 Task: Find connections with filter location La Jagua de Ibirico with filter topic #Interviewingwith filter profile language Potuguese with filter current company Merino Consulting Services with filter school Netaji Subhas Open University with filter industry Commercial and Industrial Machinery Maintenance with filter service category Labor and Employment Law with filter keywords title Political Scientist
Action: Mouse moved to (184, 287)
Screenshot: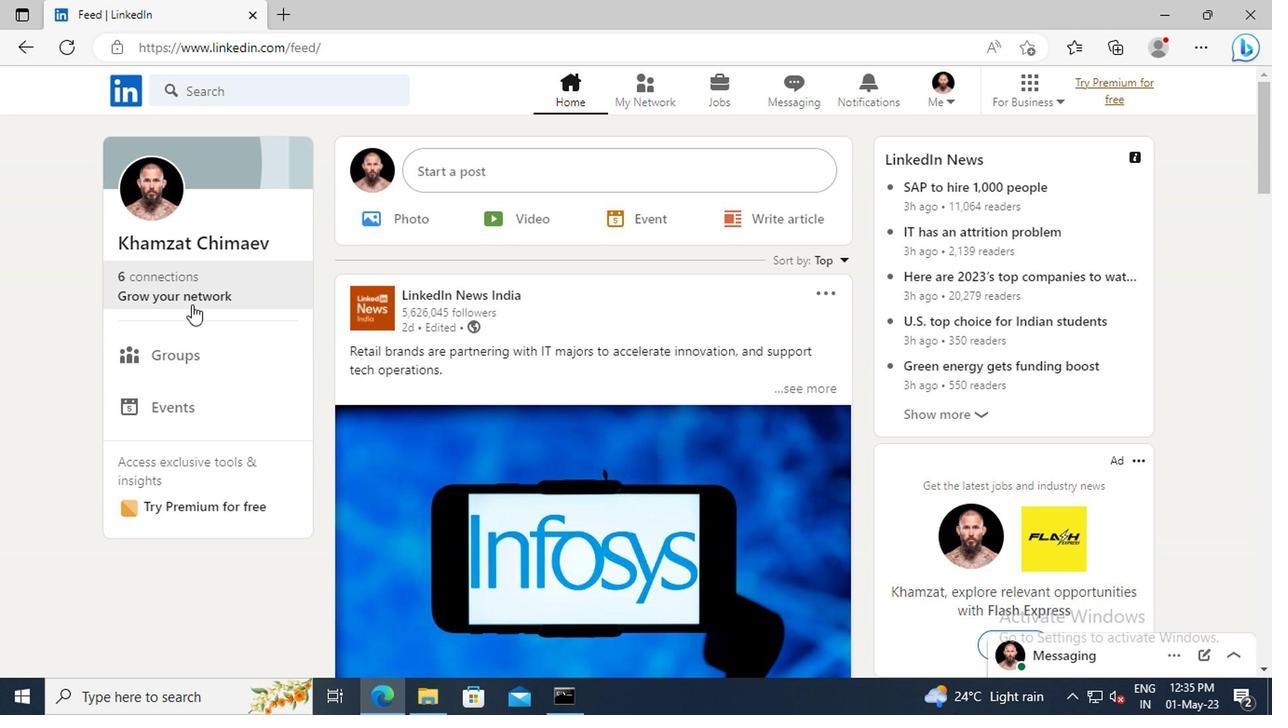 
Action: Mouse pressed left at (184, 287)
Screenshot: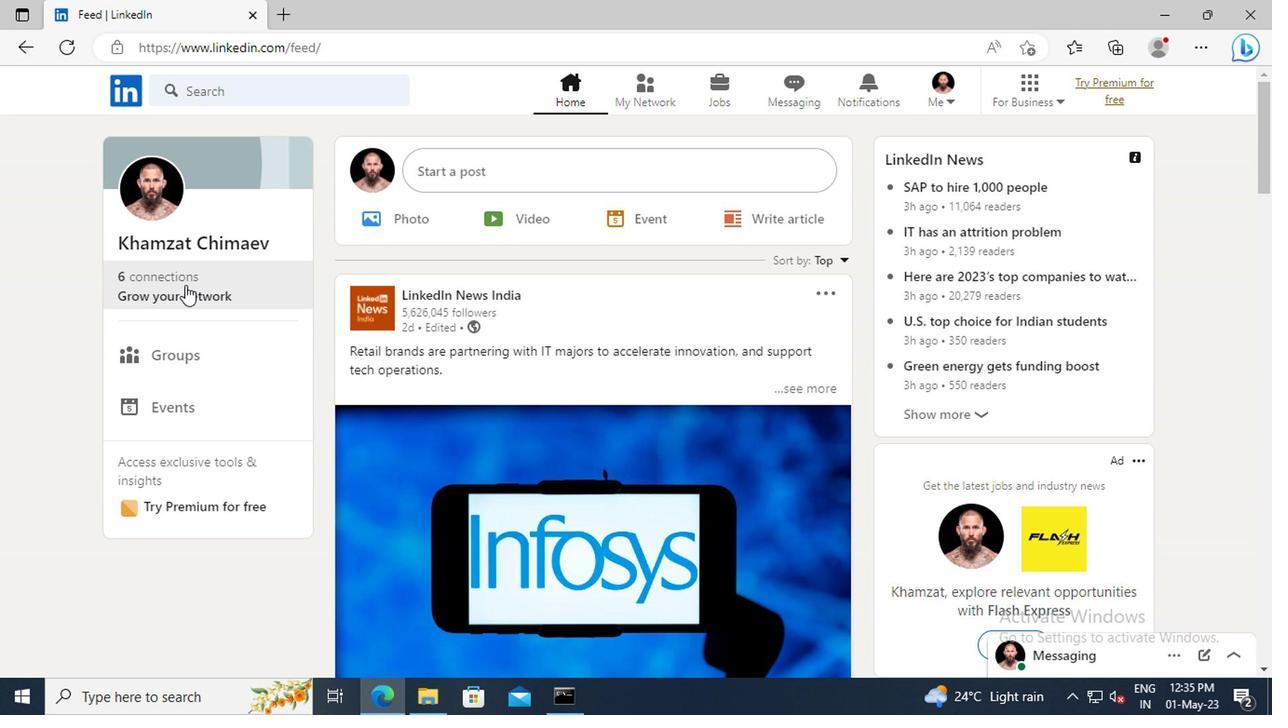 
Action: Mouse moved to (198, 201)
Screenshot: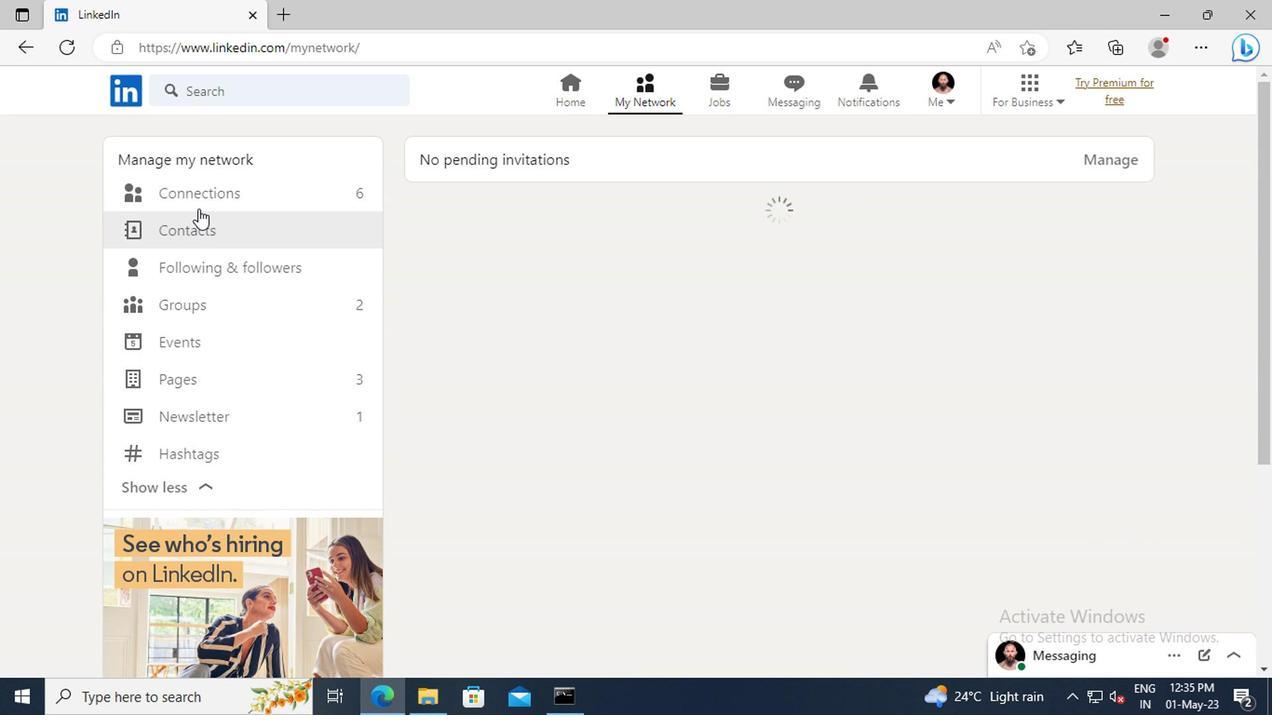 
Action: Mouse pressed left at (198, 201)
Screenshot: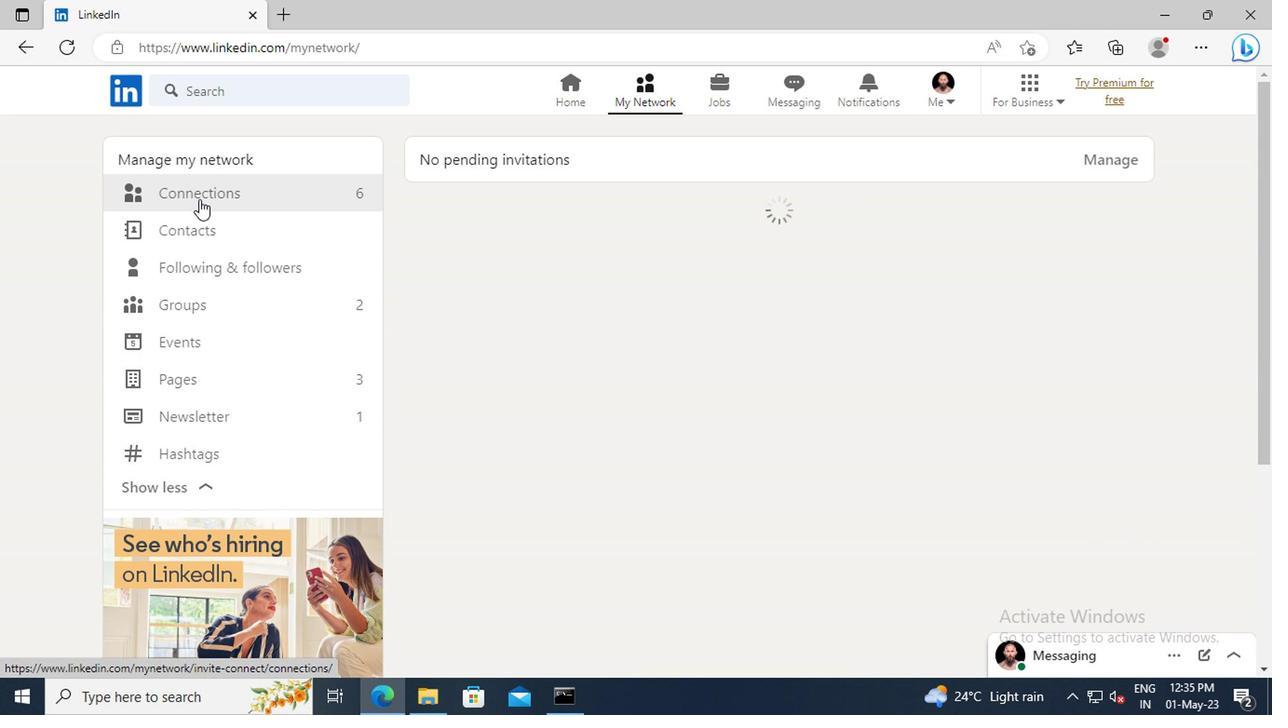 
Action: Mouse moved to (752, 202)
Screenshot: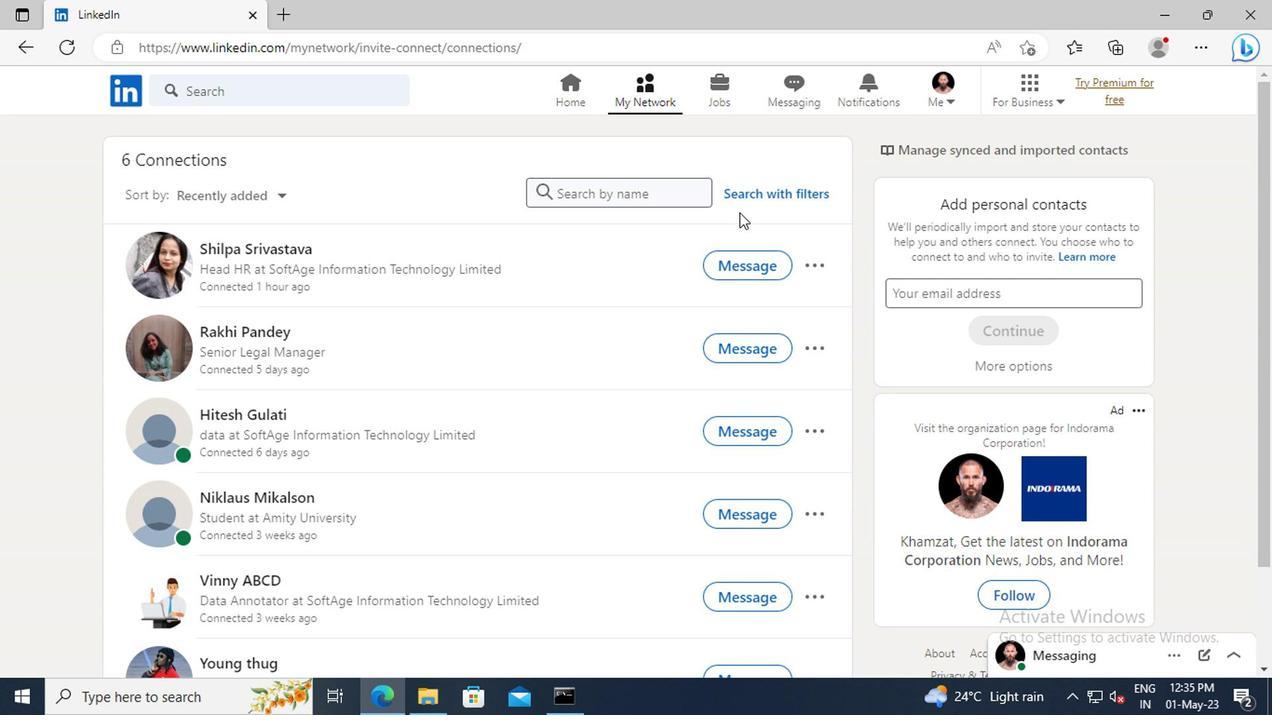 
Action: Mouse pressed left at (752, 202)
Screenshot: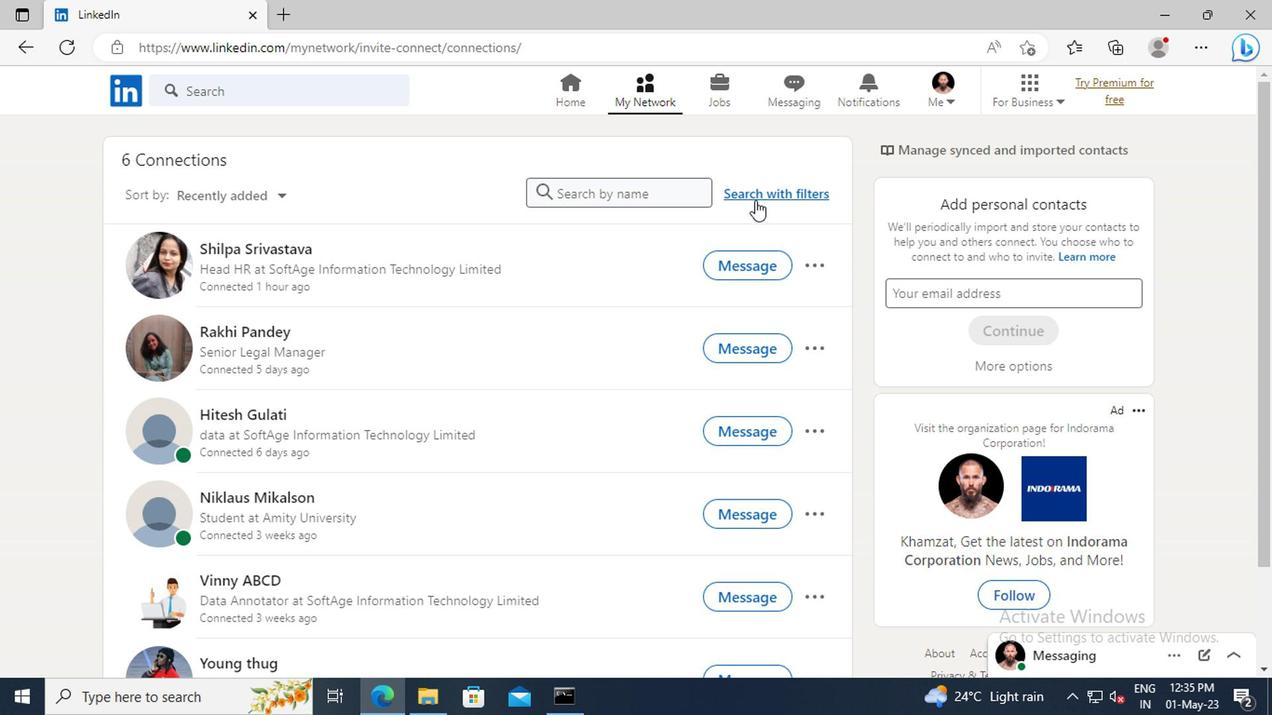 
Action: Mouse moved to (701, 147)
Screenshot: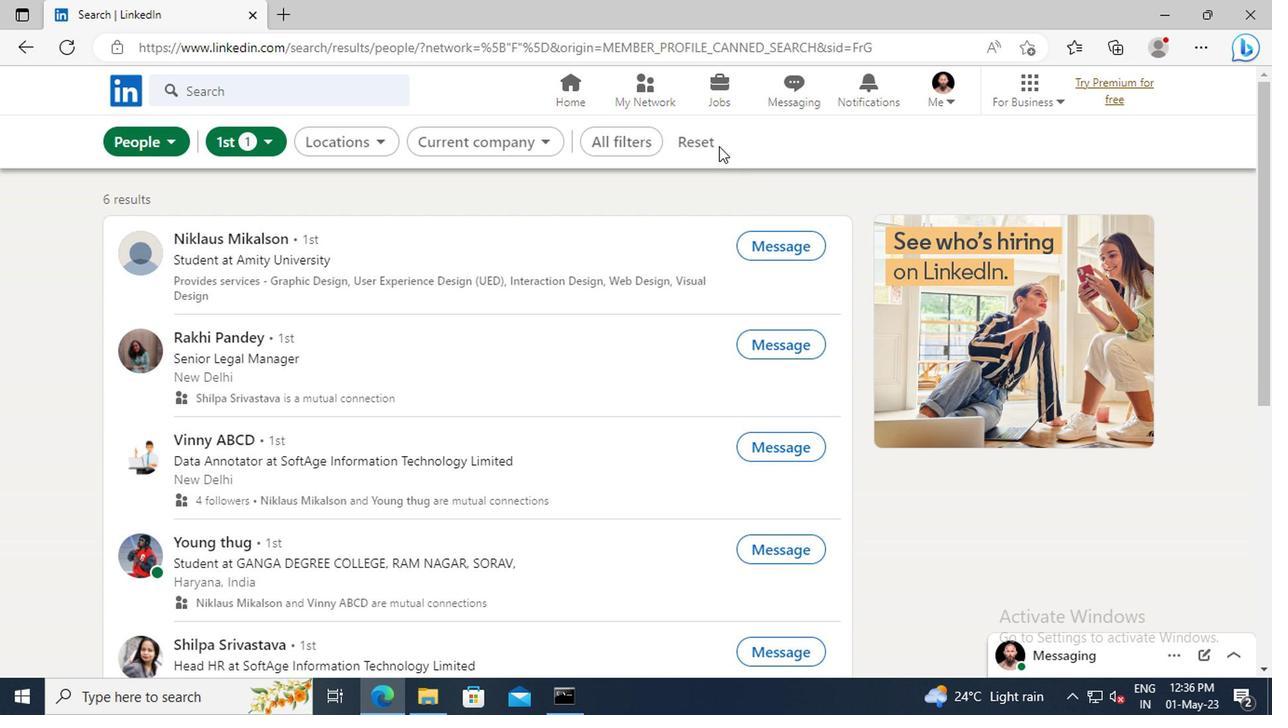 
Action: Mouse pressed left at (701, 147)
Screenshot: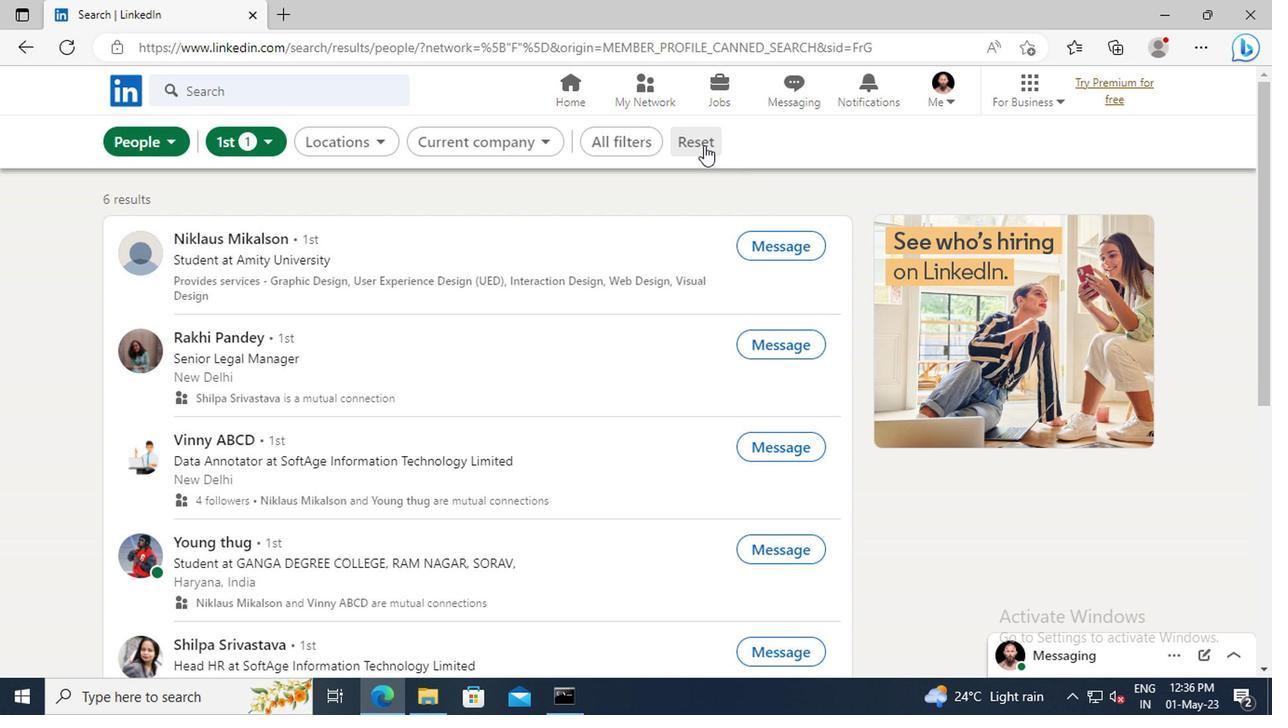 
Action: Mouse moved to (676, 146)
Screenshot: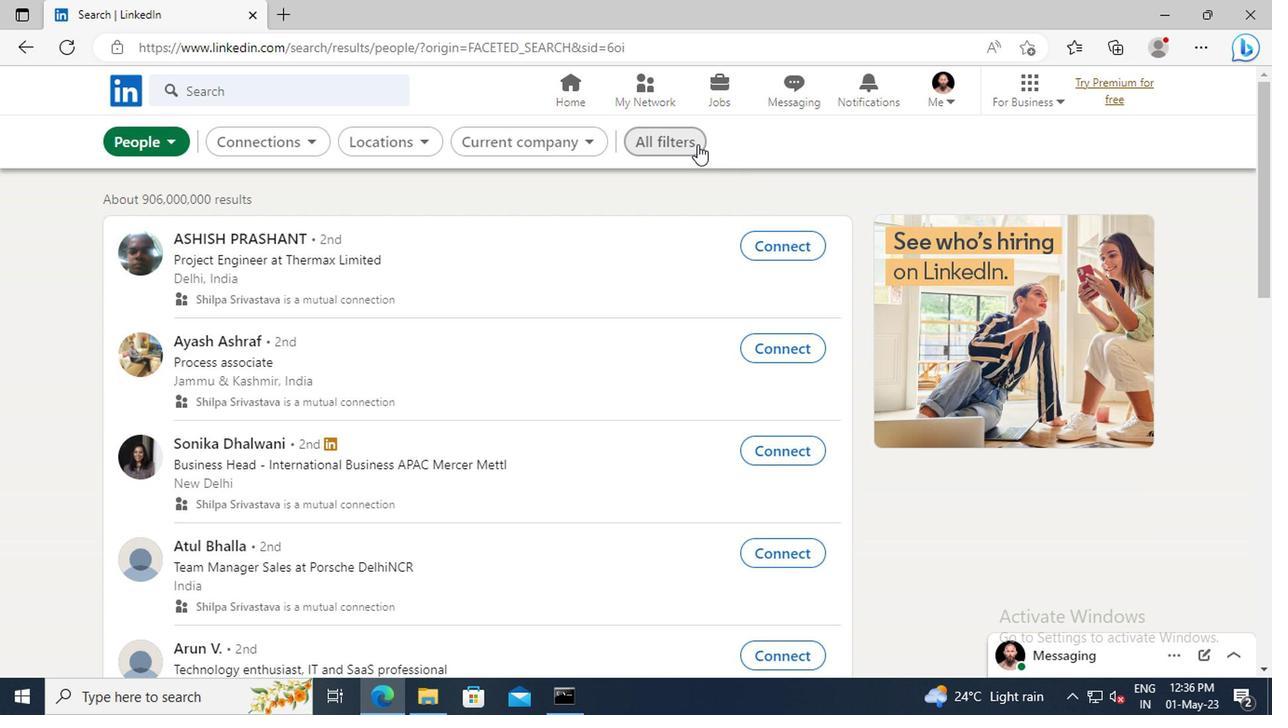 
Action: Mouse pressed left at (676, 146)
Screenshot: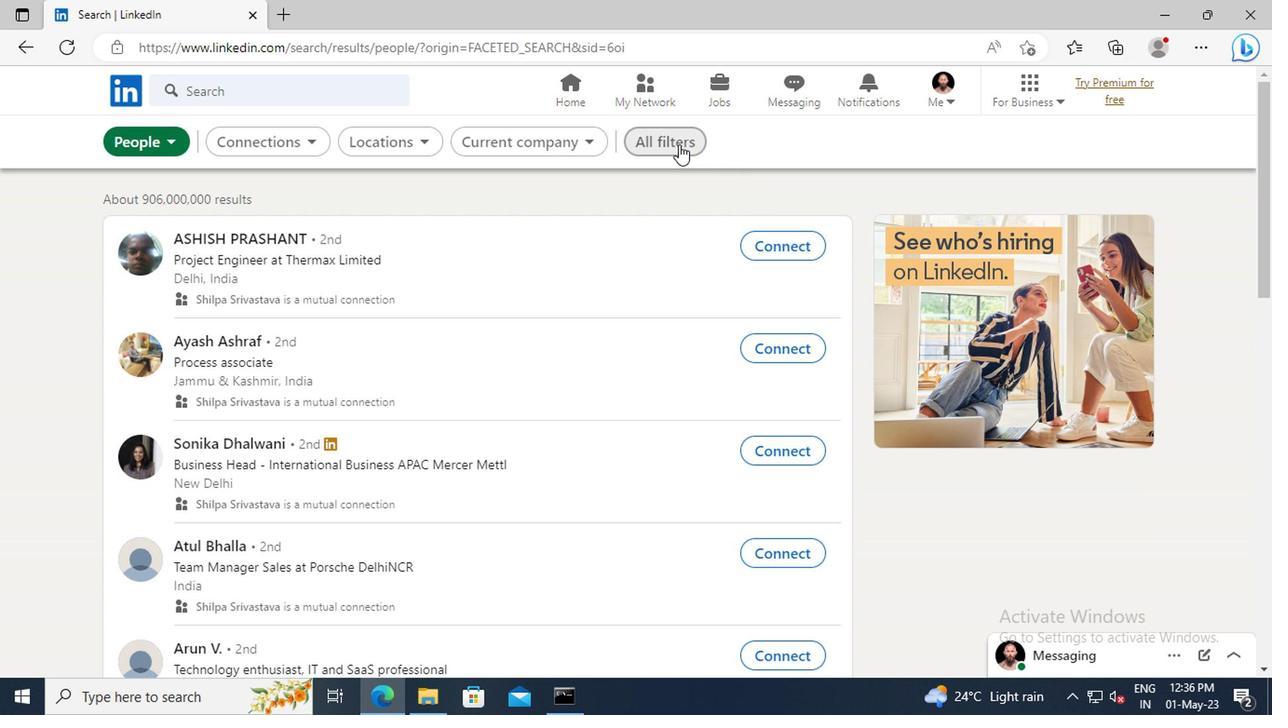 
Action: Mouse moved to (1000, 336)
Screenshot: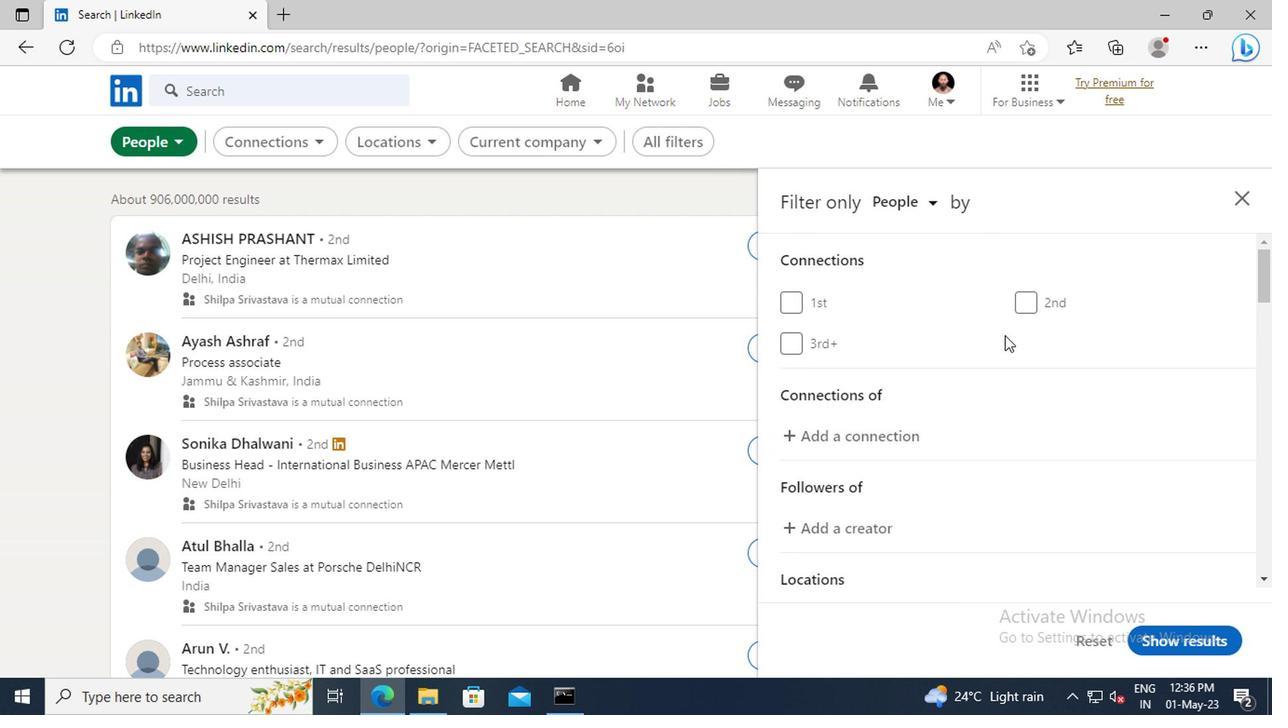 
Action: Mouse scrolled (1000, 336) with delta (0, 0)
Screenshot: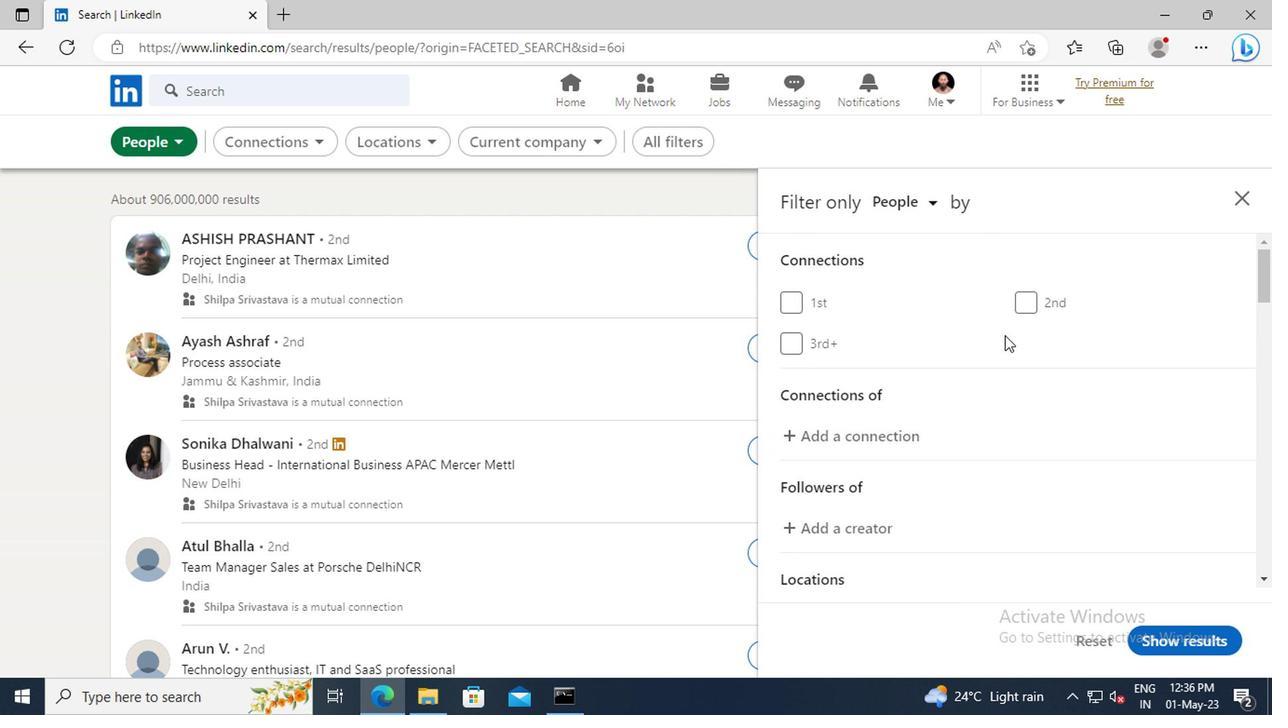 
Action: Mouse scrolled (1000, 336) with delta (0, 0)
Screenshot: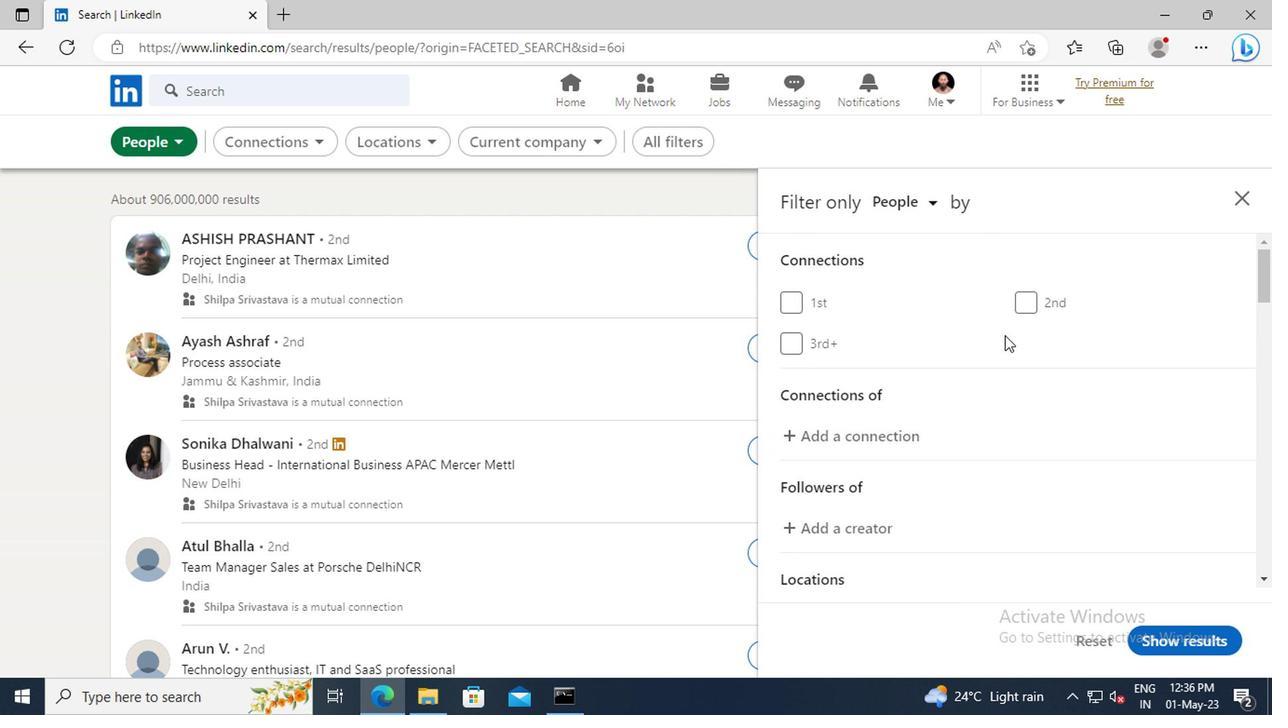 
Action: Mouse scrolled (1000, 336) with delta (0, 0)
Screenshot: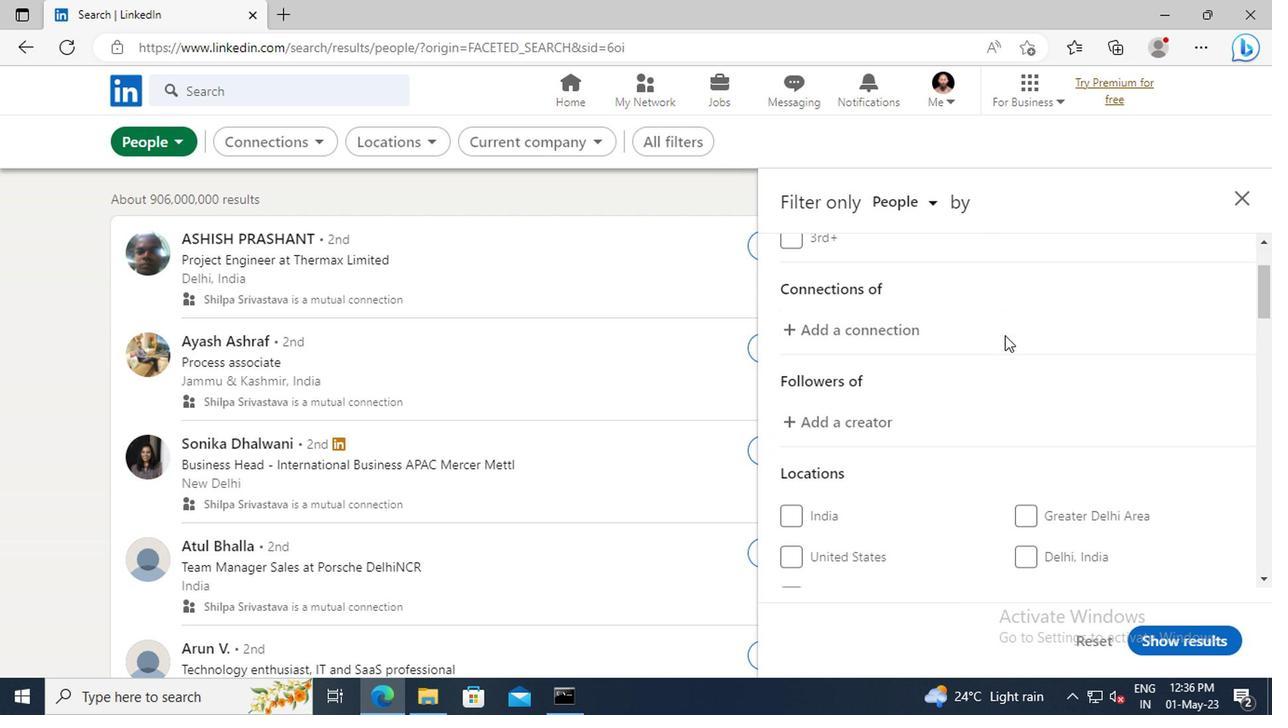 
Action: Mouse scrolled (1000, 336) with delta (0, 0)
Screenshot: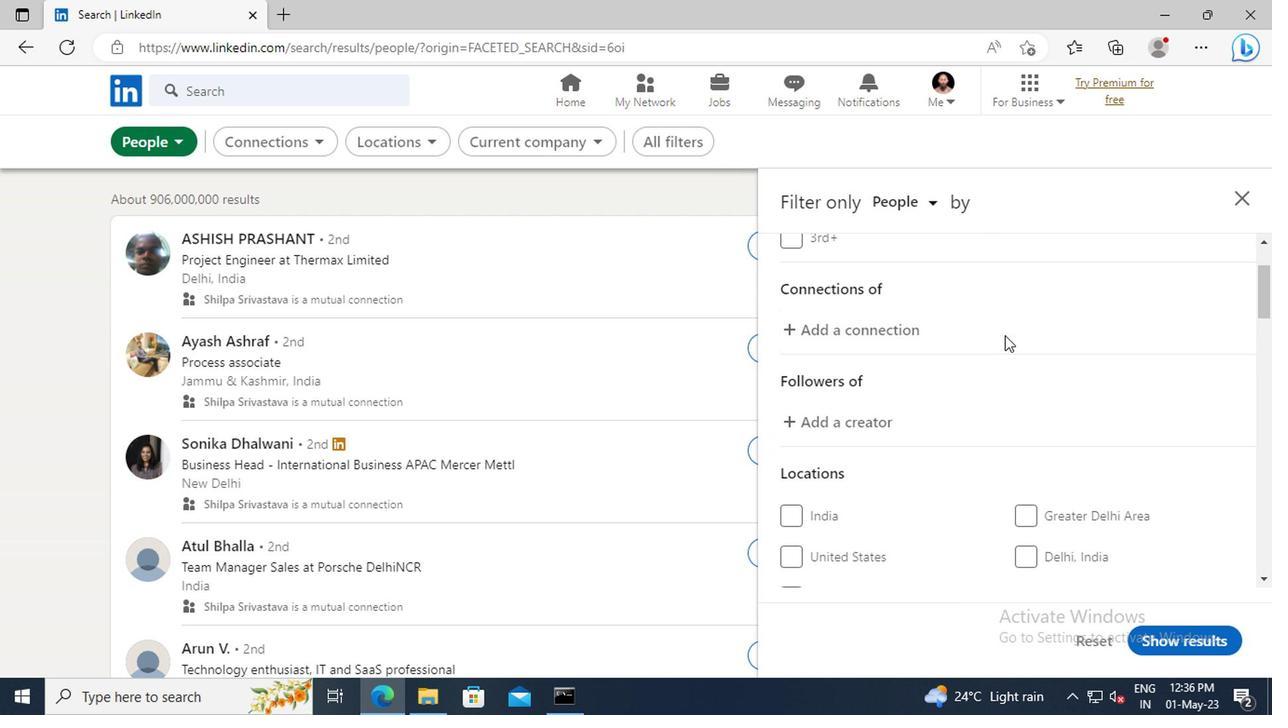 
Action: Mouse scrolled (1000, 336) with delta (0, 0)
Screenshot: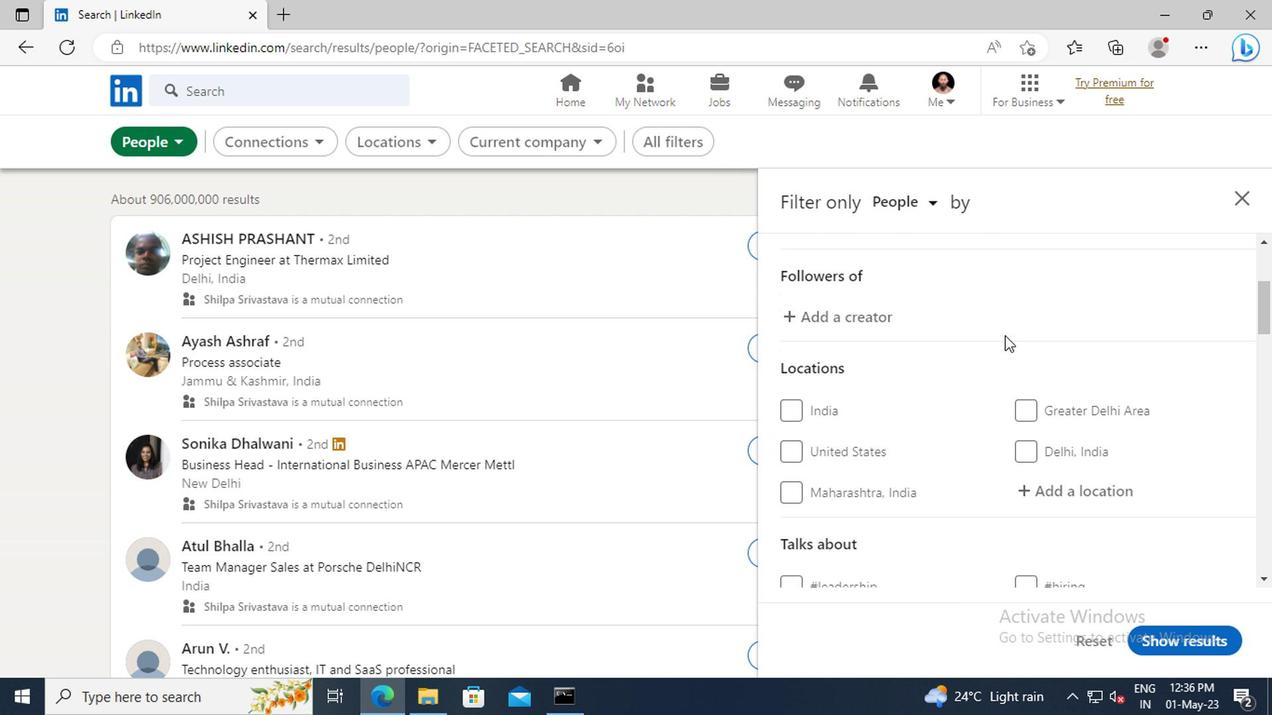 
Action: Mouse moved to (1022, 435)
Screenshot: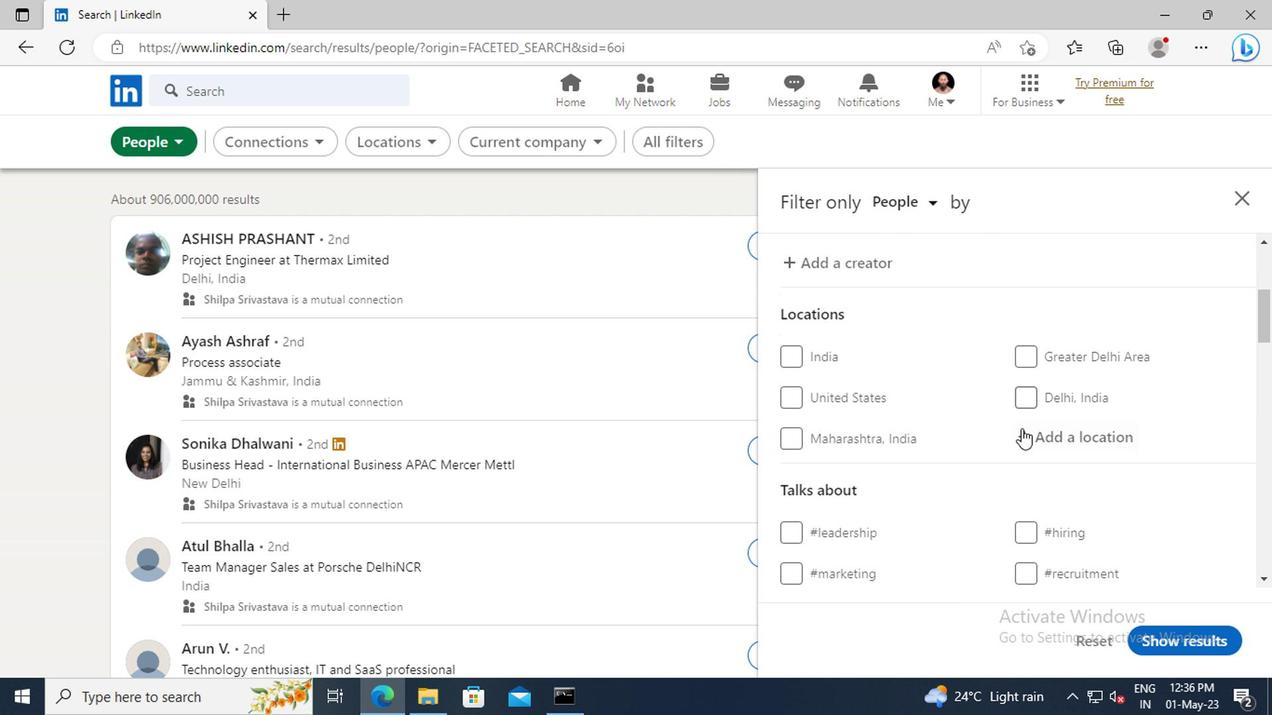 
Action: Mouse pressed left at (1022, 435)
Screenshot: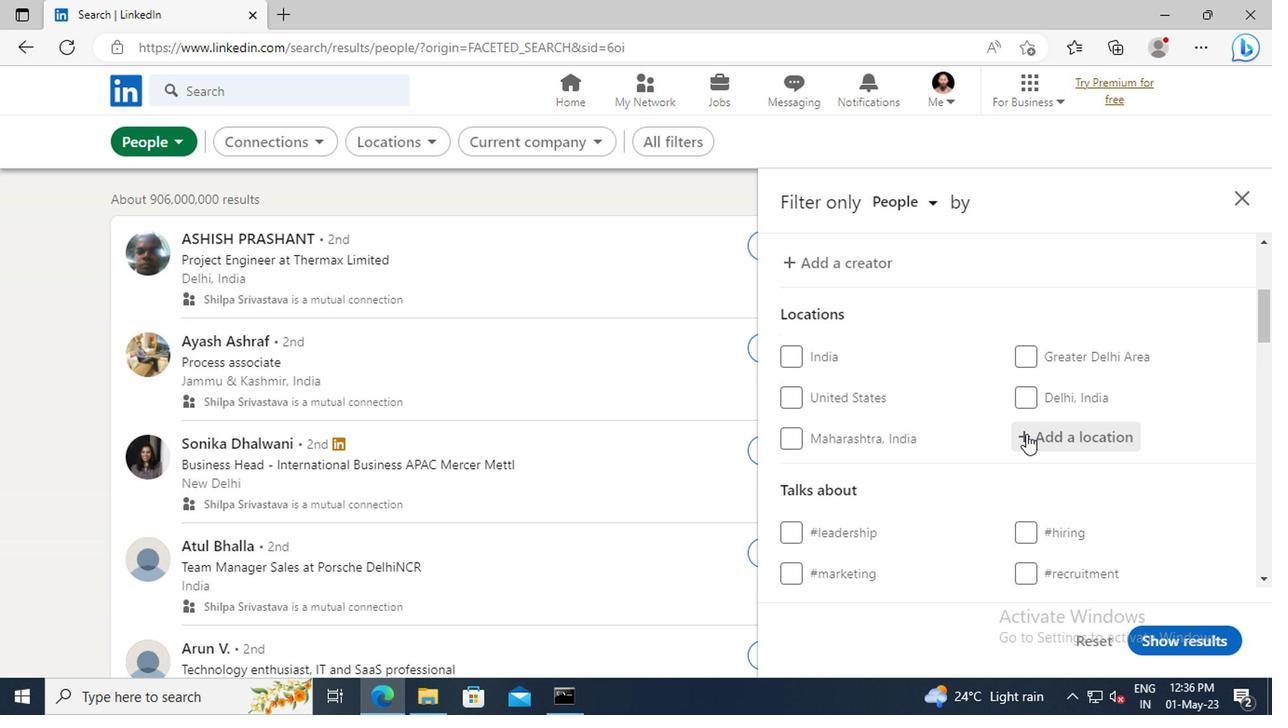 
Action: Key pressed <Key.shift>LA<Key.space><Key.shift>JAGUA
Screenshot: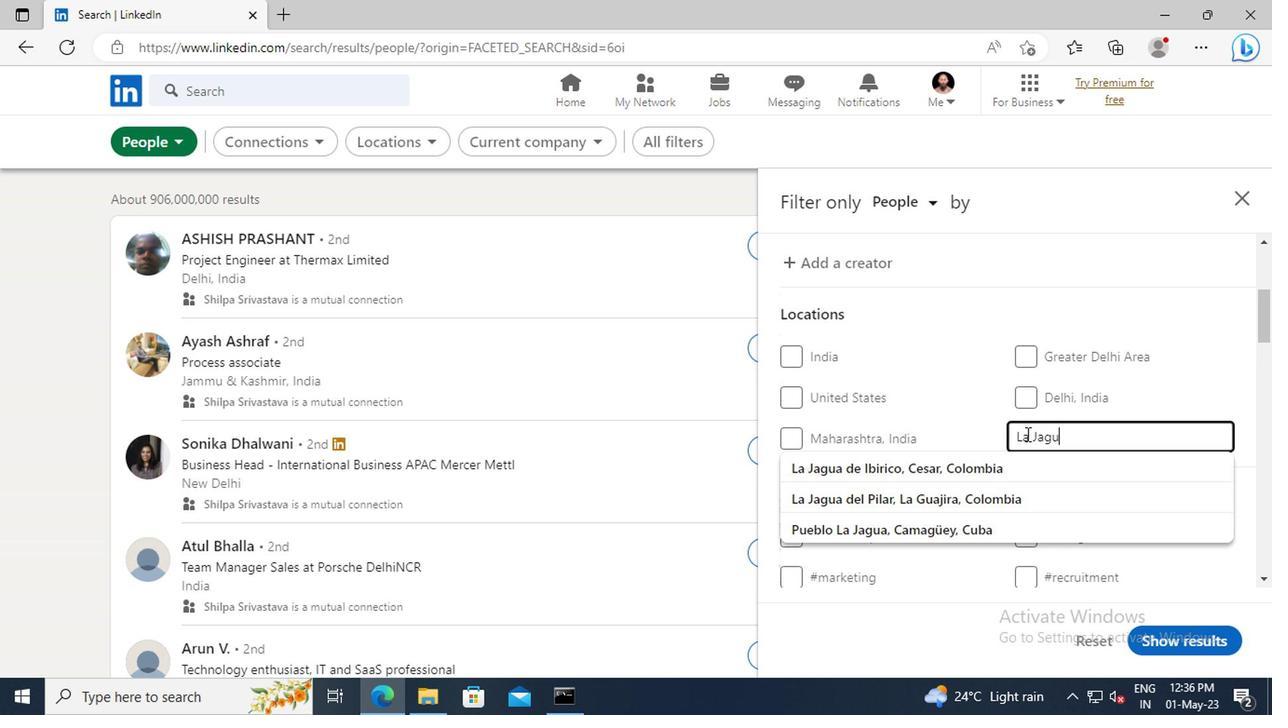 
Action: Mouse moved to (1022, 465)
Screenshot: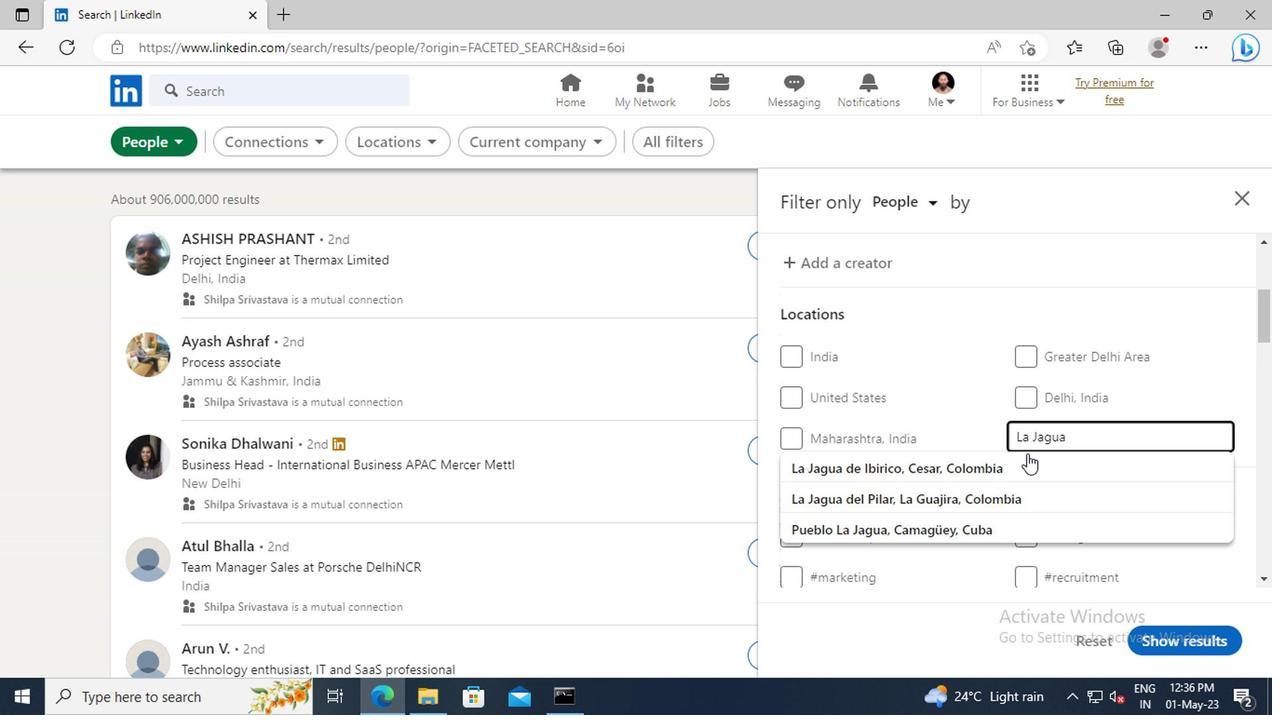 
Action: Mouse pressed left at (1022, 465)
Screenshot: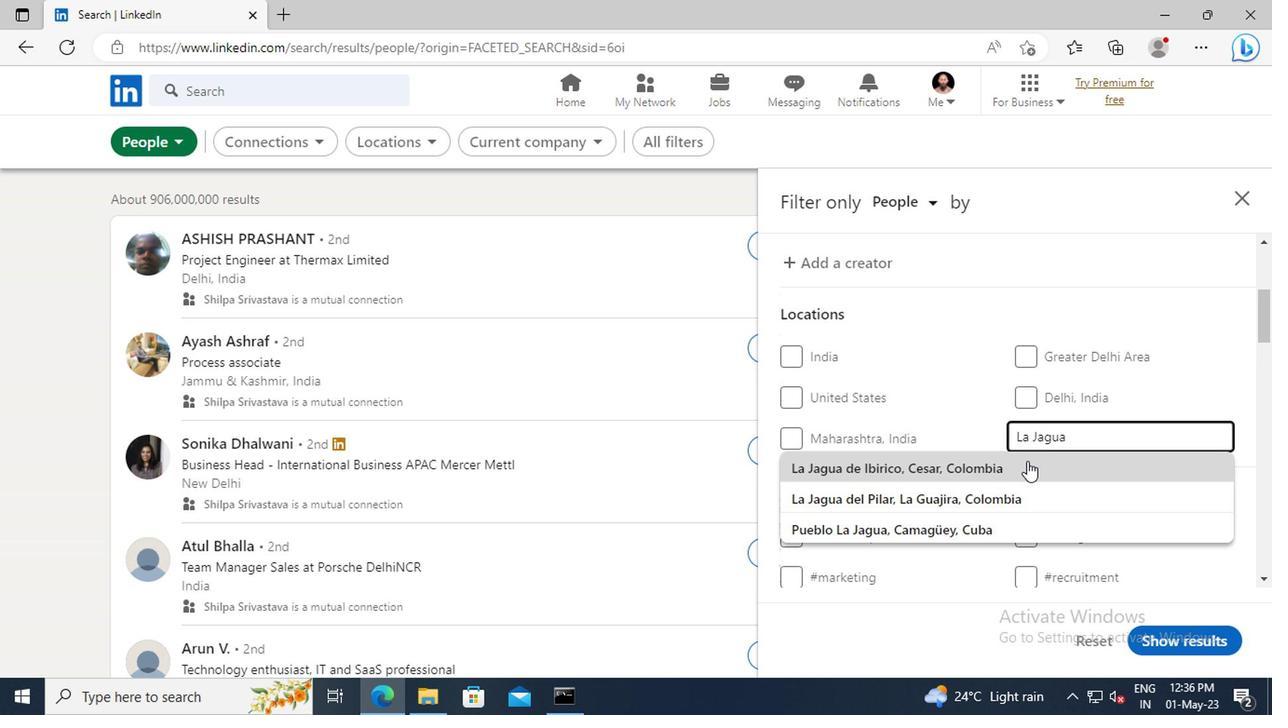 
Action: Mouse scrolled (1022, 465) with delta (0, 0)
Screenshot: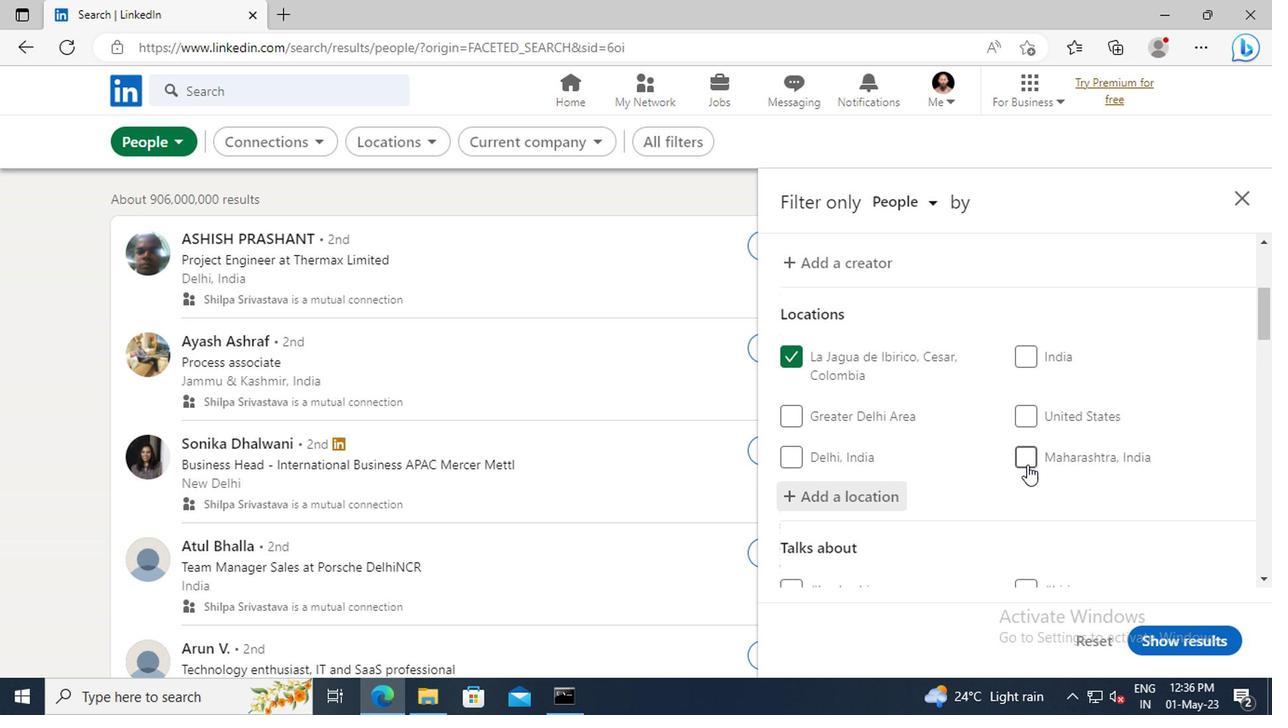 
Action: Mouse scrolled (1022, 465) with delta (0, 0)
Screenshot: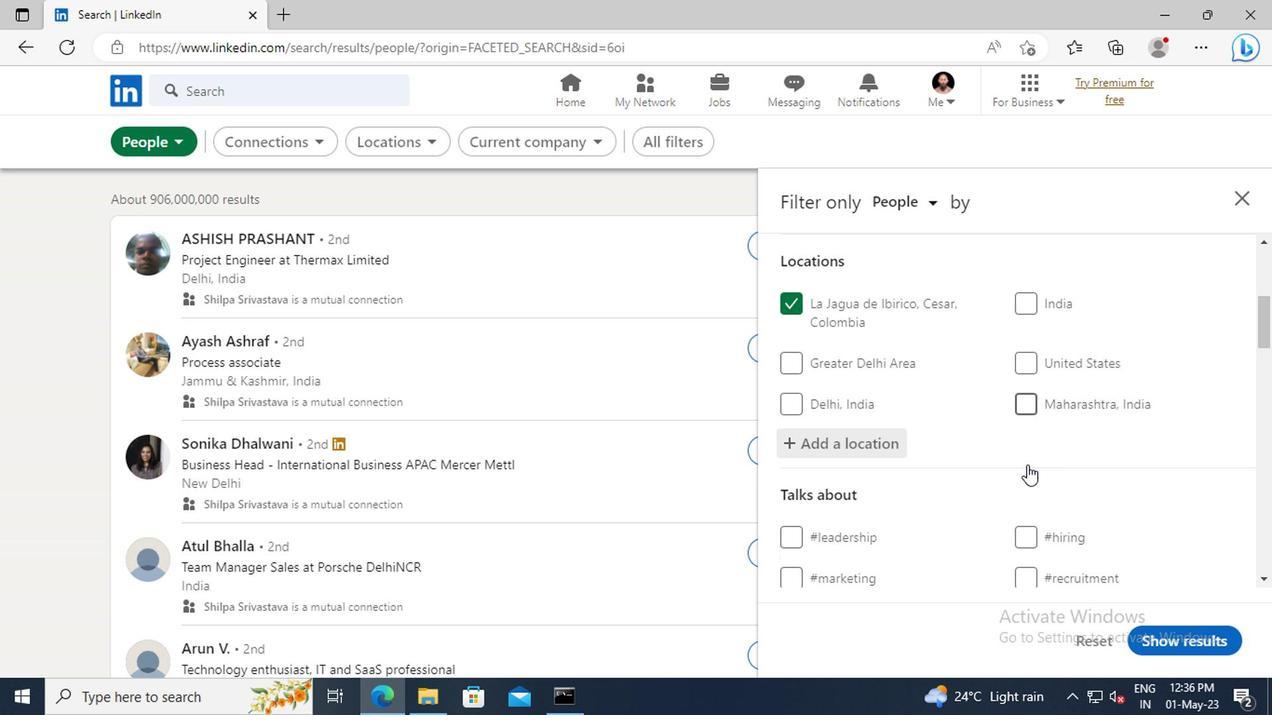 
Action: Mouse scrolled (1022, 465) with delta (0, 0)
Screenshot: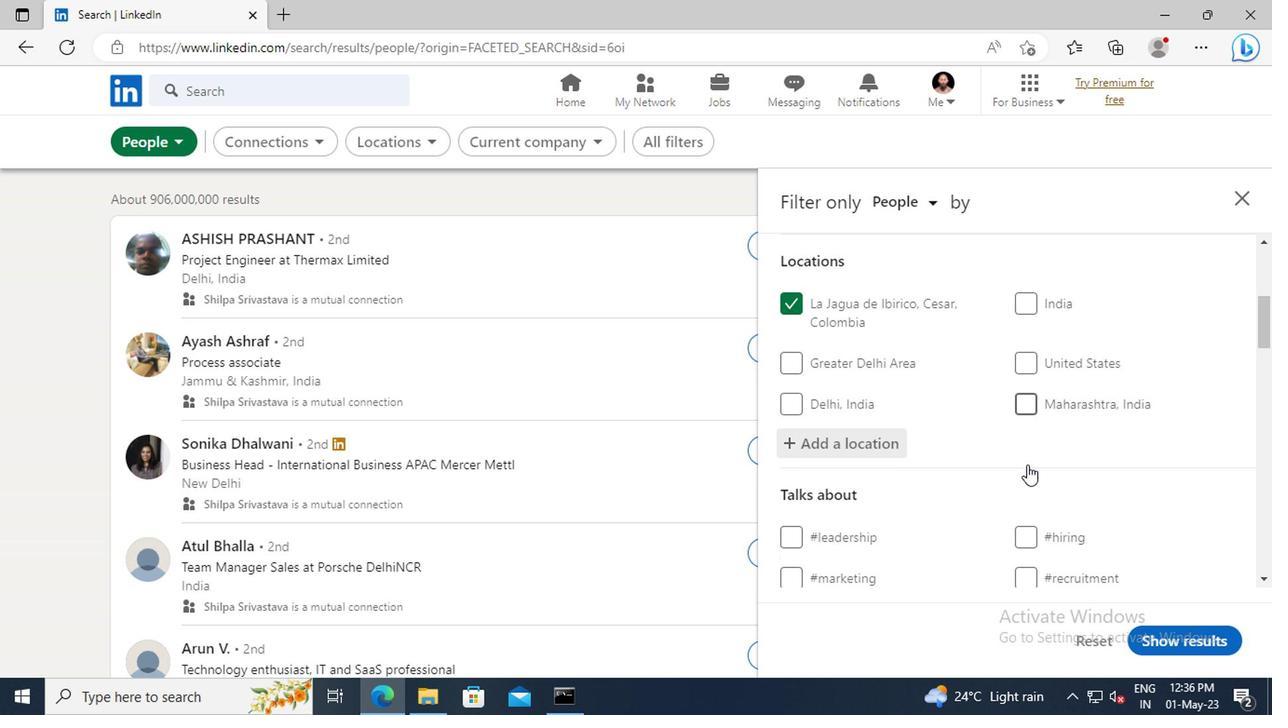 
Action: Mouse scrolled (1022, 465) with delta (0, 0)
Screenshot: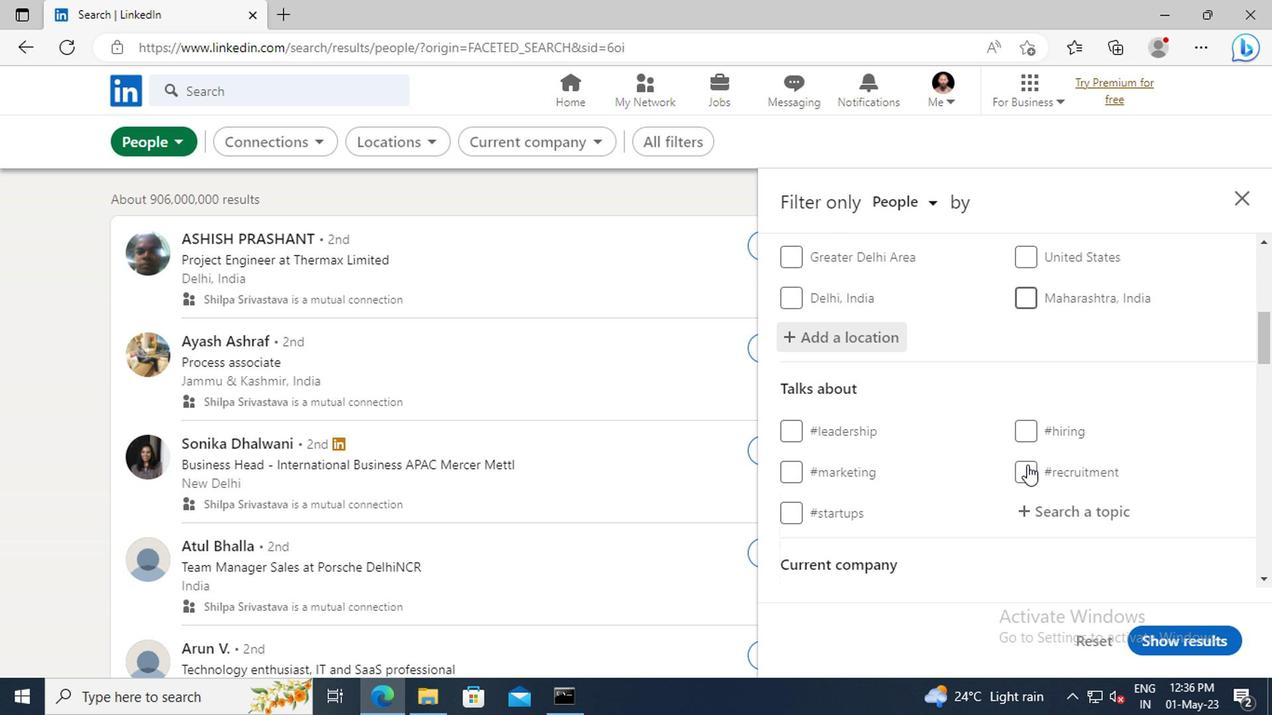 
Action: Mouse moved to (1024, 467)
Screenshot: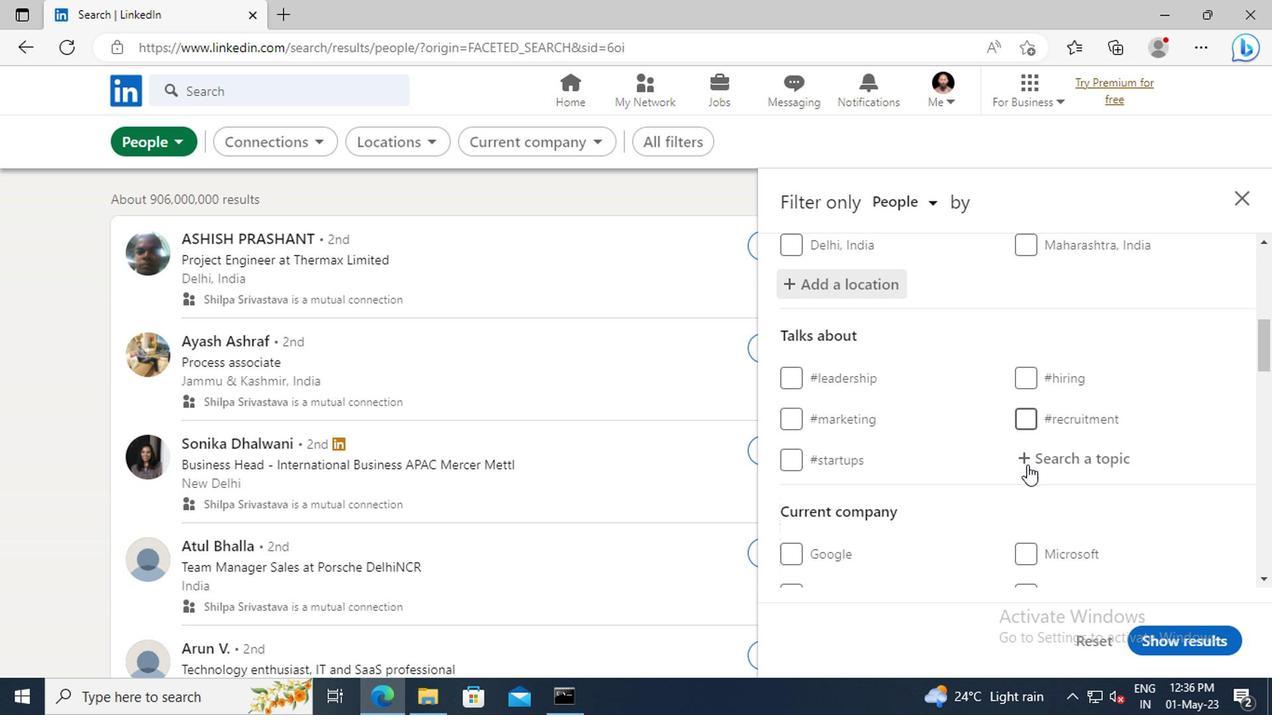 
Action: Mouse pressed left at (1024, 467)
Screenshot: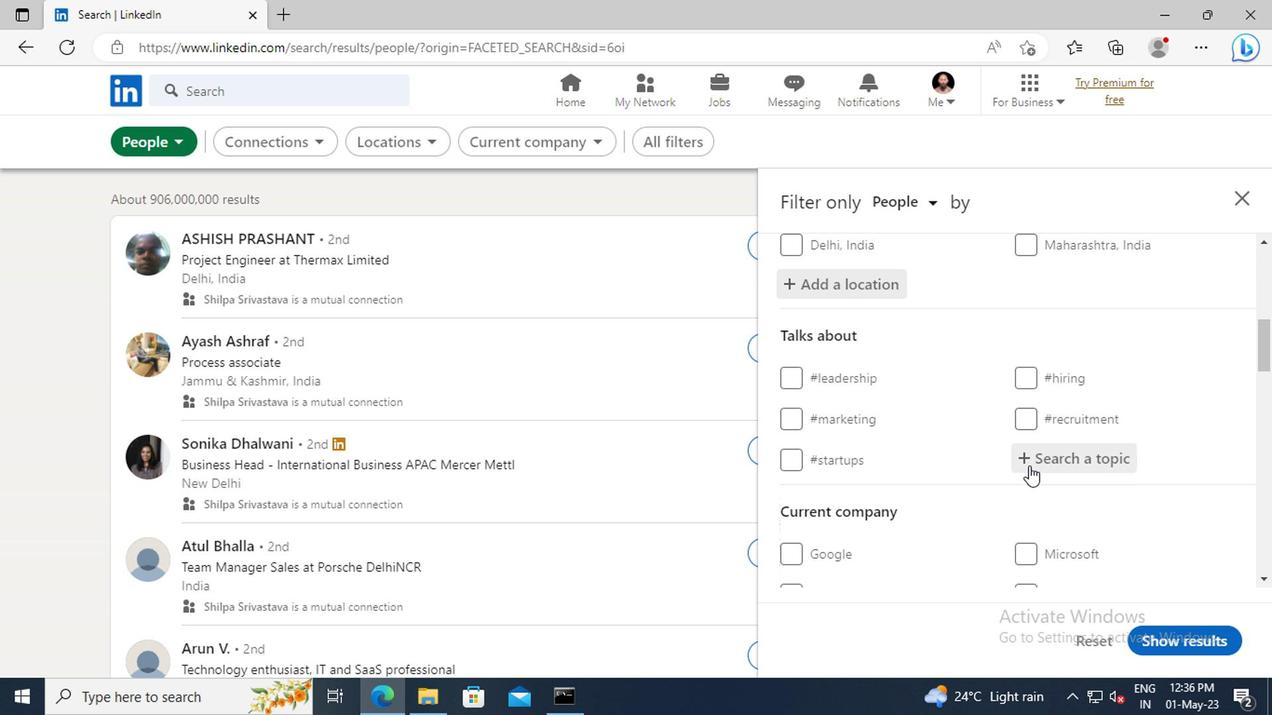 
Action: Key pressed <Key.shift>INTERVIEWI
Screenshot: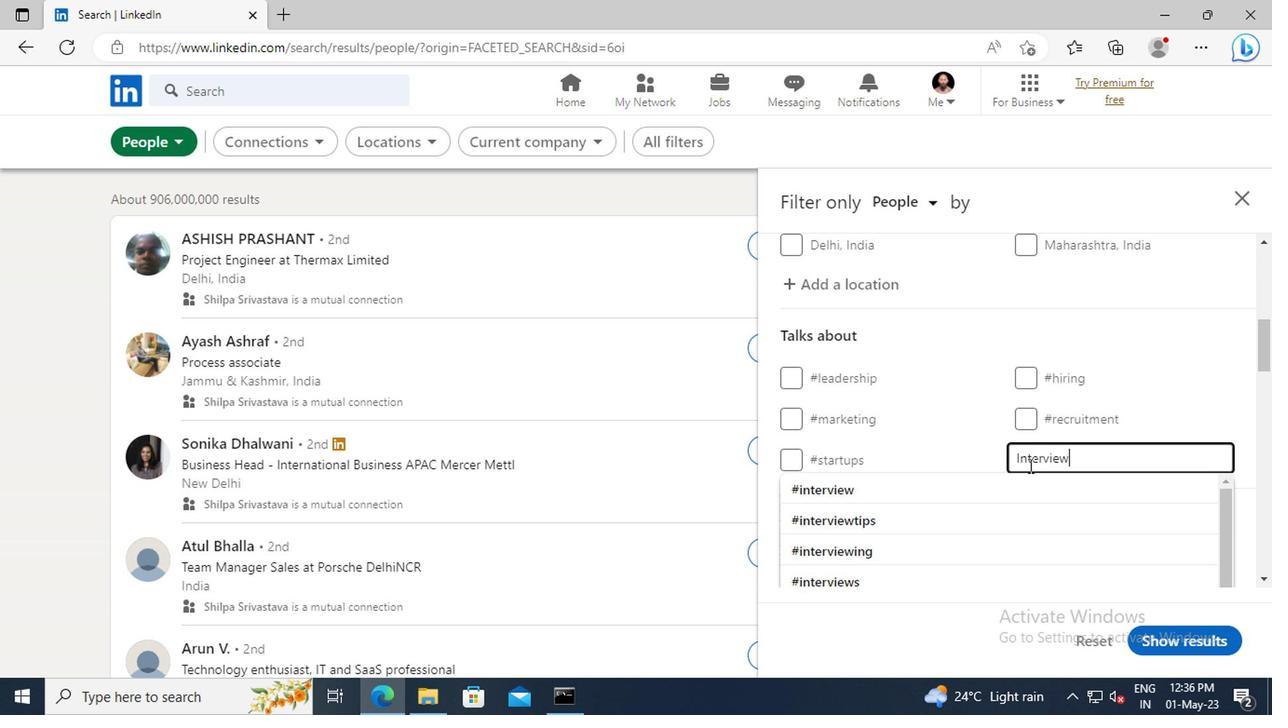 
Action: Mouse moved to (1026, 483)
Screenshot: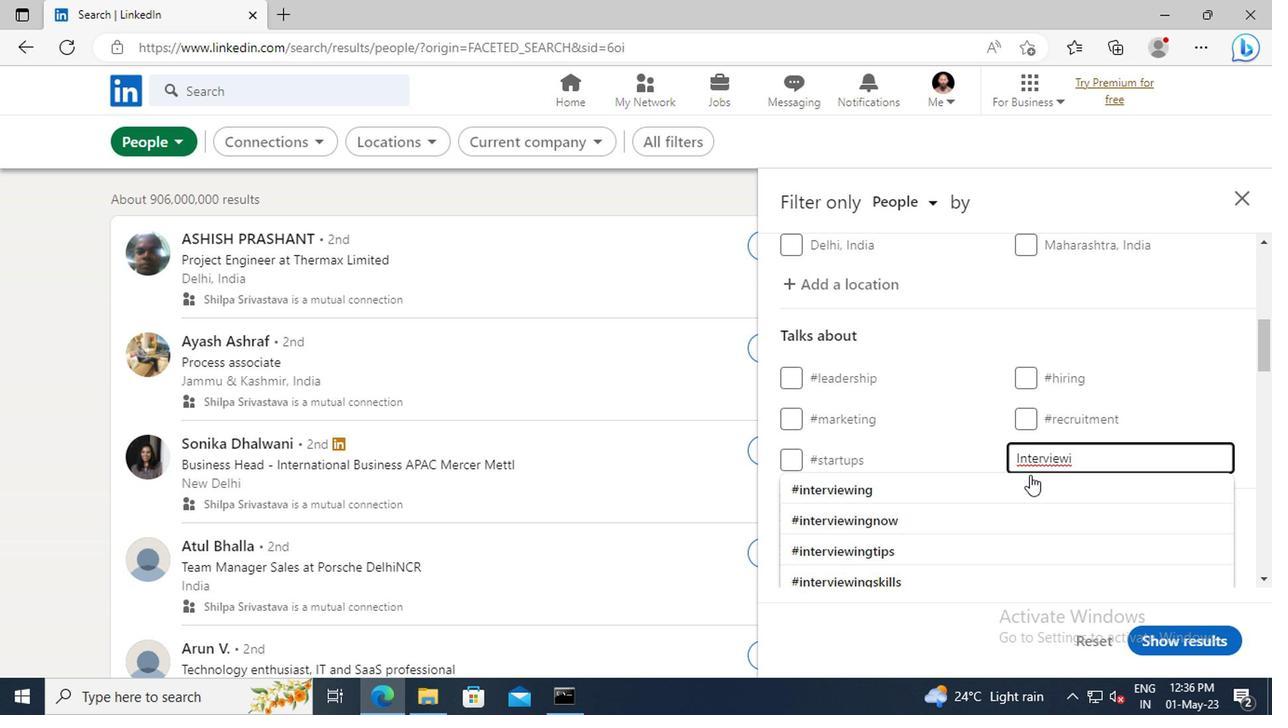 
Action: Mouse pressed left at (1026, 483)
Screenshot: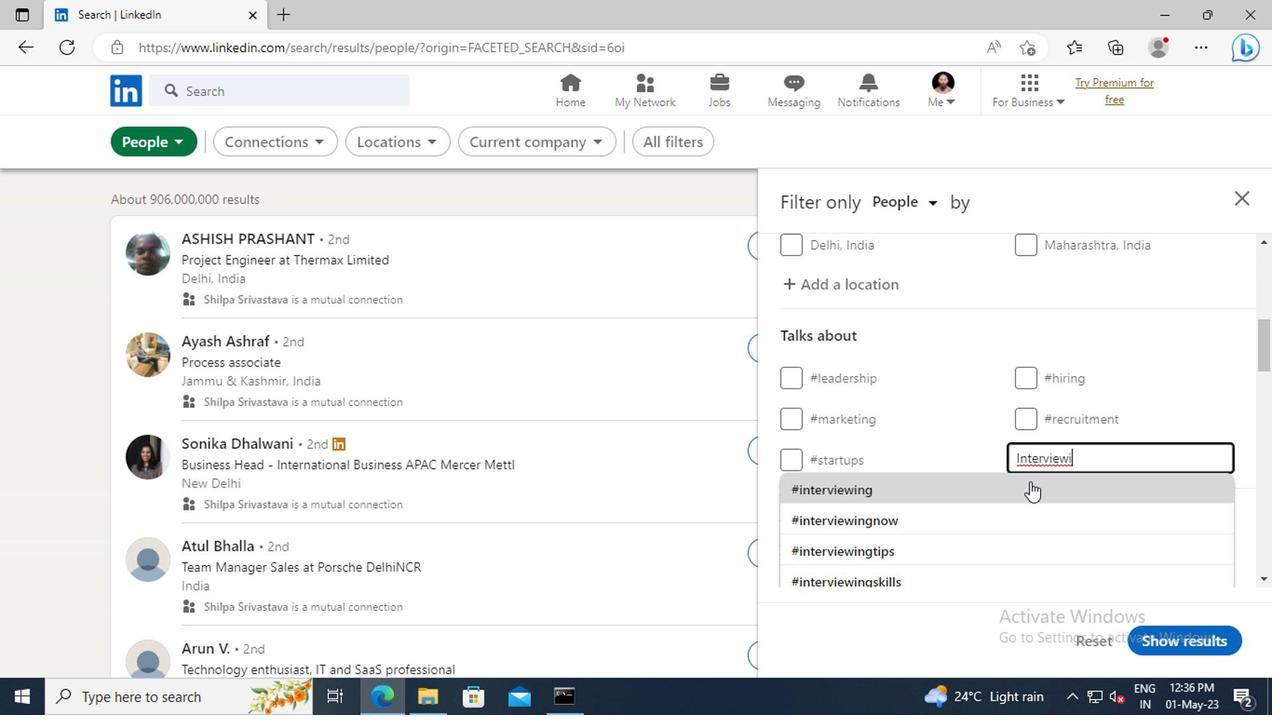 
Action: Mouse scrolled (1026, 482) with delta (0, -1)
Screenshot: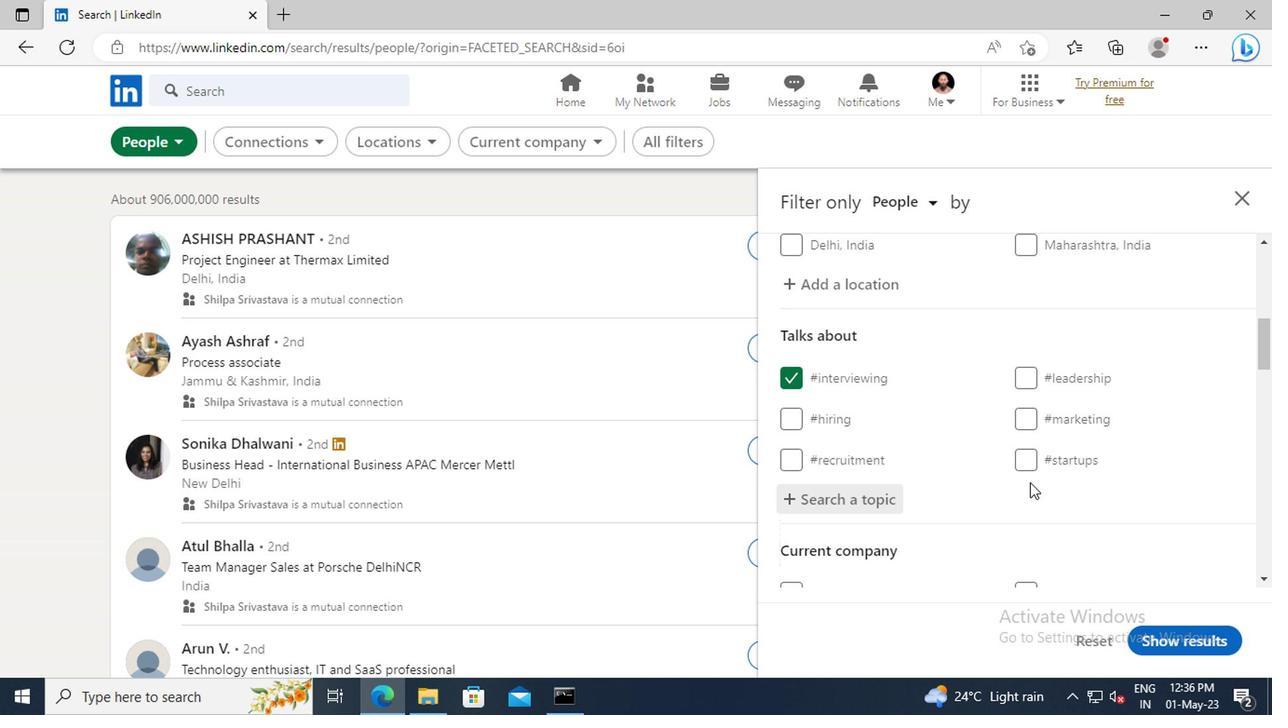 
Action: Mouse scrolled (1026, 482) with delta (0, -1)
Screenshot: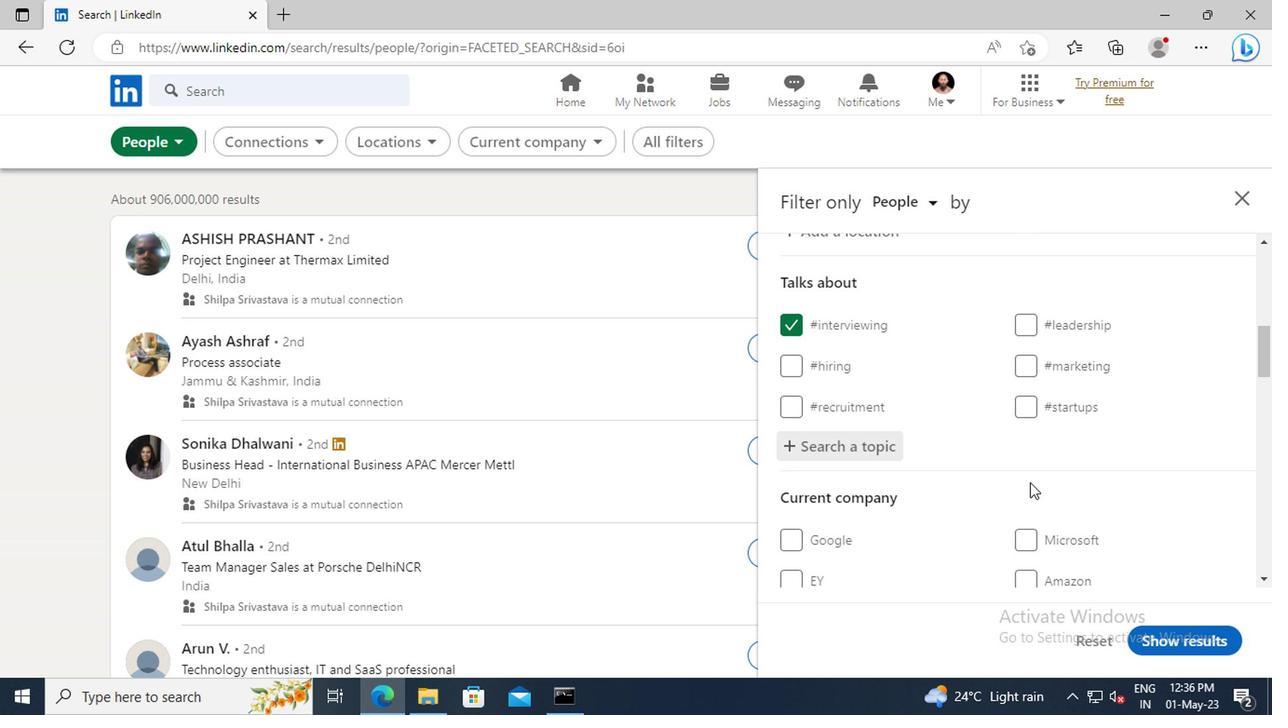 
Action: Mouse scrolled (1026, 482) with delta (0, -1)
Screenshot: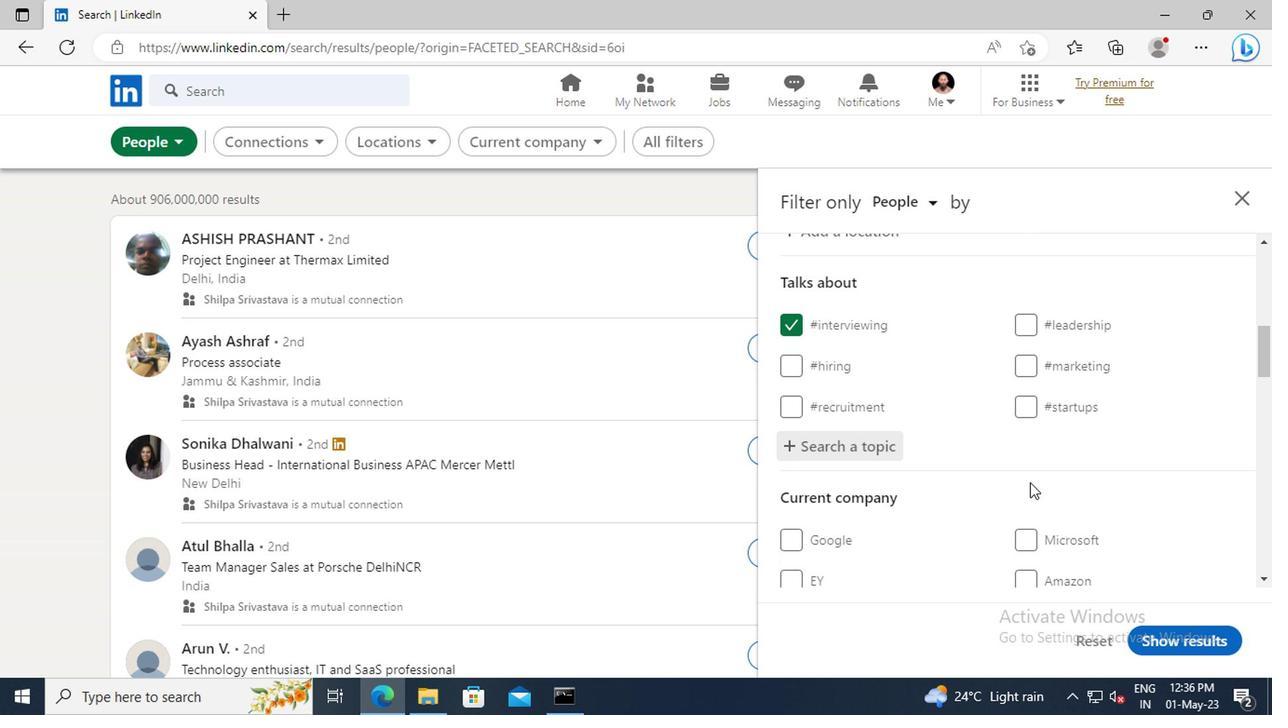 
Action: Mouse scrolled (1026, 482) with delta (0, -1)
Screenshot: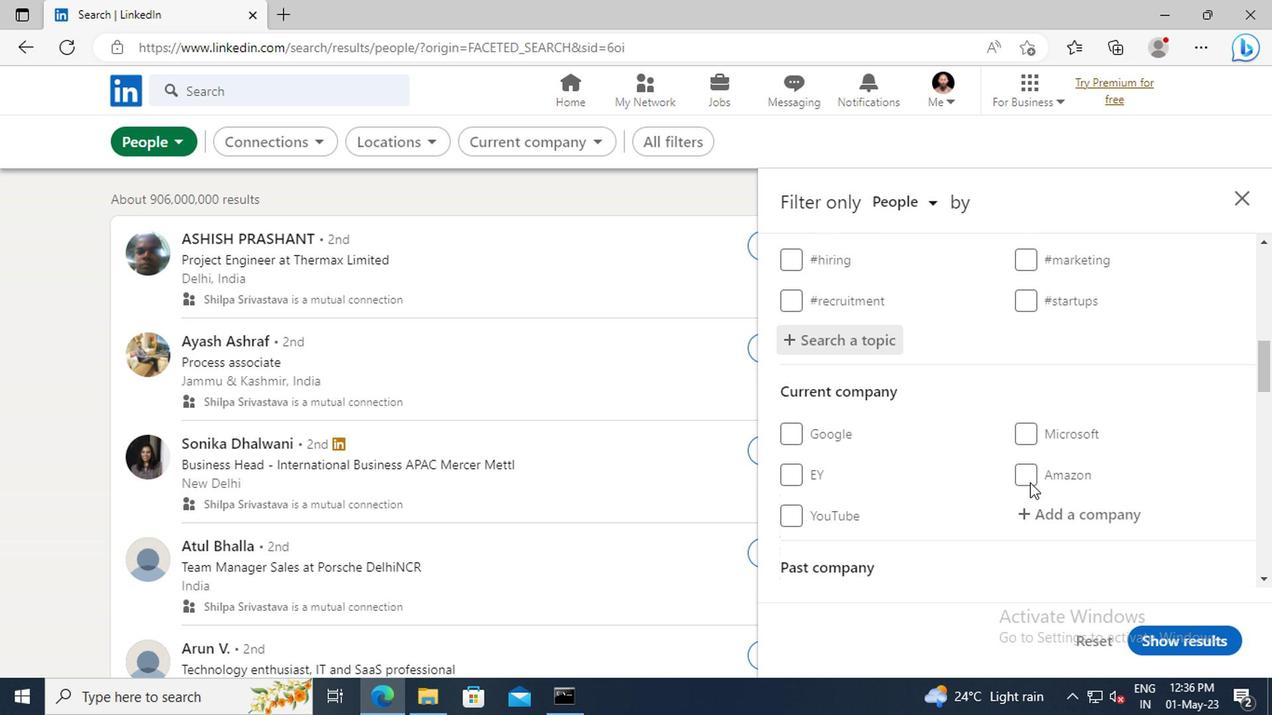 
Action: Mouse scrolled (1026, 482) with delta (0, -1)
Screenshot: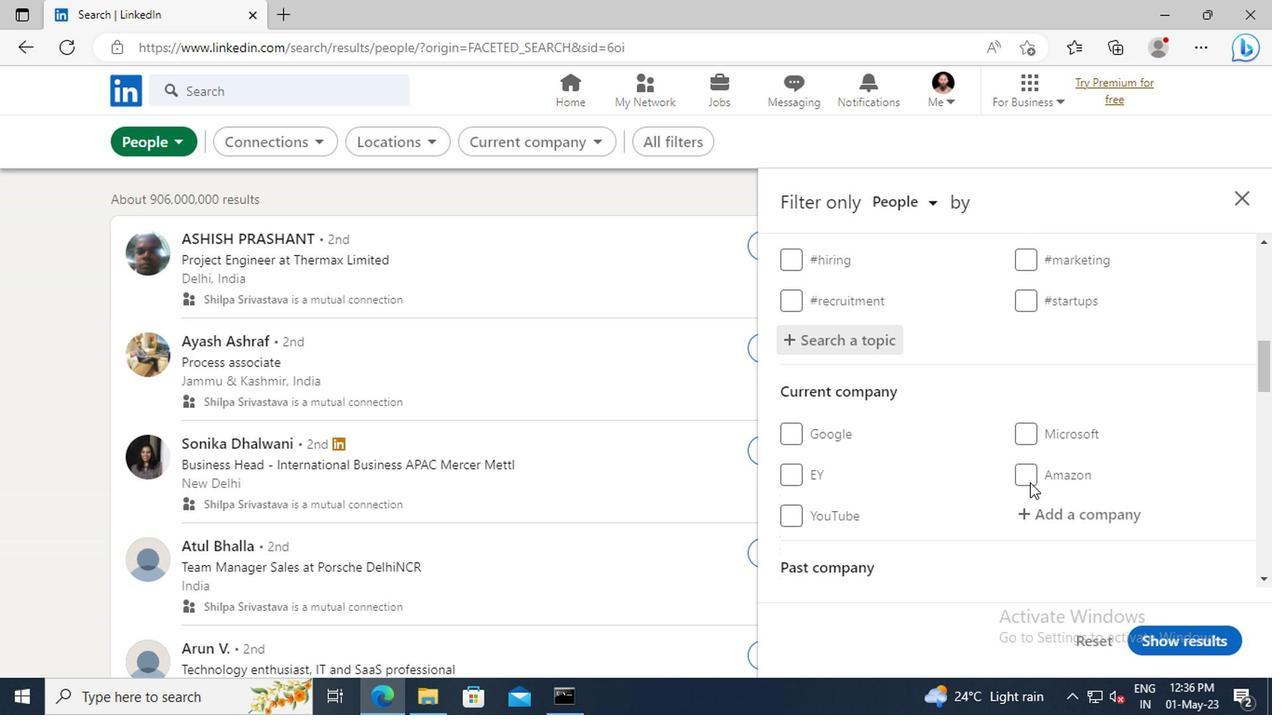 
Action: Mouse scrolled (1026, 482) with delta (0, -1)
Screenshot: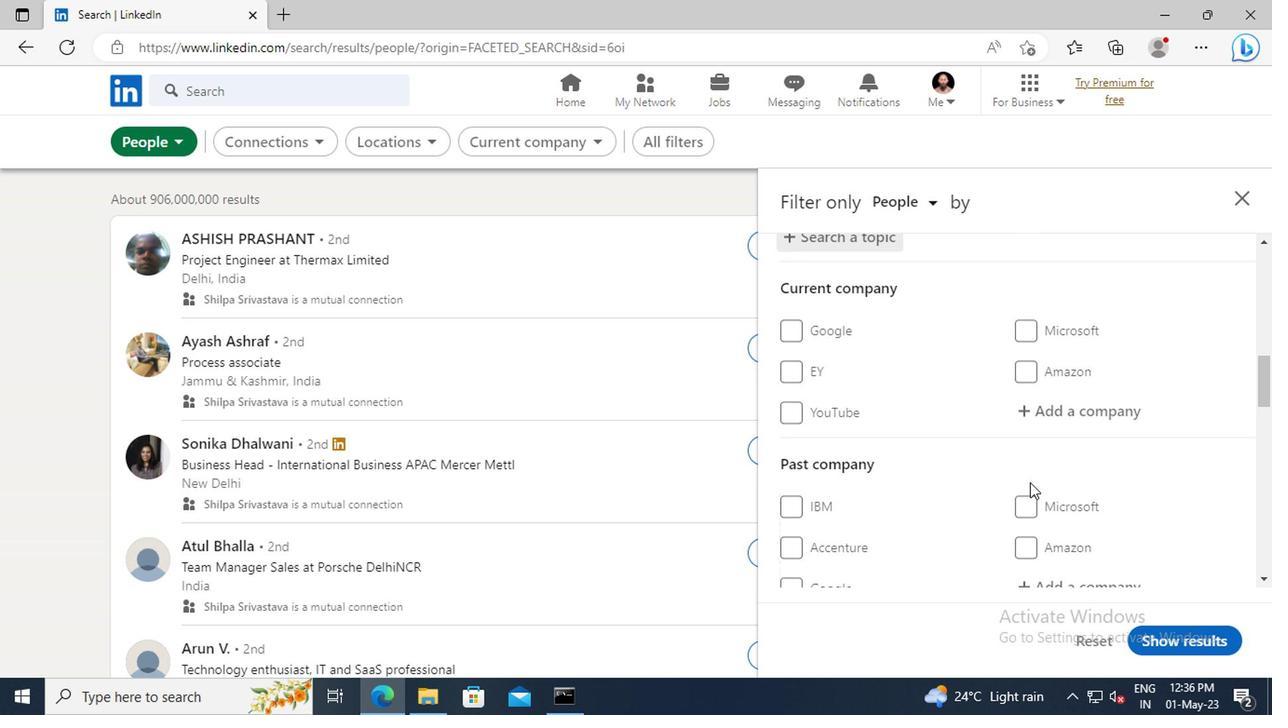 
Action: Mouse scrolled (1026, 482) with delta (0, -1)
Screenshot: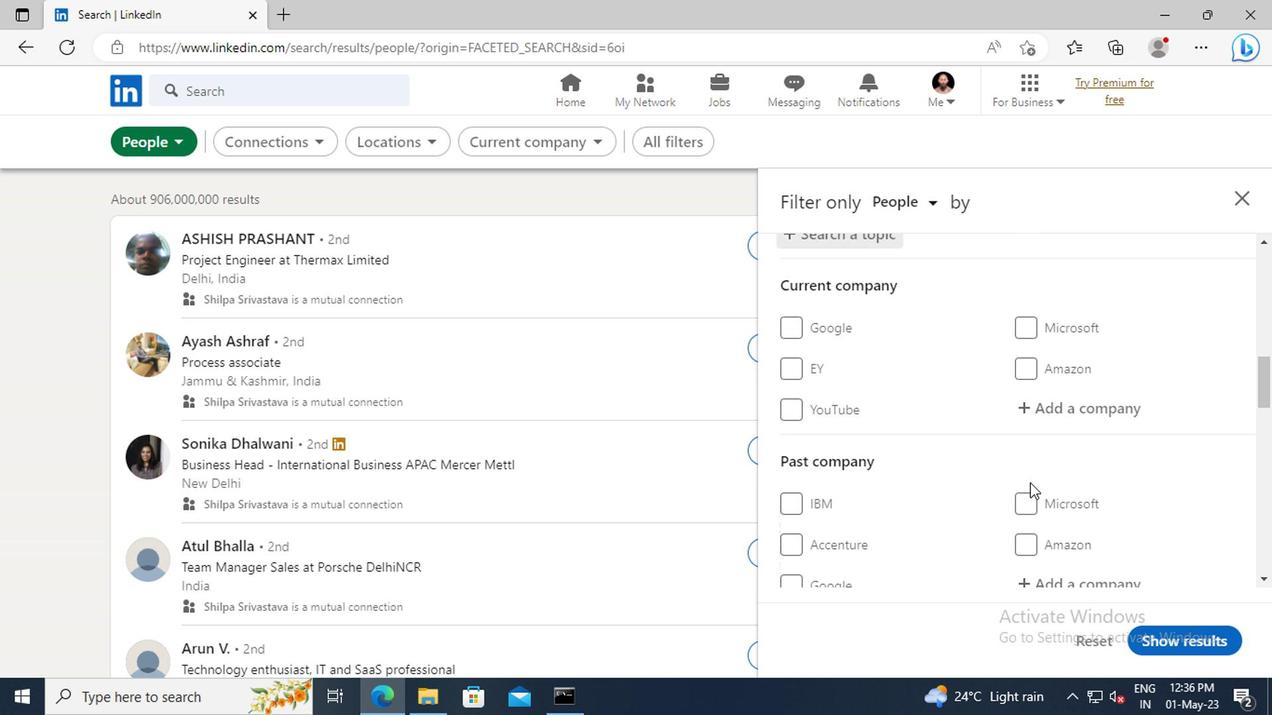 
Action: Mouse scrolled (1026, 482) with delta (0, -1)
Screenshot: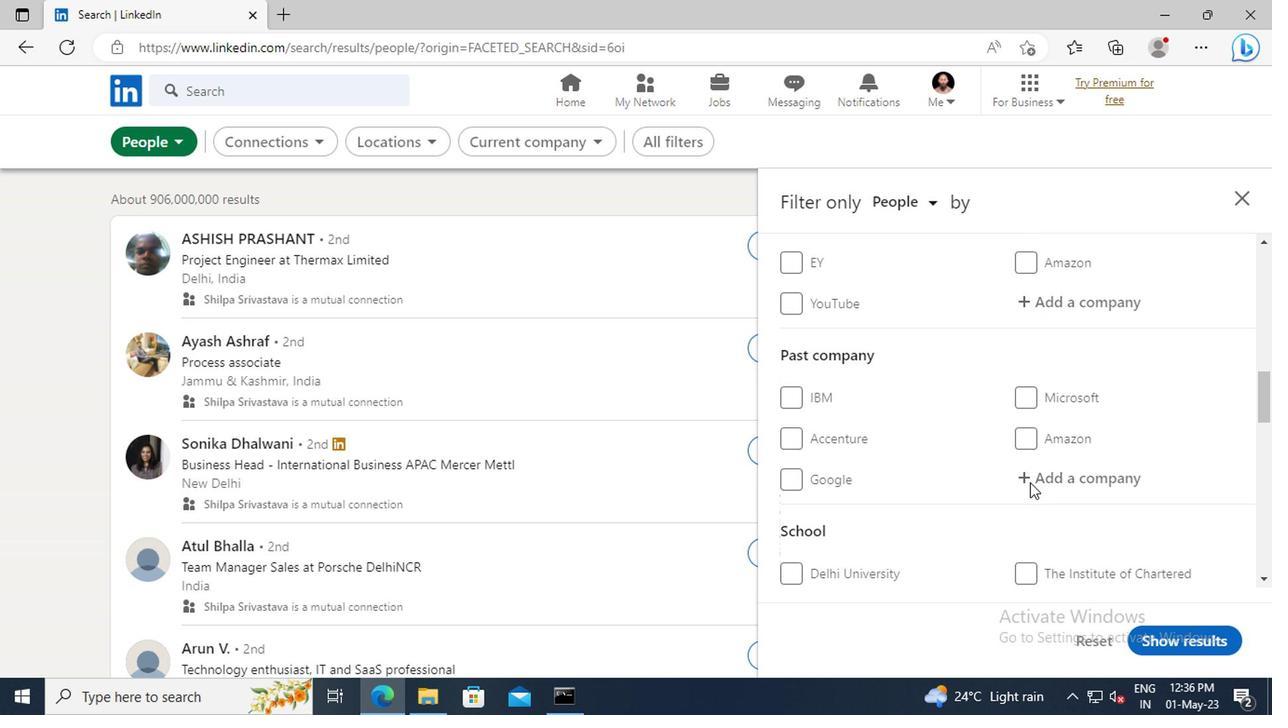 
Action: Mouse scrolled (1026, 482) with delta (0, -1)
Screenshot: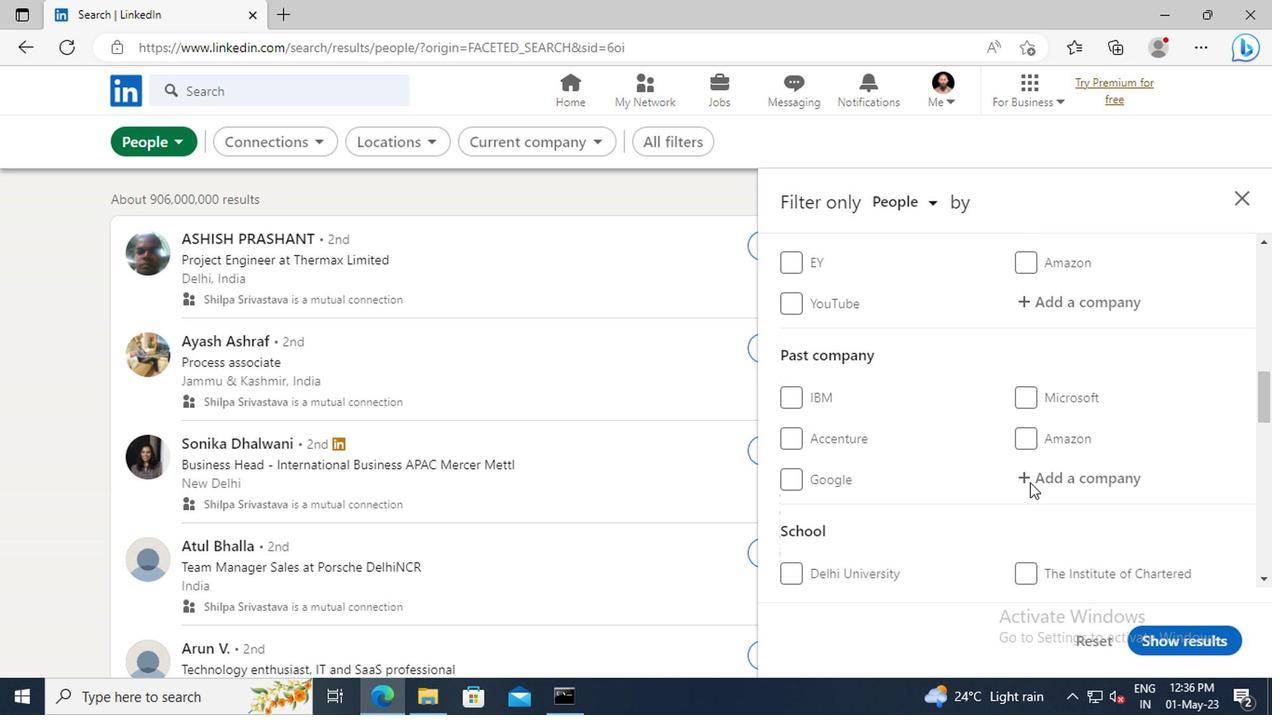 
Action: Mouse scrolled (1026, 482) with delta (0, -1)
Screenshot: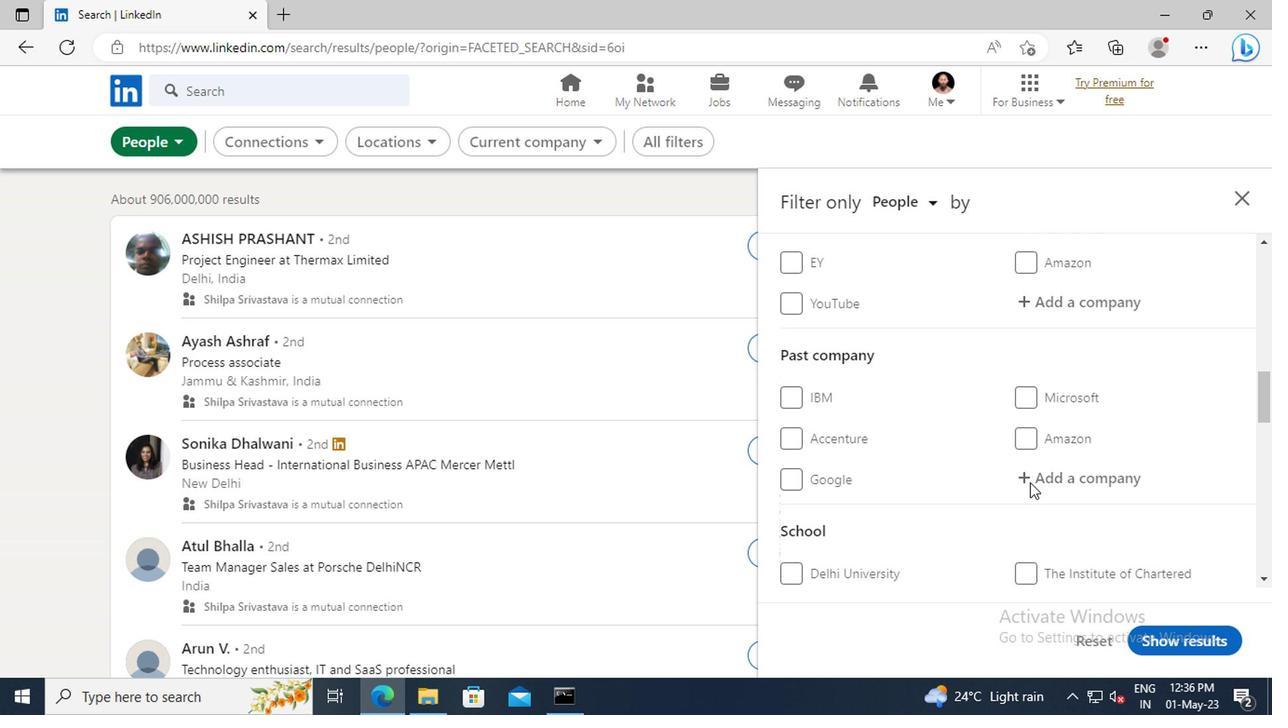 
Action: Mouse scrolled (1026, 482) with delta (0, -1)
Screenshot: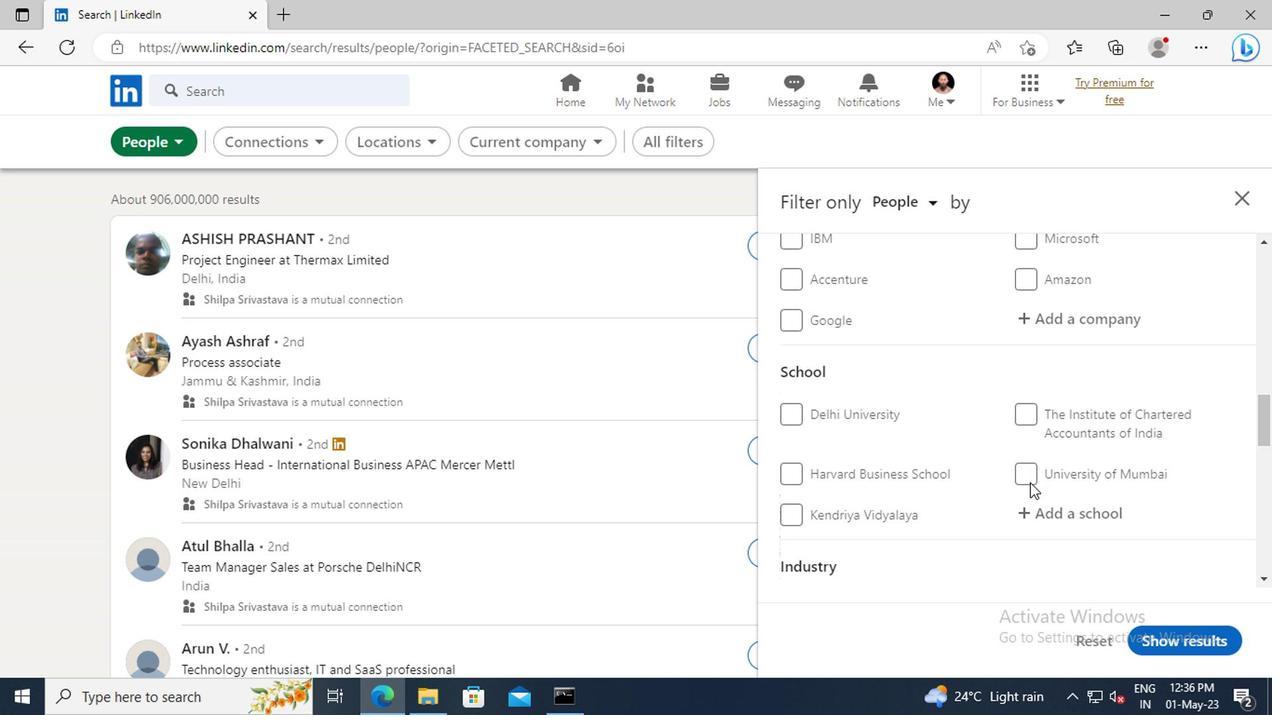 
Action: Mouse scrolled (1026, 482) with delta (0, -1)
Screenshot: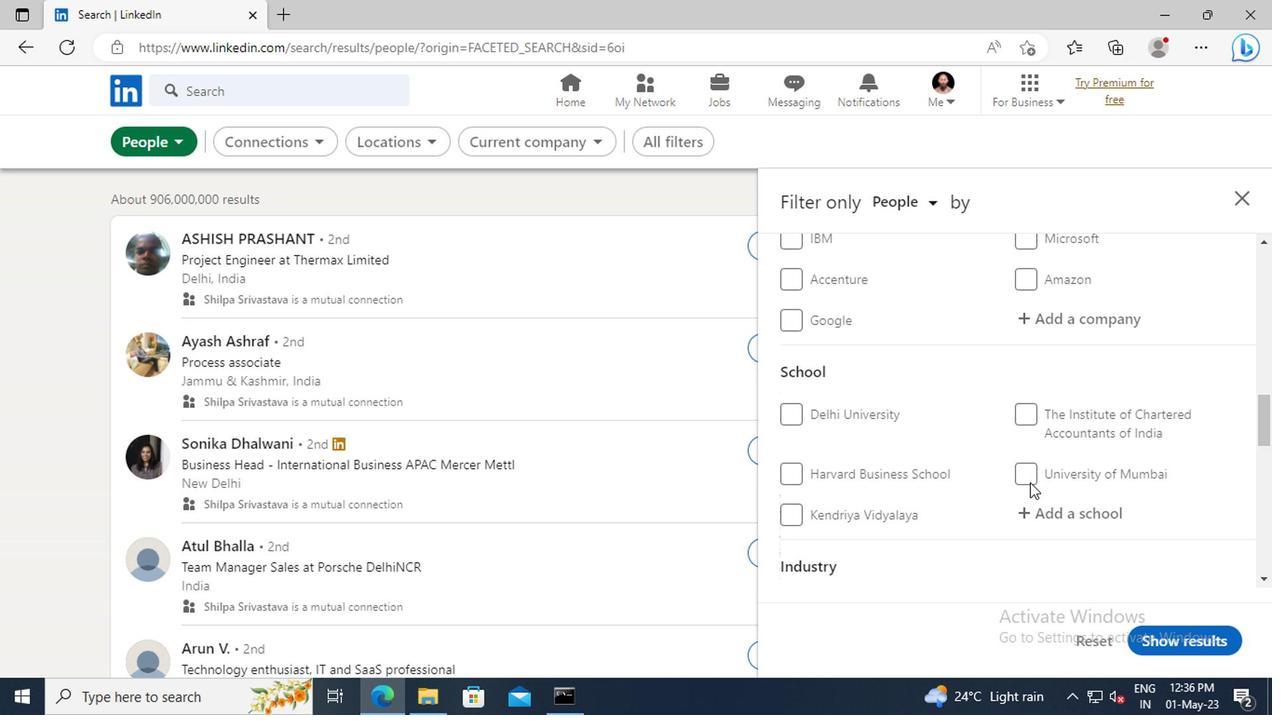 
Action: Mouse scrolled (1026, 482) with delta (0, -1)
Screenshot: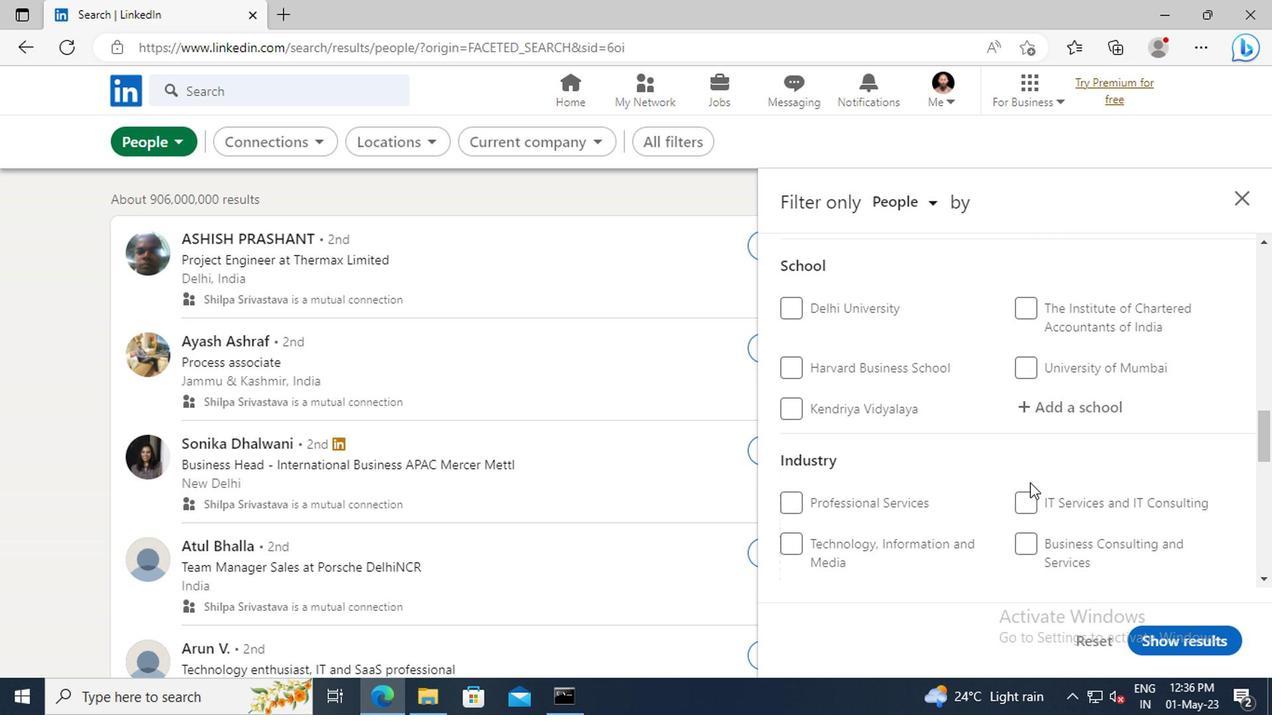 
Action: Mouse scrolled (1026, 482) with delta (0, -1)
Screenshot: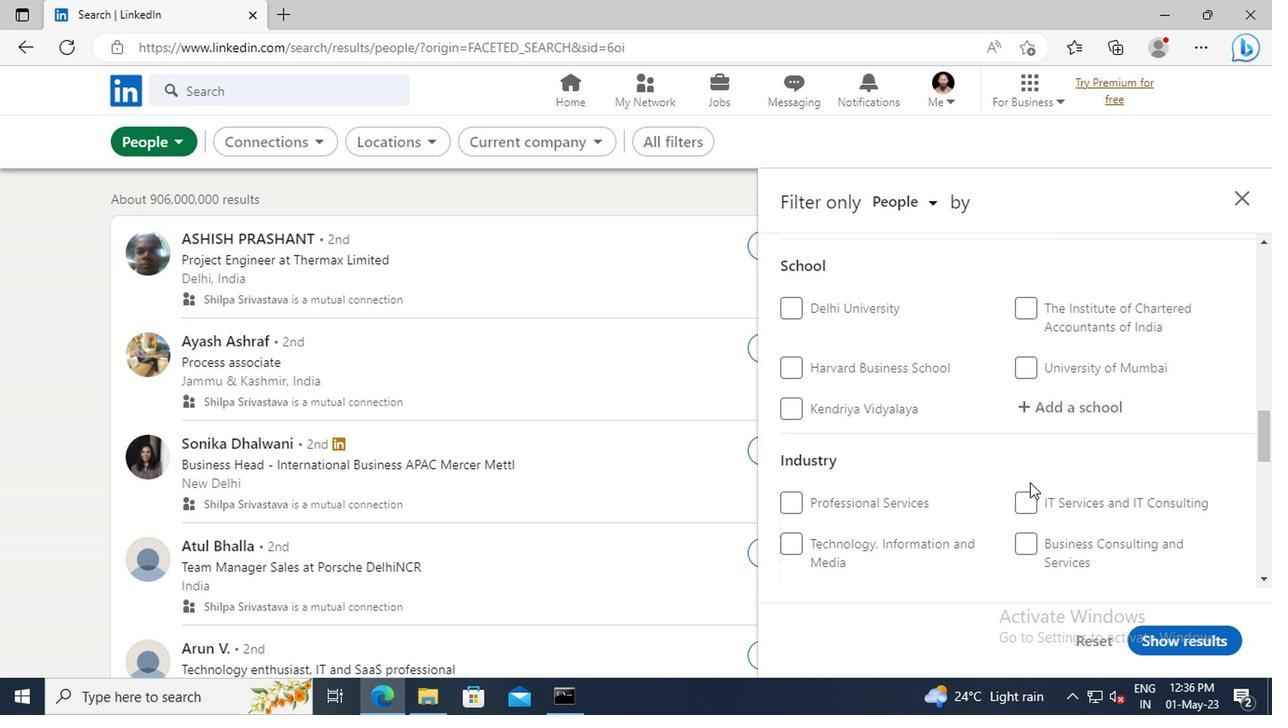 
Action: Mouse scrolled (1026, 482) with delta (0, -1)
Screenshot: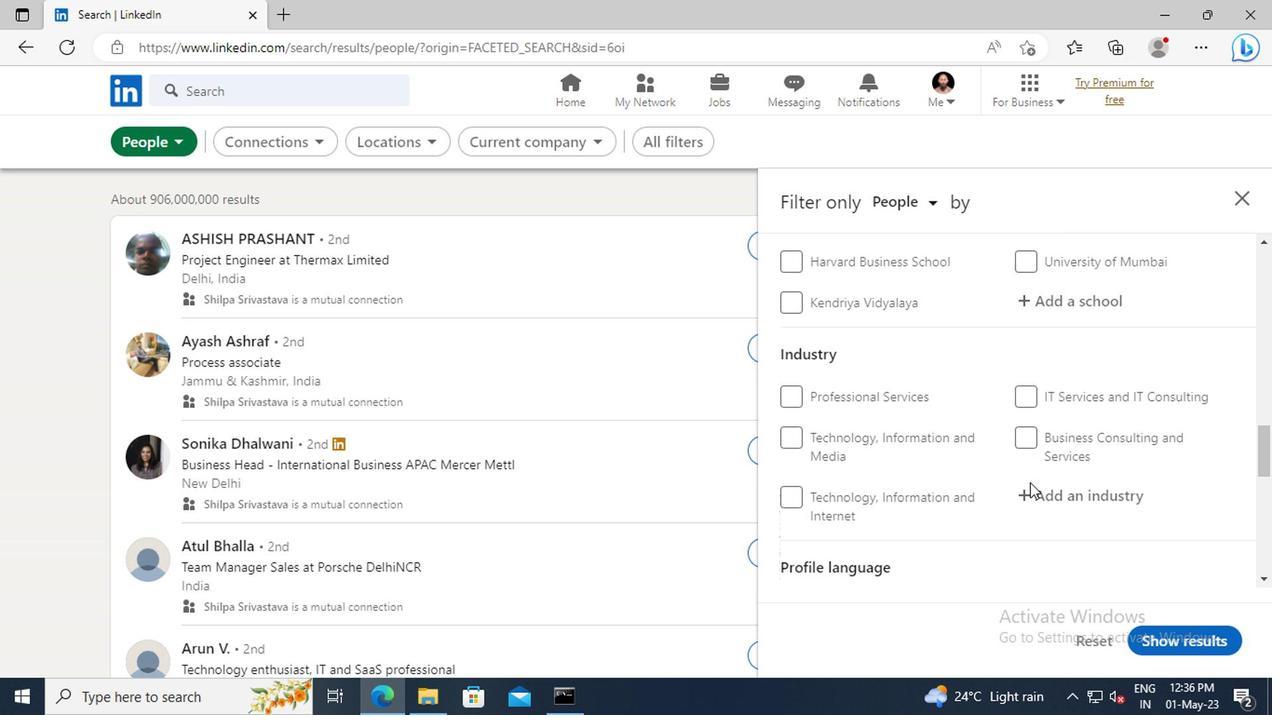 
Action: Mouse scrolled (1026, 482) with delta (0, -1)
Screenshot: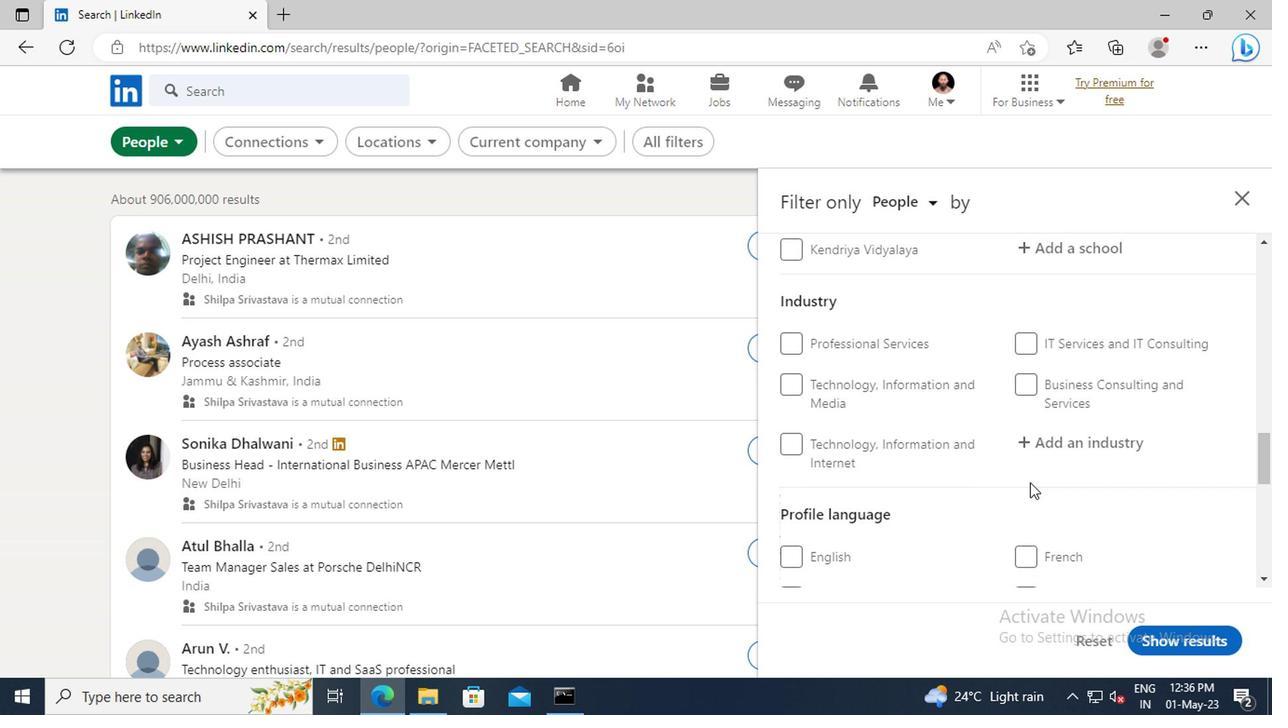 
Action: Mouse scrolled (1026, 482) with delta (0, -1)
Screenshot: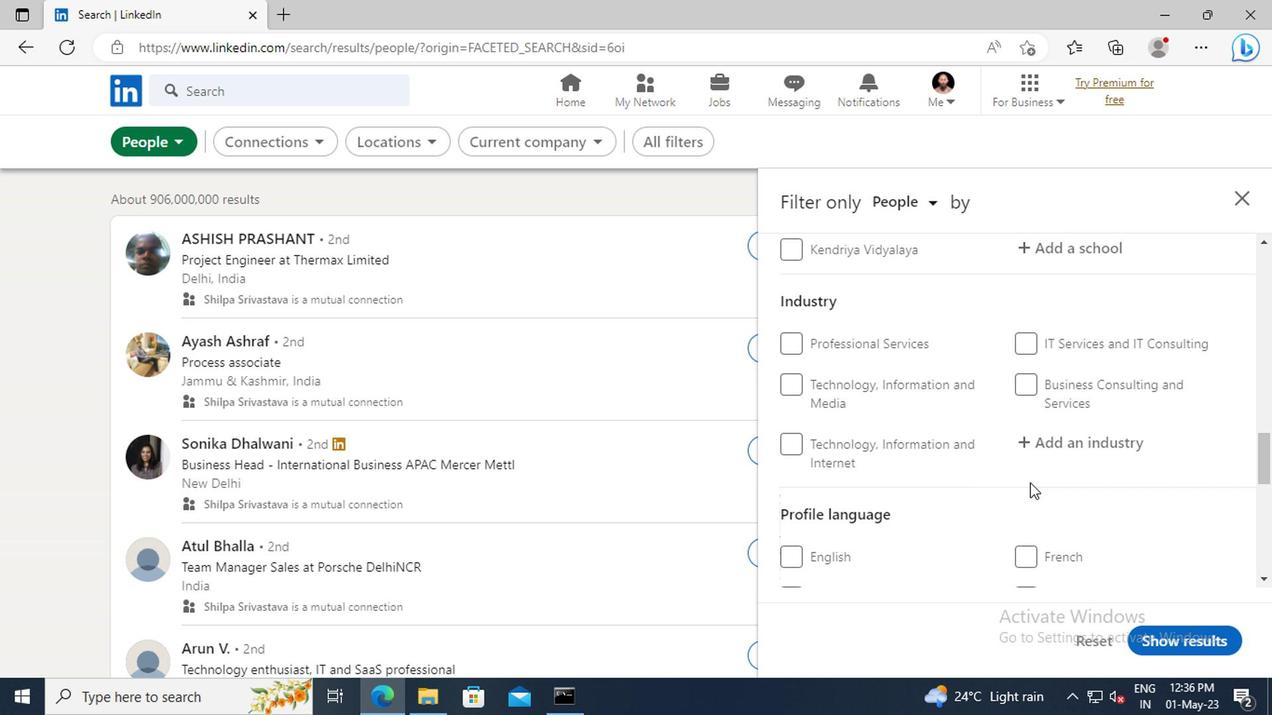 
Action: Mouse moved to (1024, 497)
Screenshot: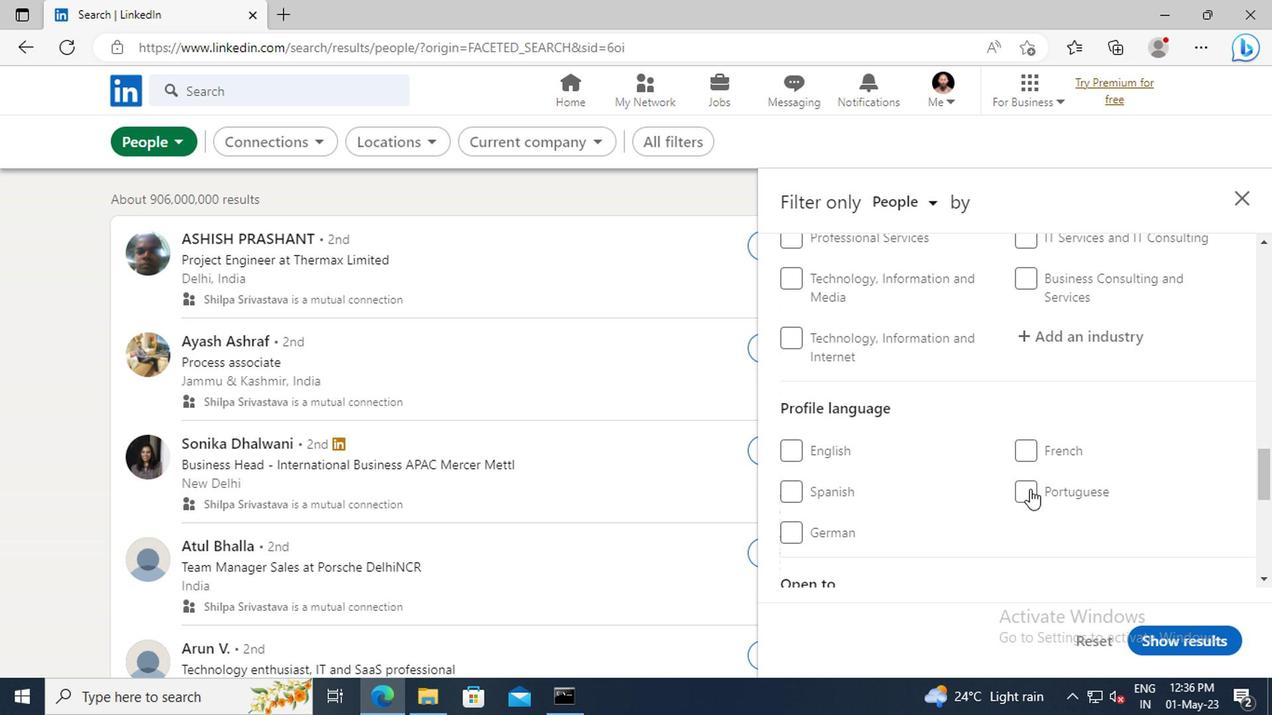 
Action: Mouse pressed left at (1024, 497)
Screenshot: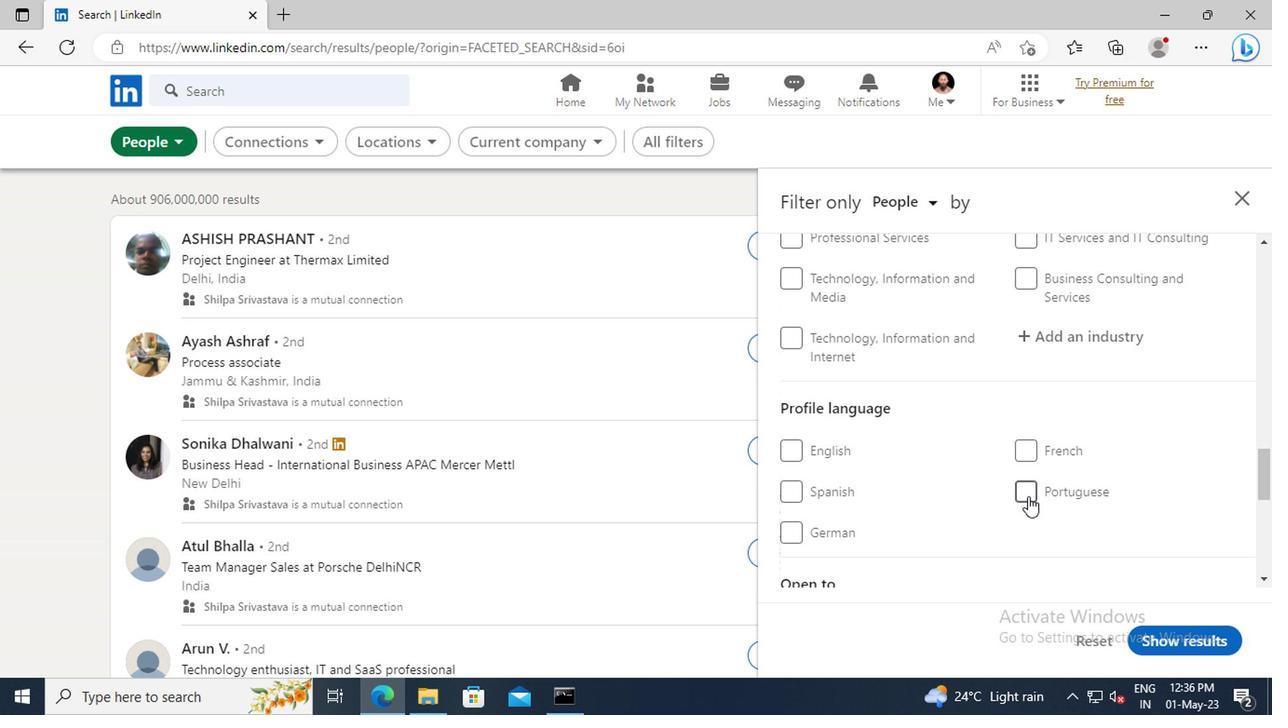 
Action: Mouse moved to (1038, 486)
Screenshot: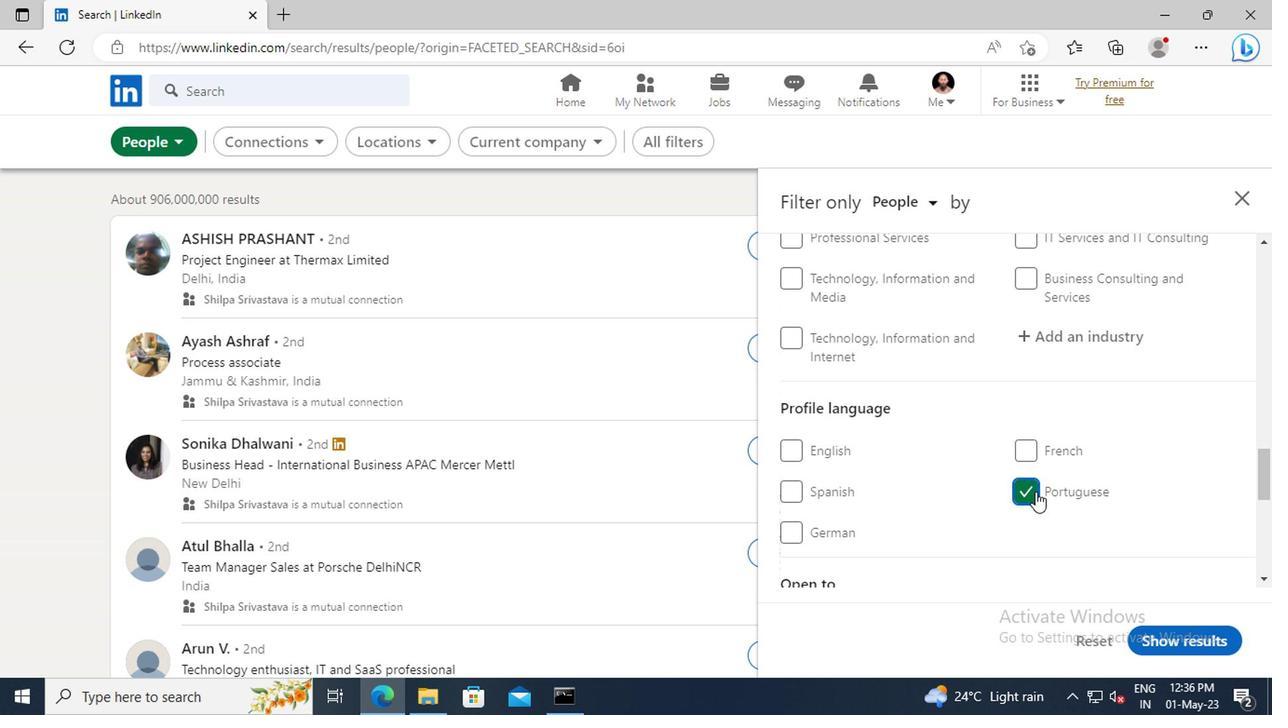 
Action: Mouse scrolled (1038, 487) with delta (0, 1)
Screenshot: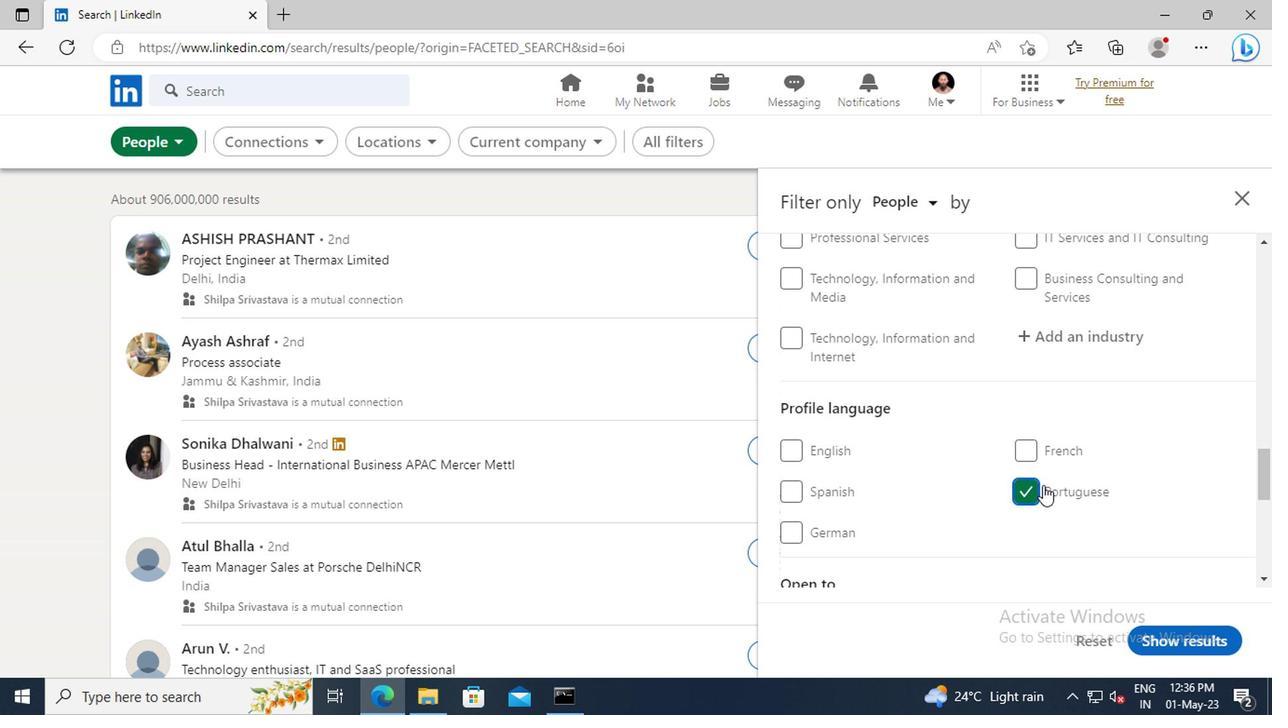 
Action: Mouse scrolled (1038, 487) with delta (0, 1)
Screenshot: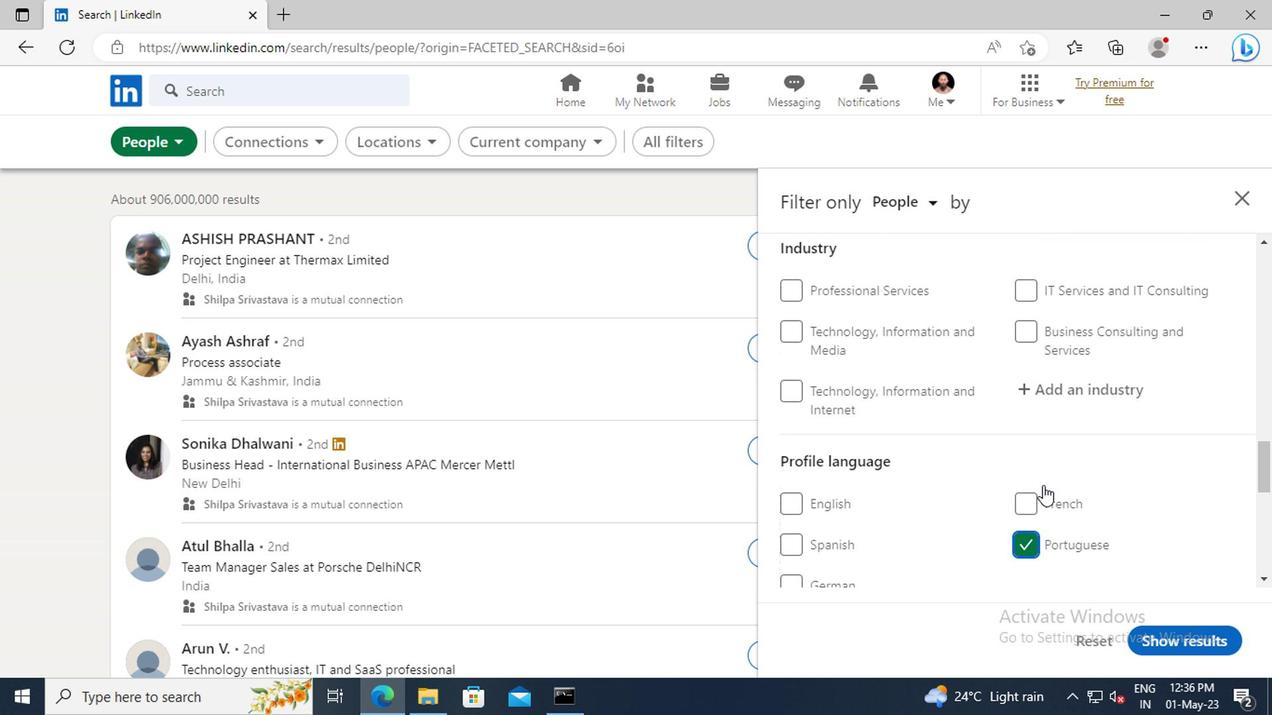 
Action: Mouse scrolled (1038, 487) with delta (0, 1)
Screenshot: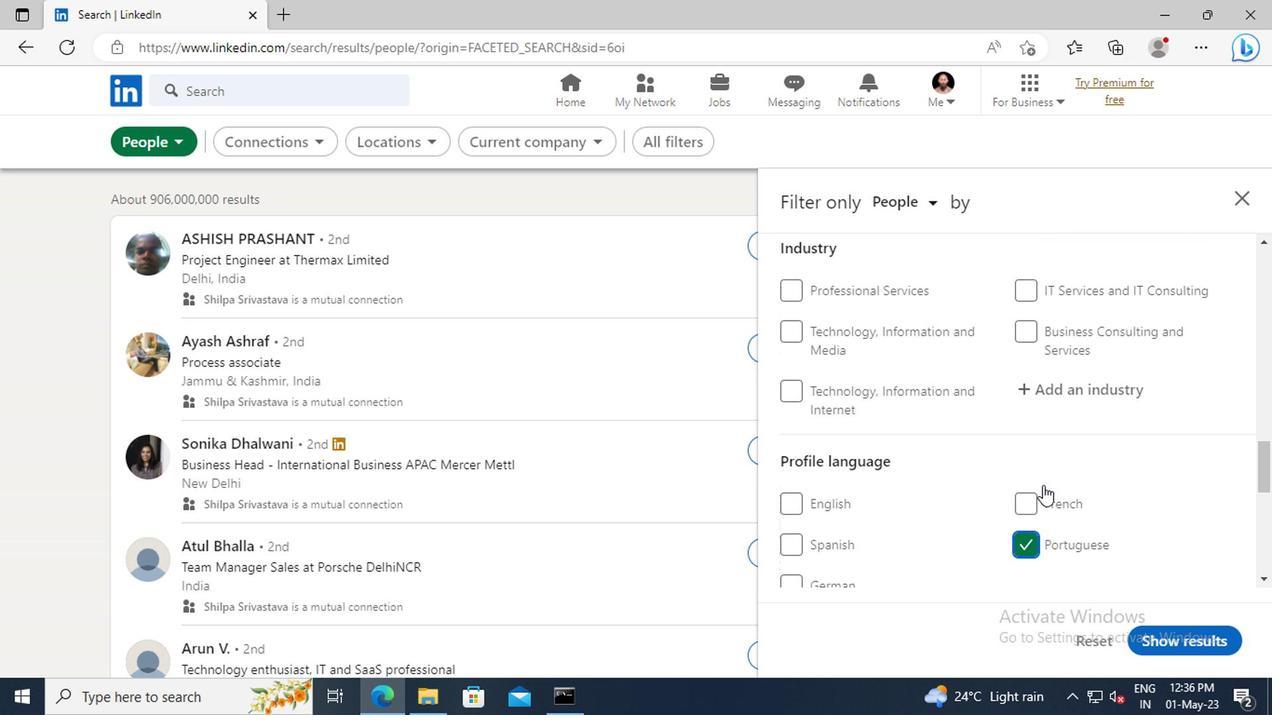 
Action: Mouse scrolled (1038, 487) with delta (0, 1)
Screenshot: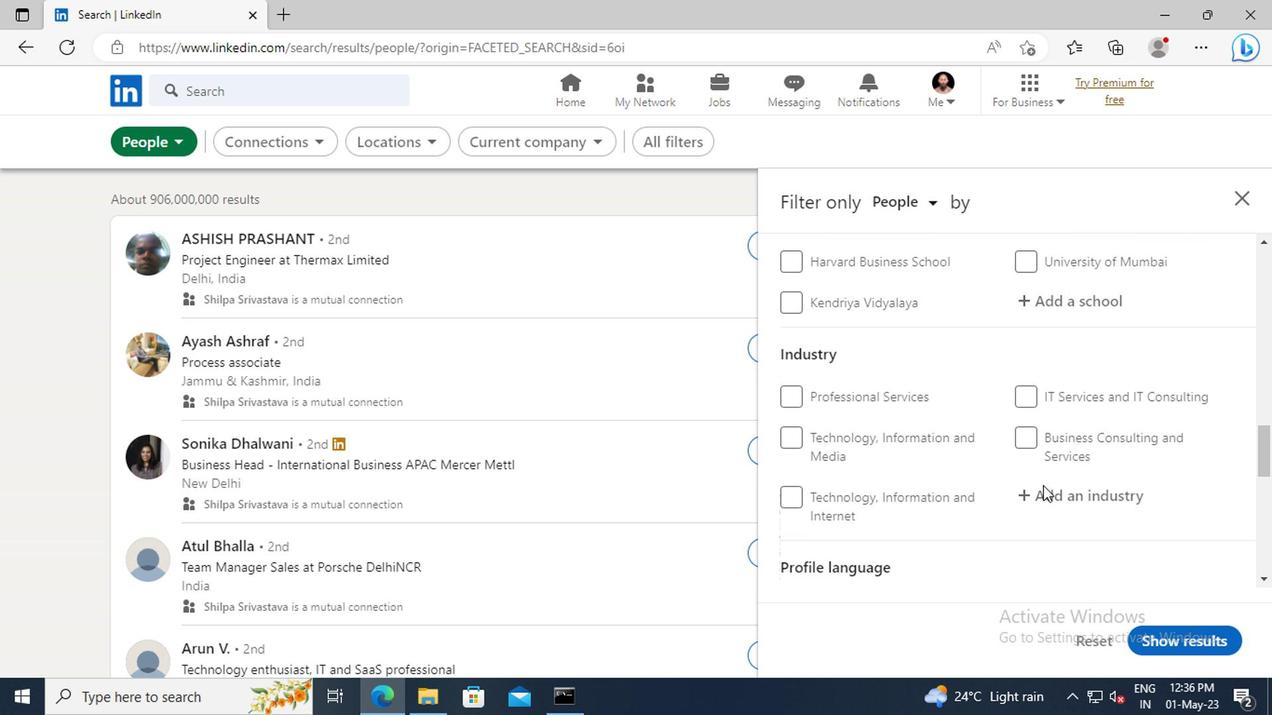 
Action: Mouse scrolled (1038, 487) with delta (0, 1)
Screenshot: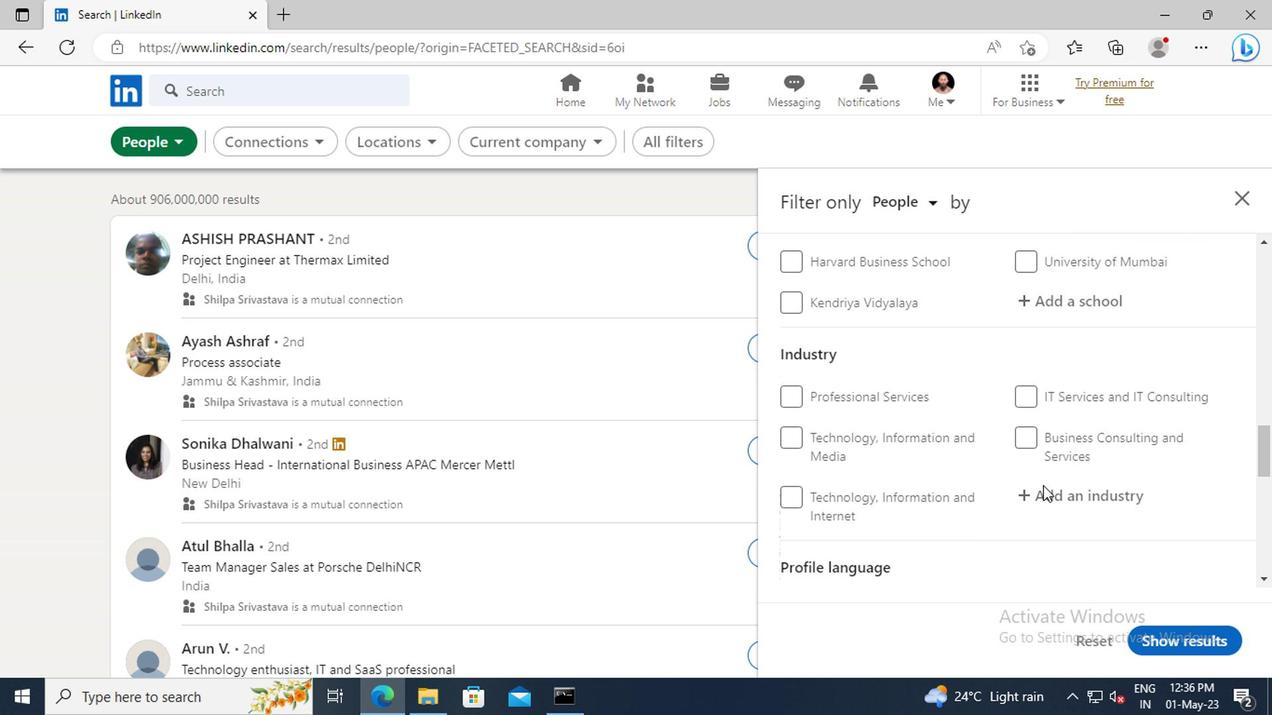 
Action: Mouse scrolled (1038, 487) with delta (0, 1)
Screenshot: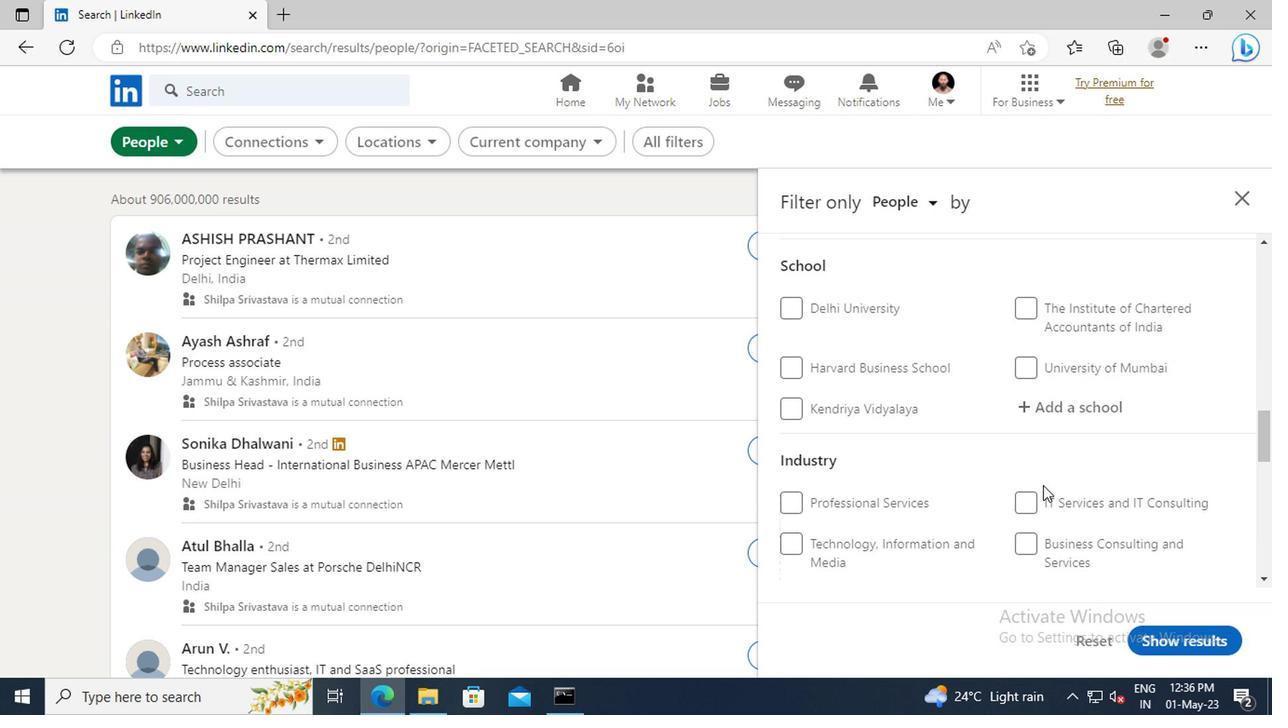 
Action: Mouse scrolled (1038, 487) with delta (0, 1)
Screenshot: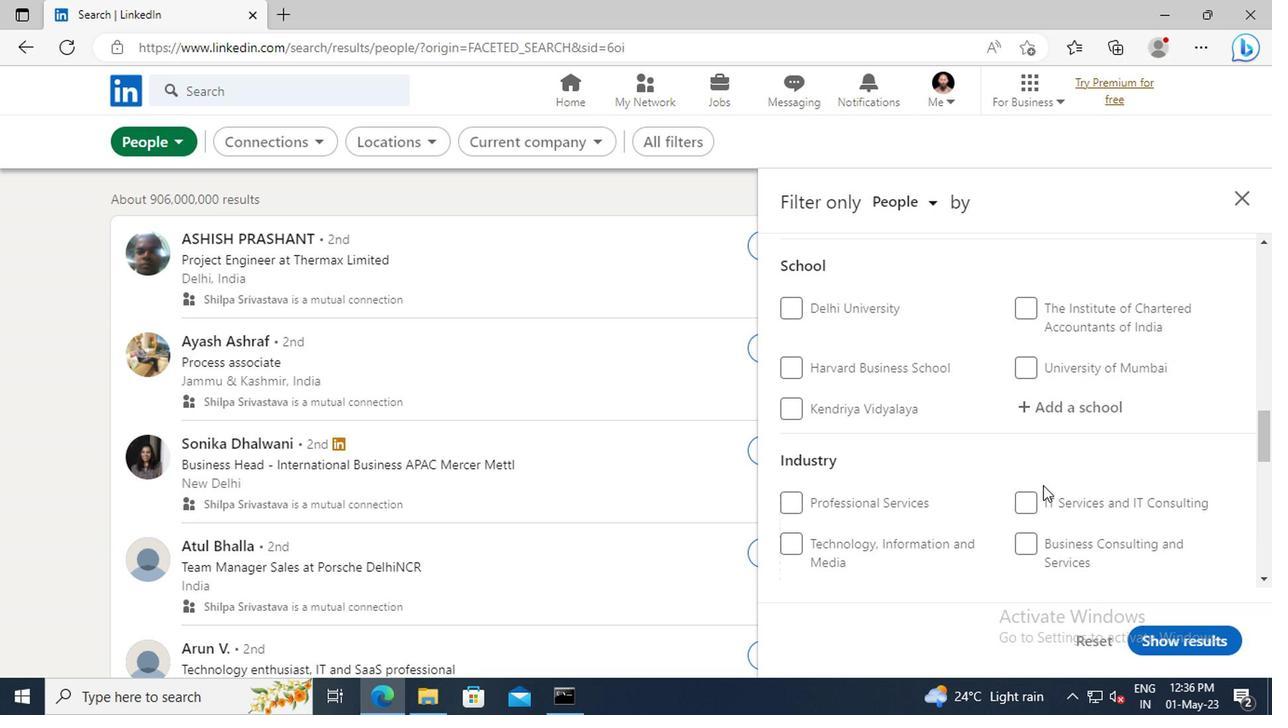 
Action: Mouse scrolled (1038, 487) with delta (0, 1)
Screenshot: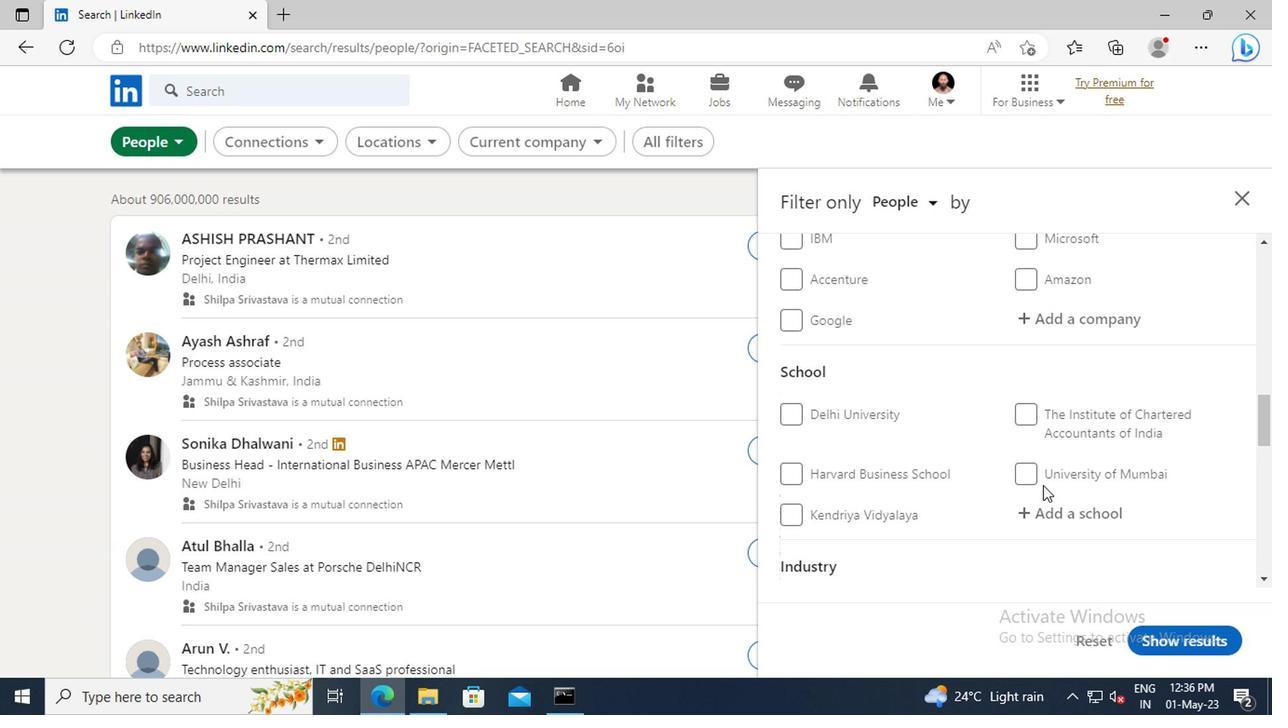 
Action: Mouse scrolled (1038, 487) with delta (0, 1)
Screenshot: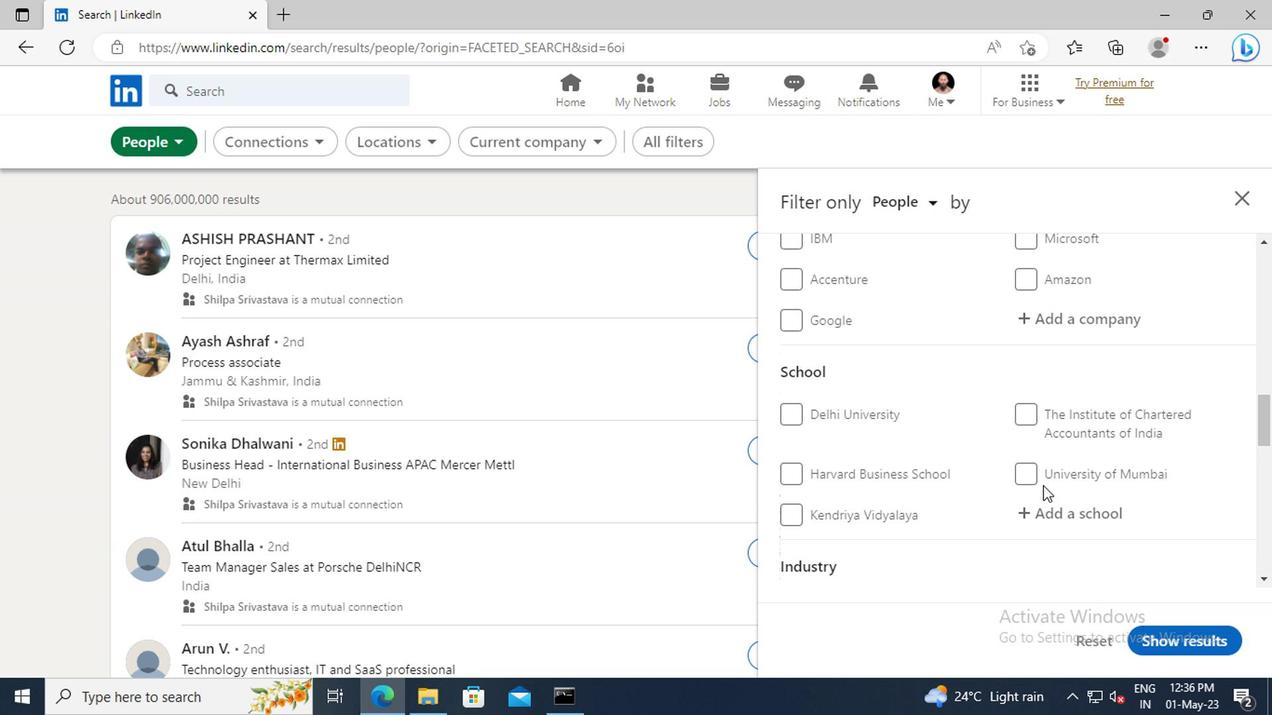 
Action: Mouse scrolled (1038, 487) with delta (0, 1)
Screenshot: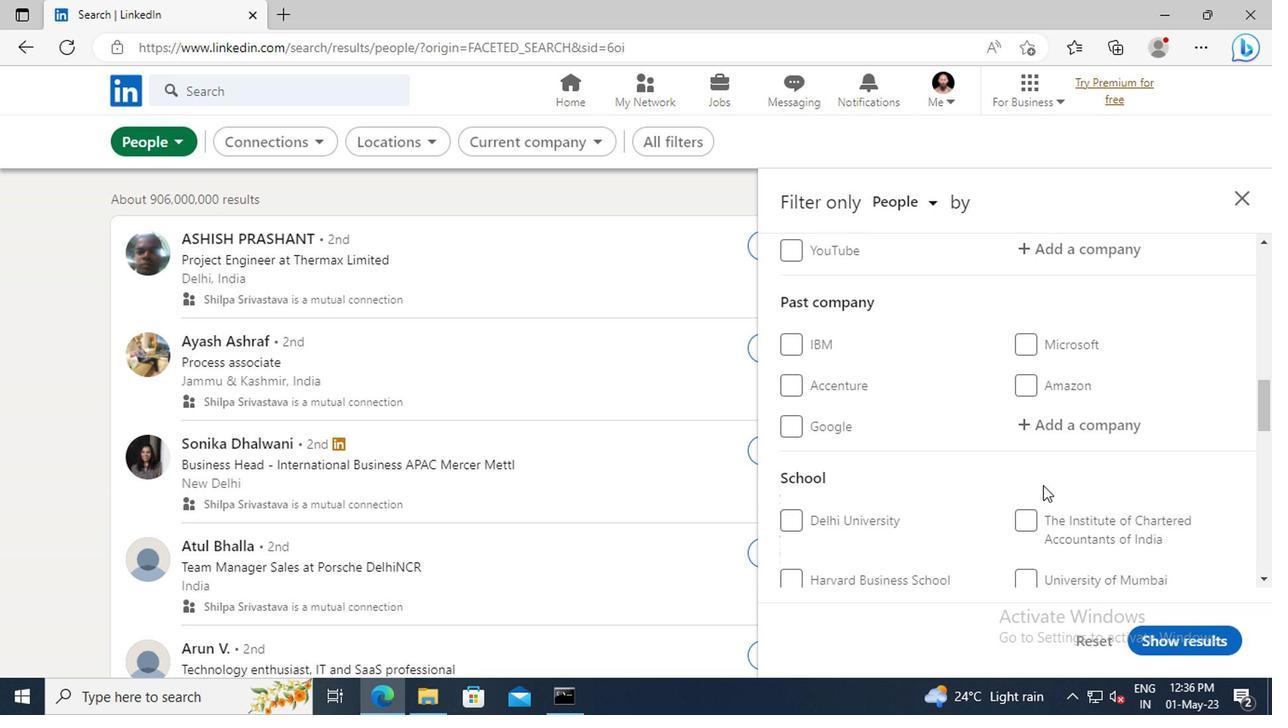 
Action: Mouse scrolled (1038, 487) with delta (0, 1)
Screenshot: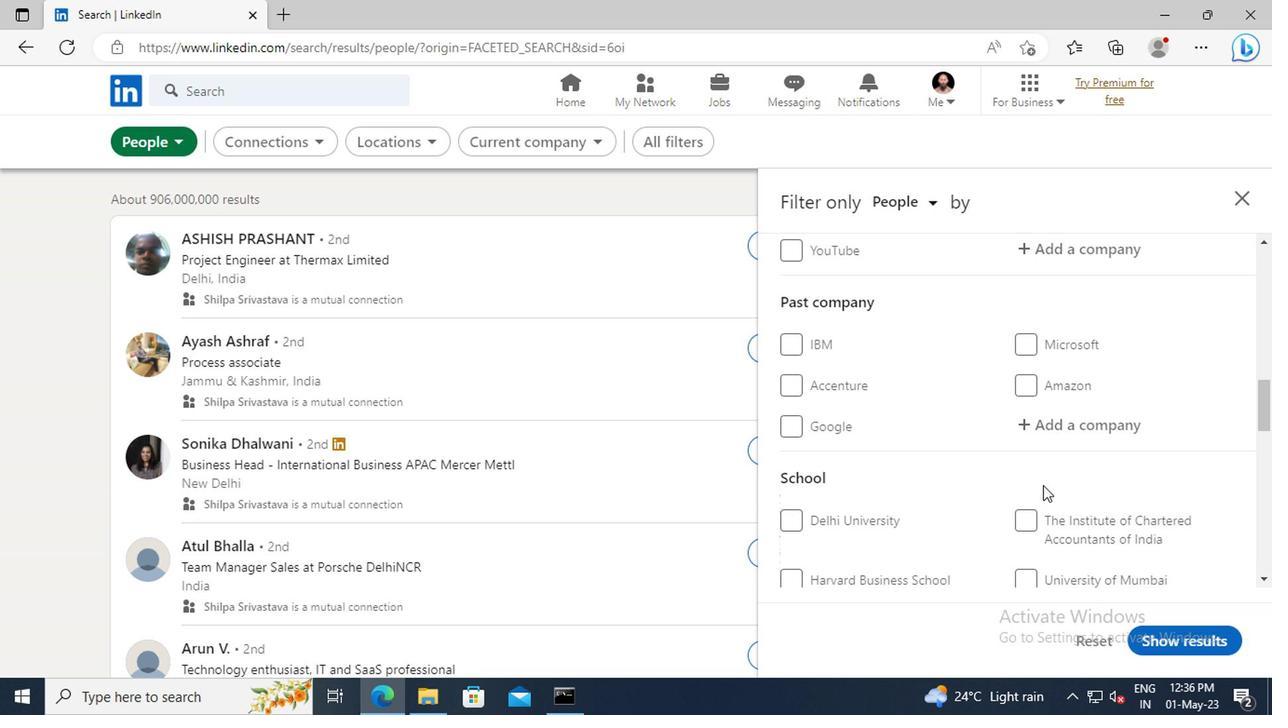 
Action: Mouse scrolled (1038, 487) with delta (0, 1)
Screenshot: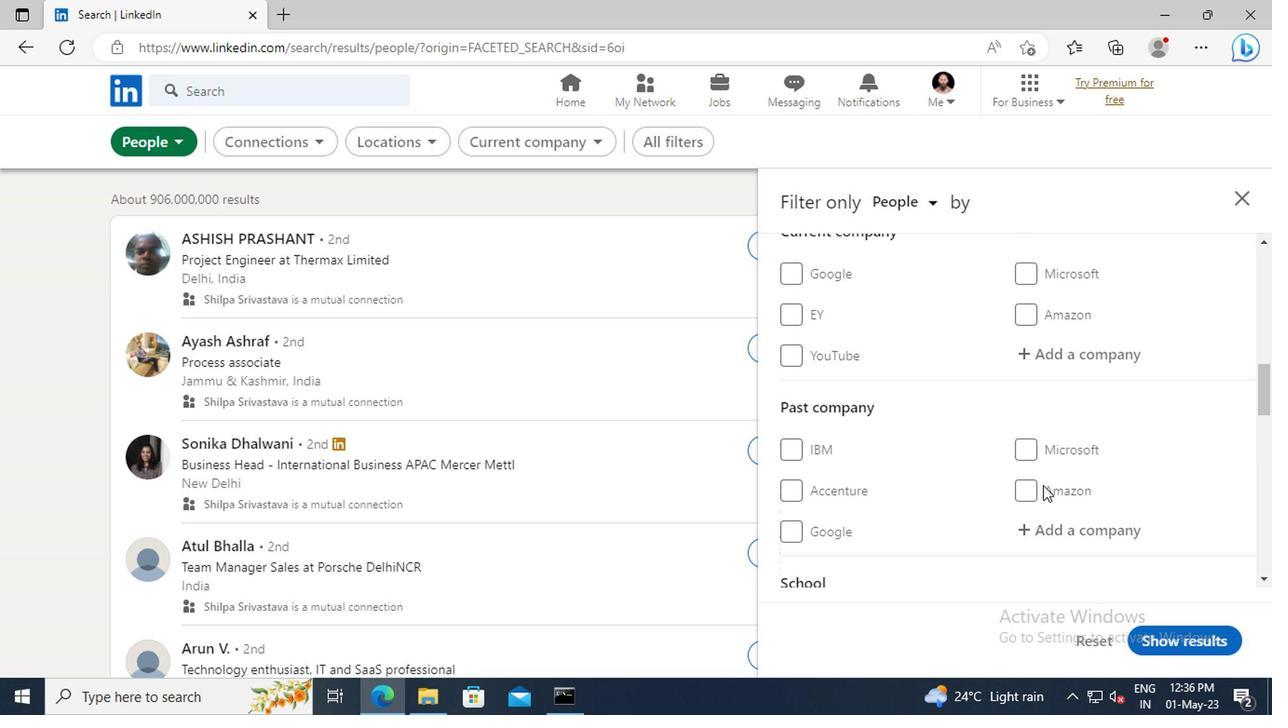 
Action: Mouse moved to (1028, 410)
Screenshot: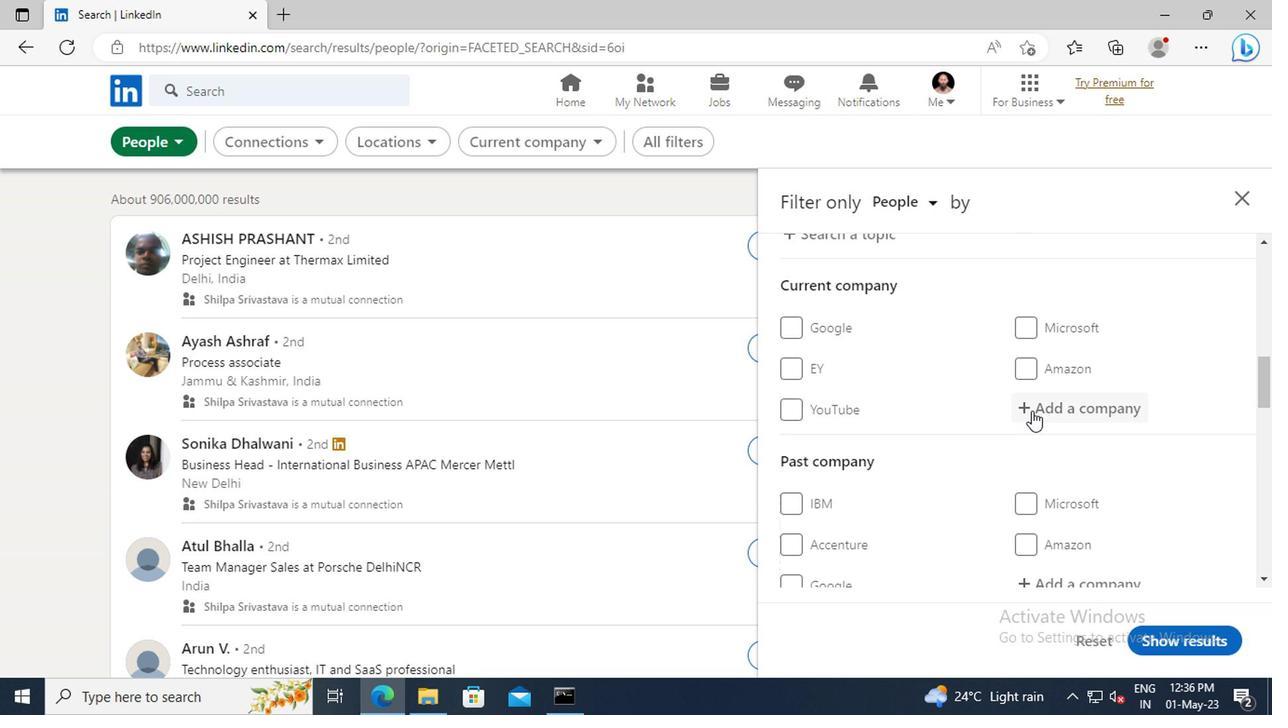 
Action: Mouse pressed left at (1028, 410)
Screenshot: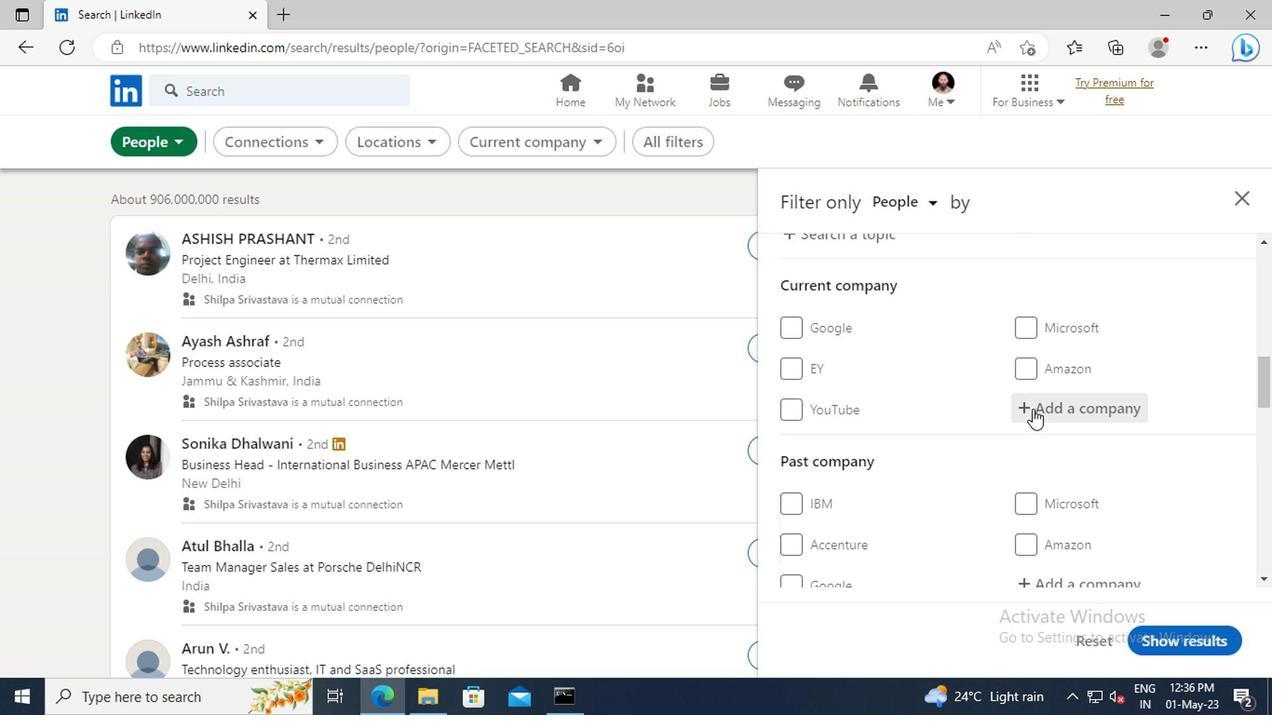 
Action: Key pressed <Key.shift>MERINO<Key.space><Key.shift>CON
Screenshot: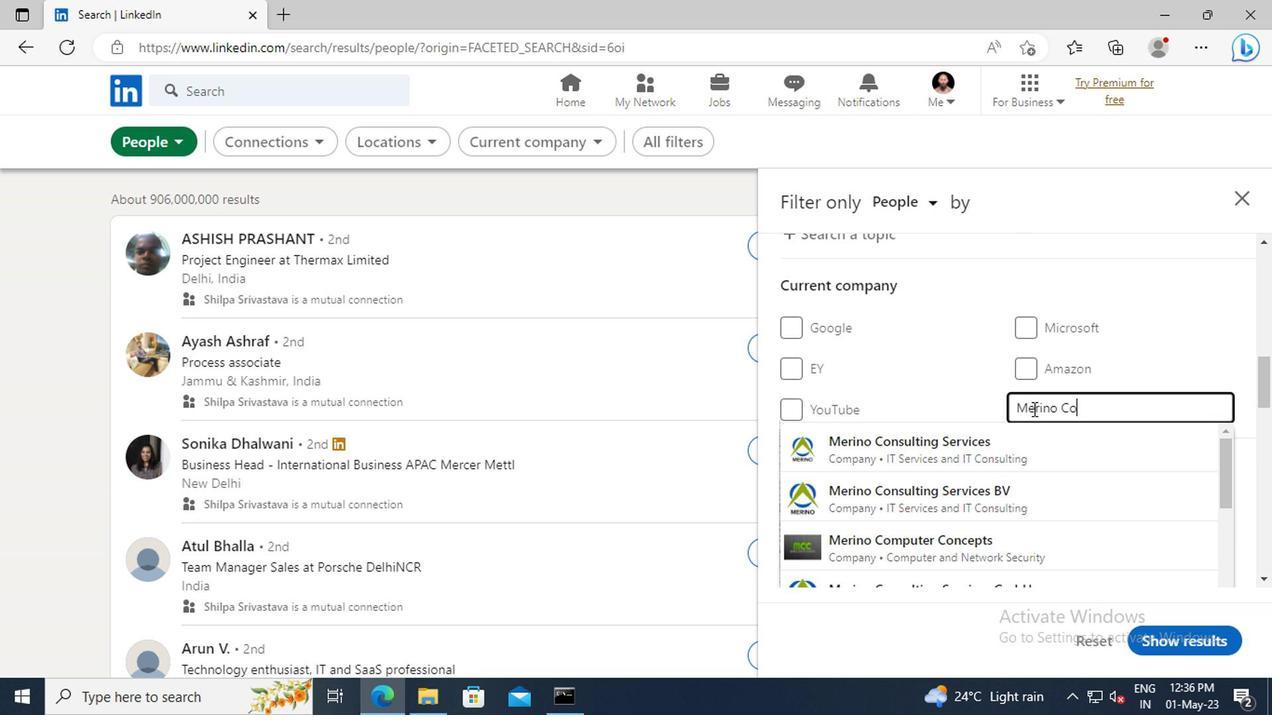 
Action: Mouse moved to (1024, 449)
Screenshot: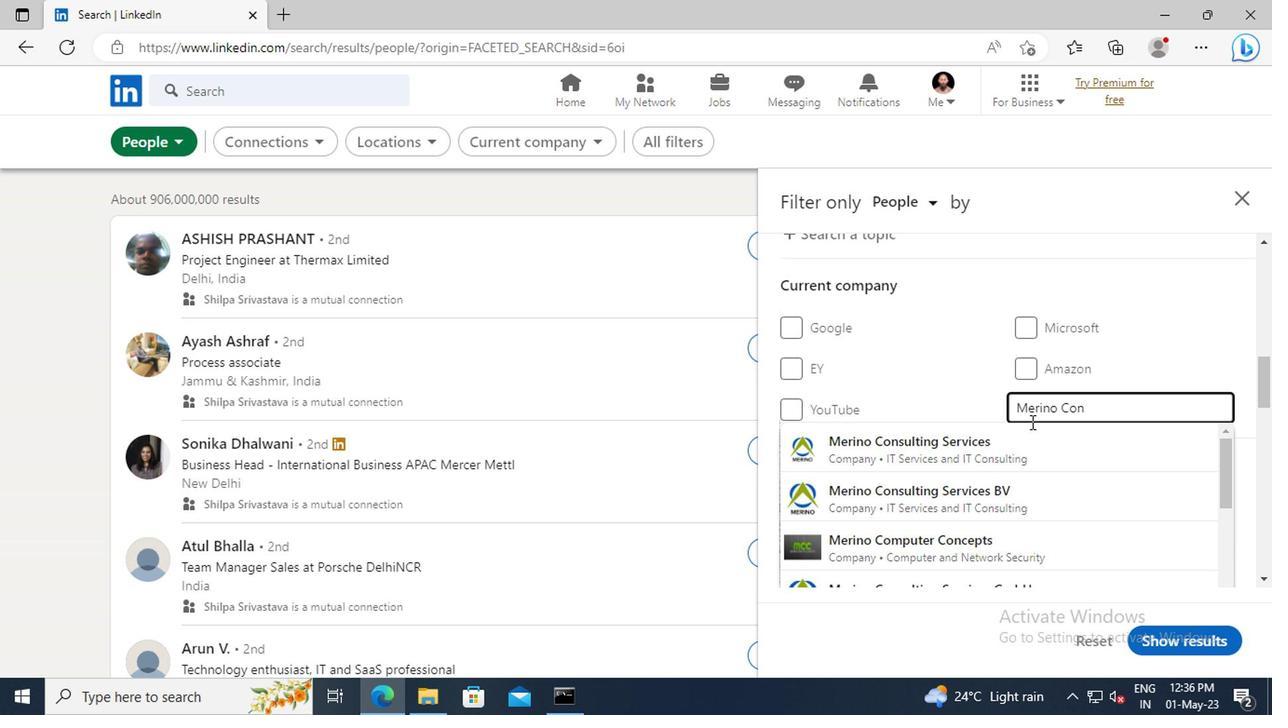 
Action: Mouse pressed left at (1024, 449)
Screenshot: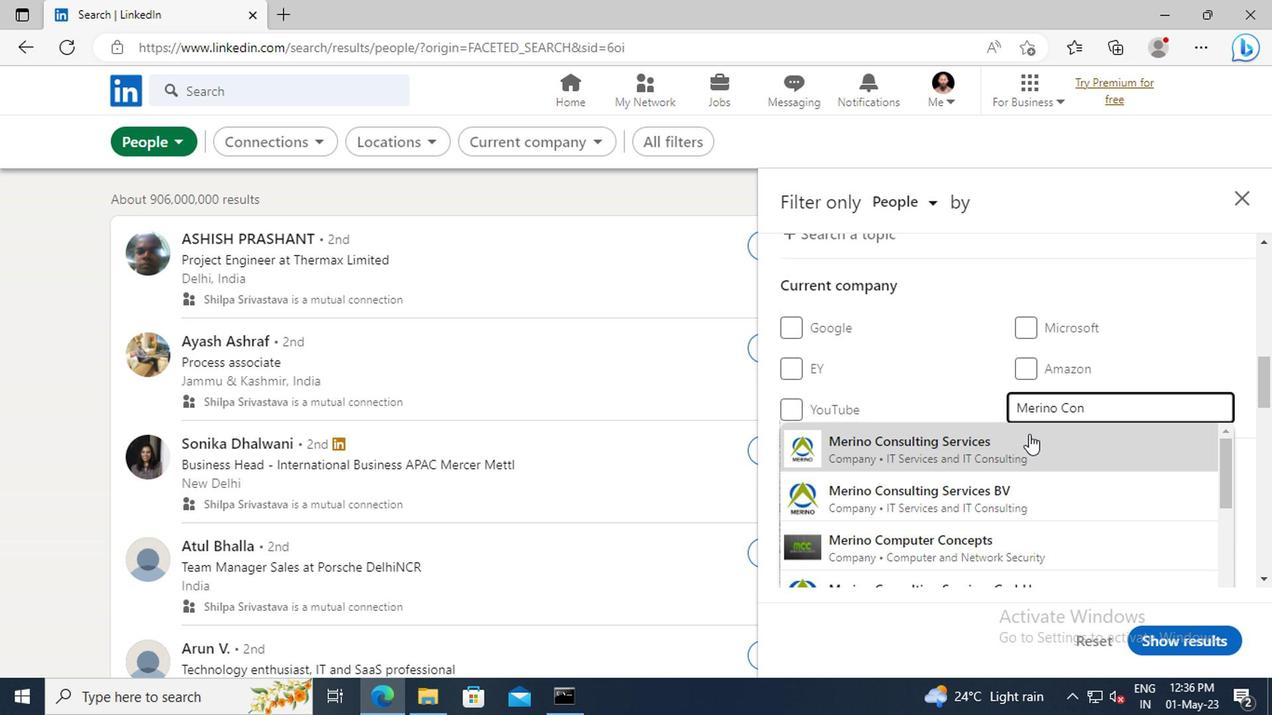 
Action: Mouse scrolled (1024, 448) with delta (0, 0)
Screenshot: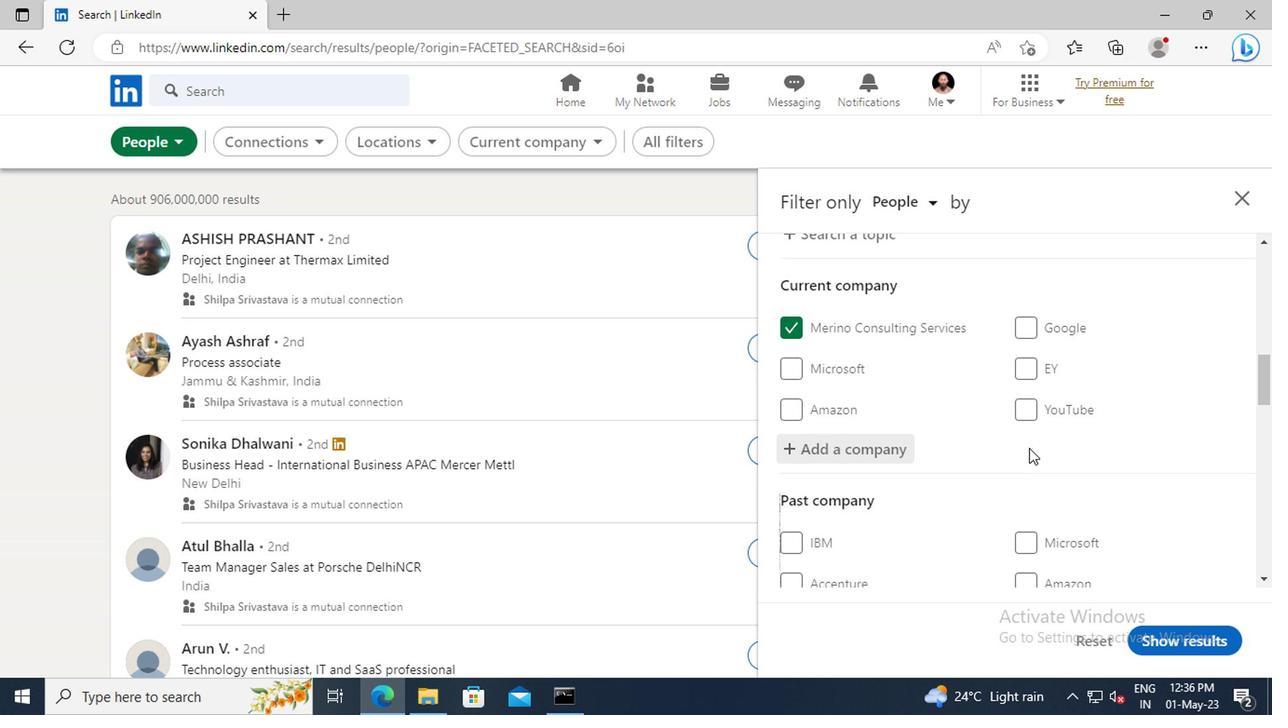 
Action: Mouse scrolled (1024, 448) with delta (0, 0)
Screenshot: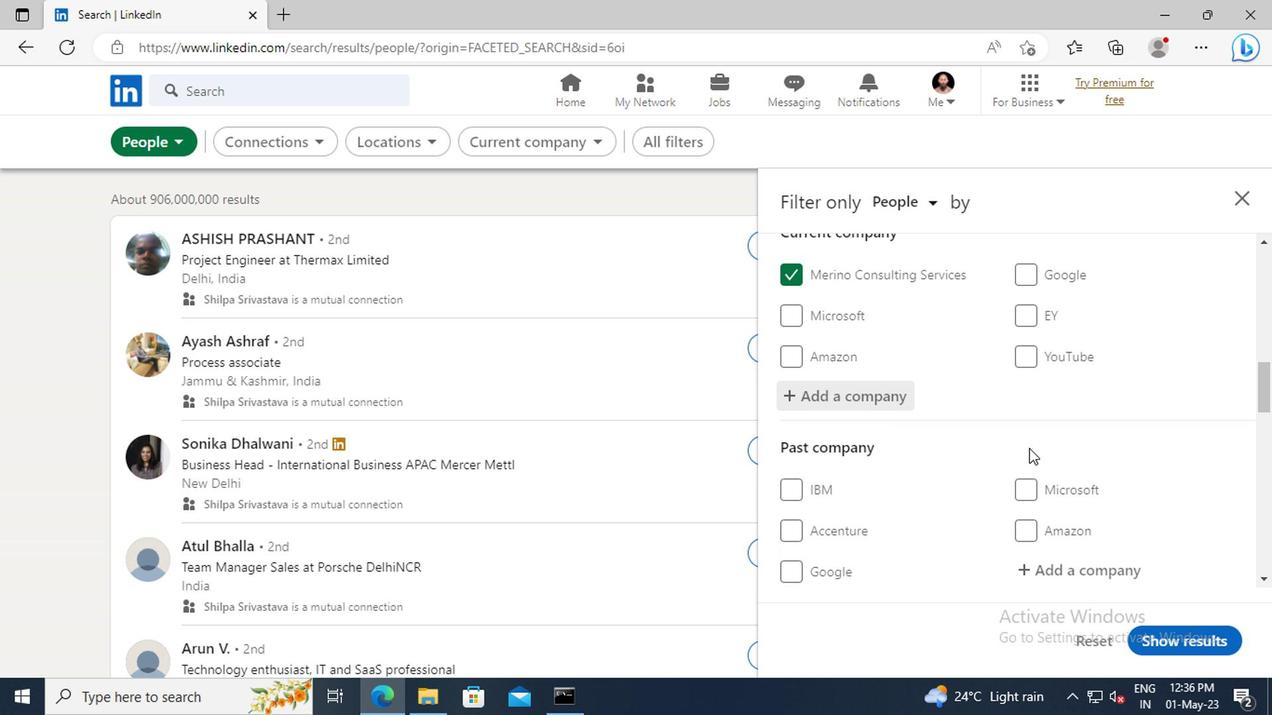 
Action: Mouse scrolled (1024, 448) with delta (0, 0)
Screenshot: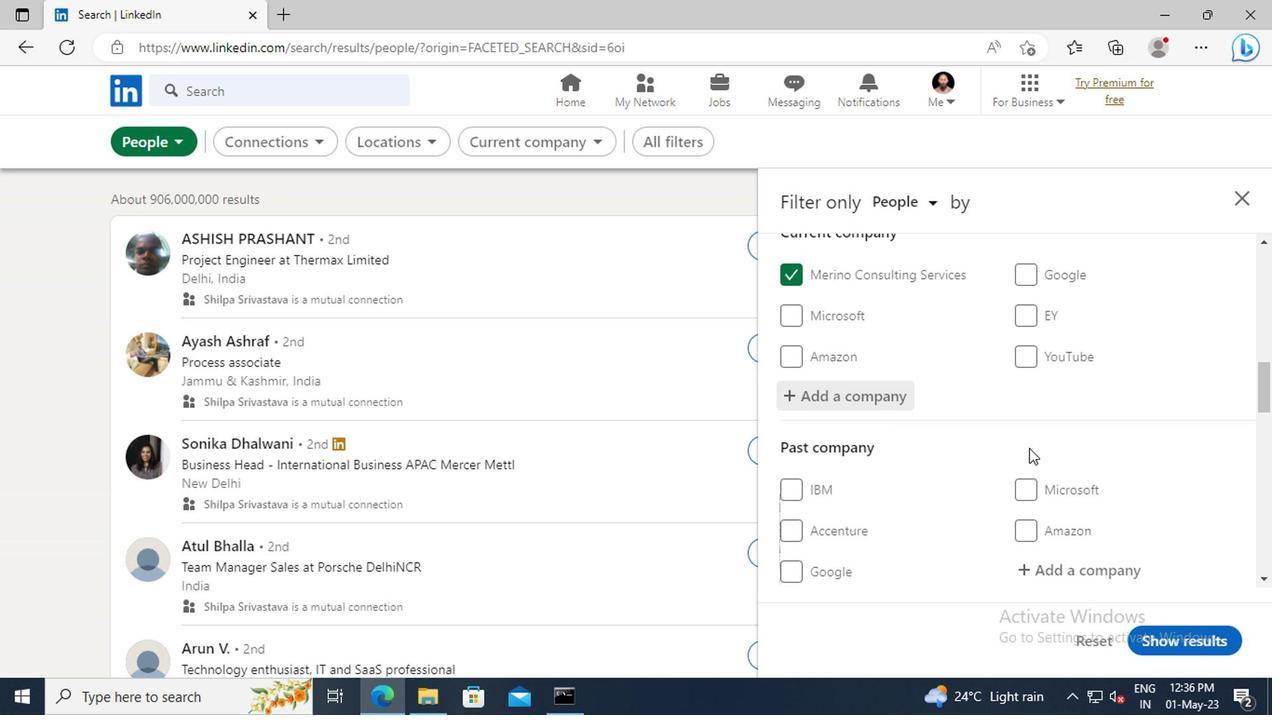 
Action: Mouse scrolled (1024, 448) with delta (0, 0)
Screenshot: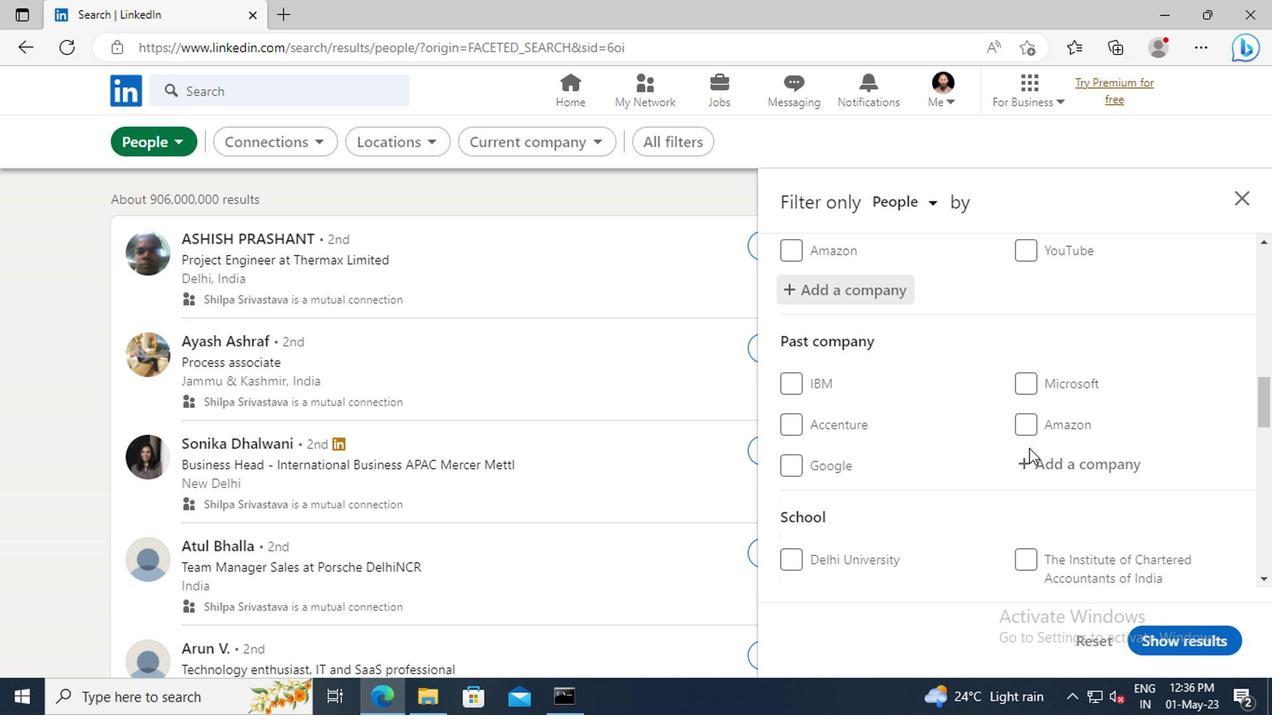 
Action: Mouse scrolled (1024, 448) with delta (0, 0)
Screenshot: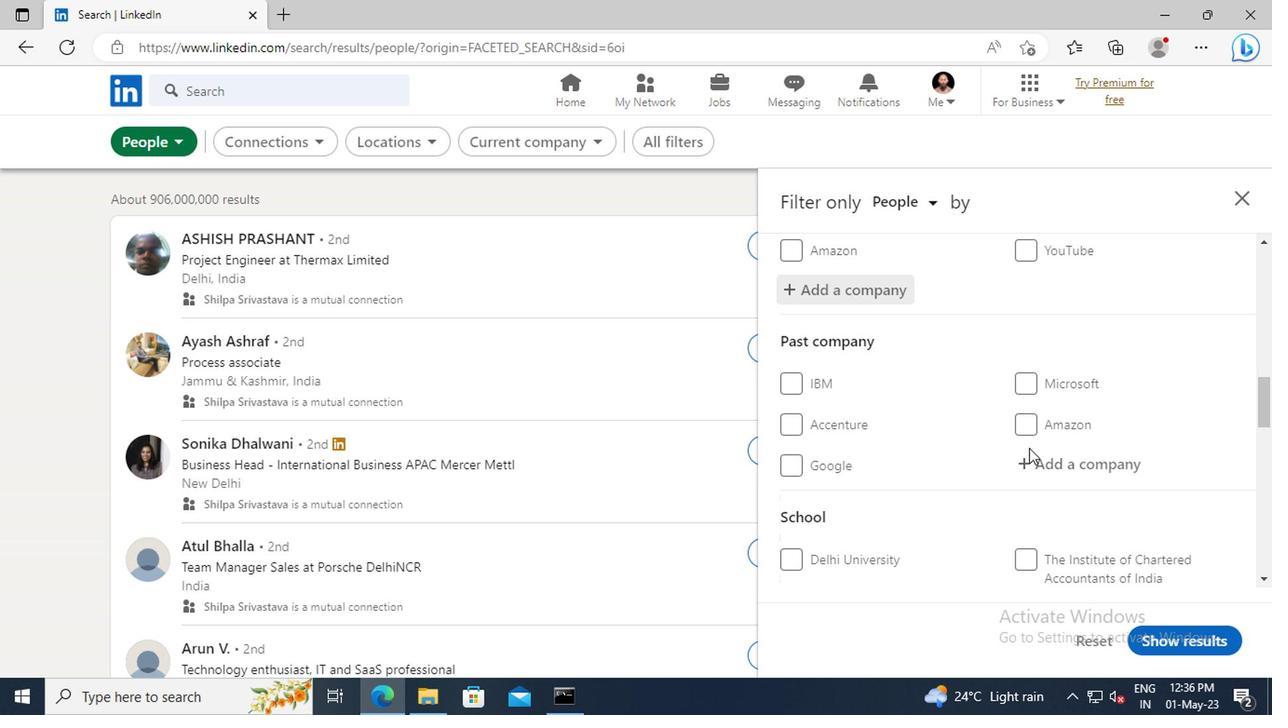 
Action: Mouse scrolled (1024, 448) with delta (0, 0)
Screenshot: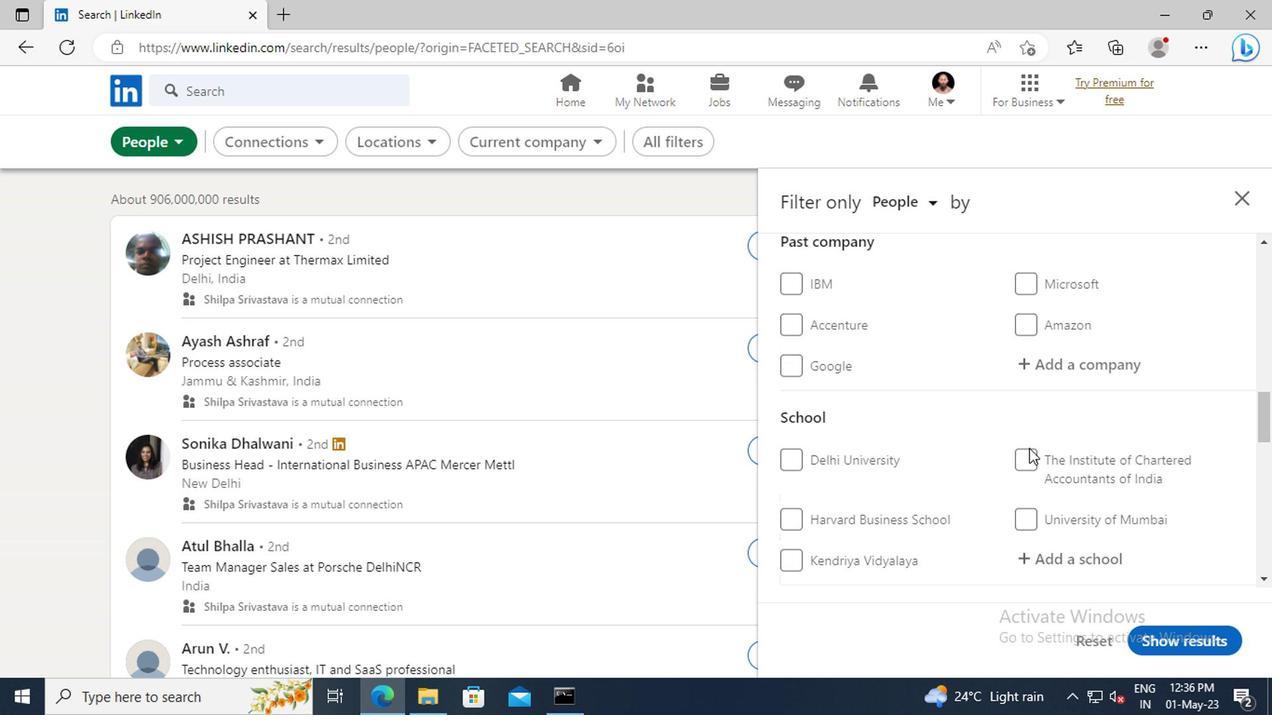 
Action: Mouse moved to (1026, 495)
Screenshot: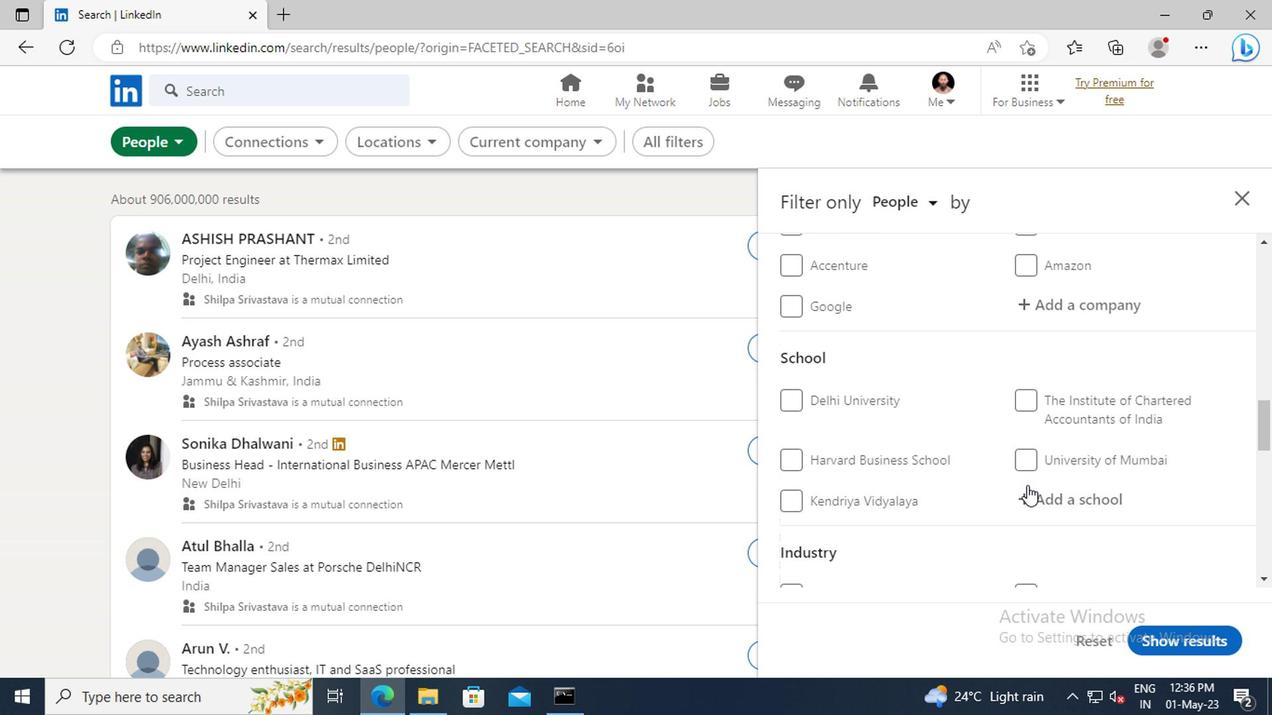 
Action: Mouse pressed left at (1026, 495)
Screenshot: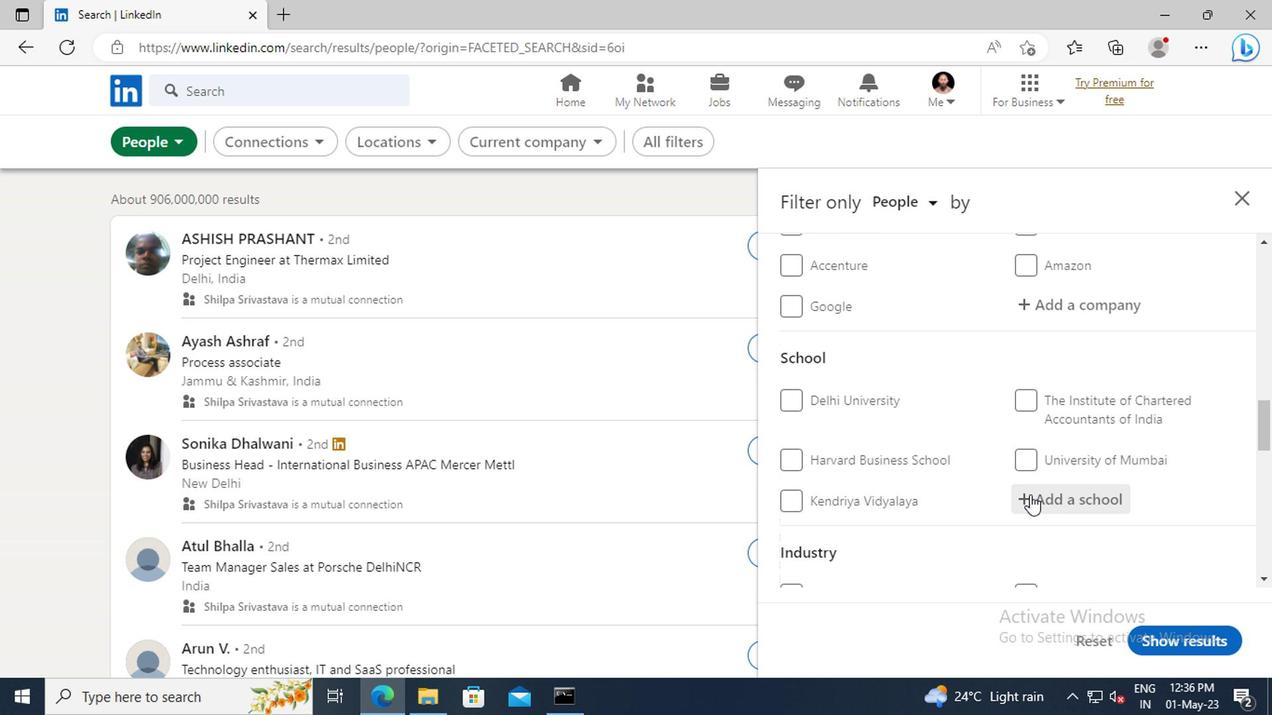 
Action: Key pressed <Key.shift>NETAJI<Key.space><Key.shift>SUBHAS<Key.space><Key.shift>OPE
Screenshot: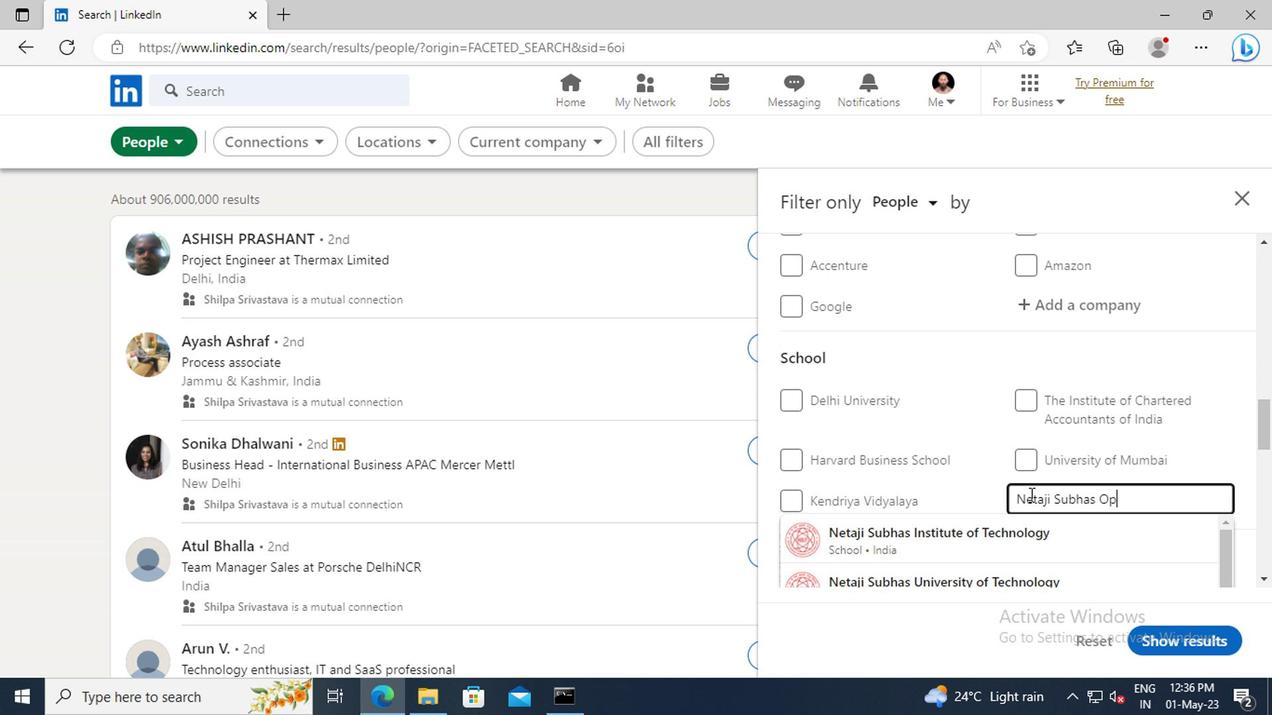
Action: Mouse moved to (1020, 537)
Screenshot: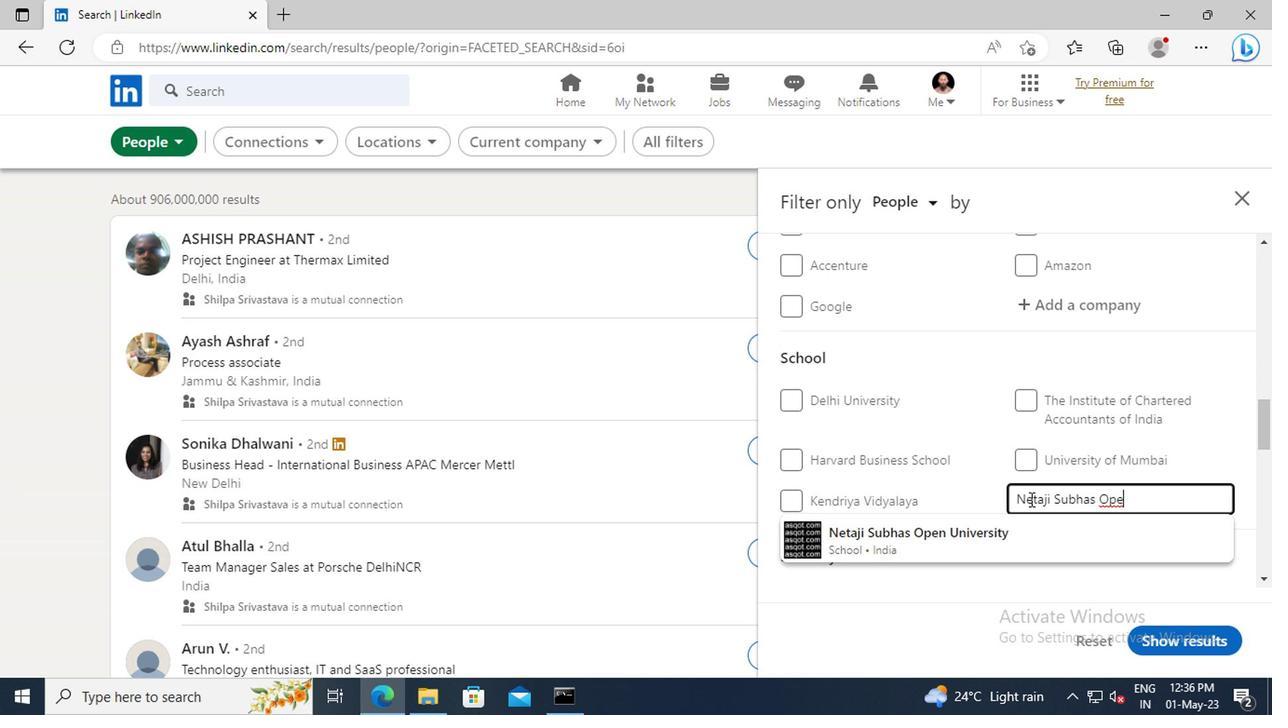 
Action: Mouse pressed left at (1020, 537)
Screenshot: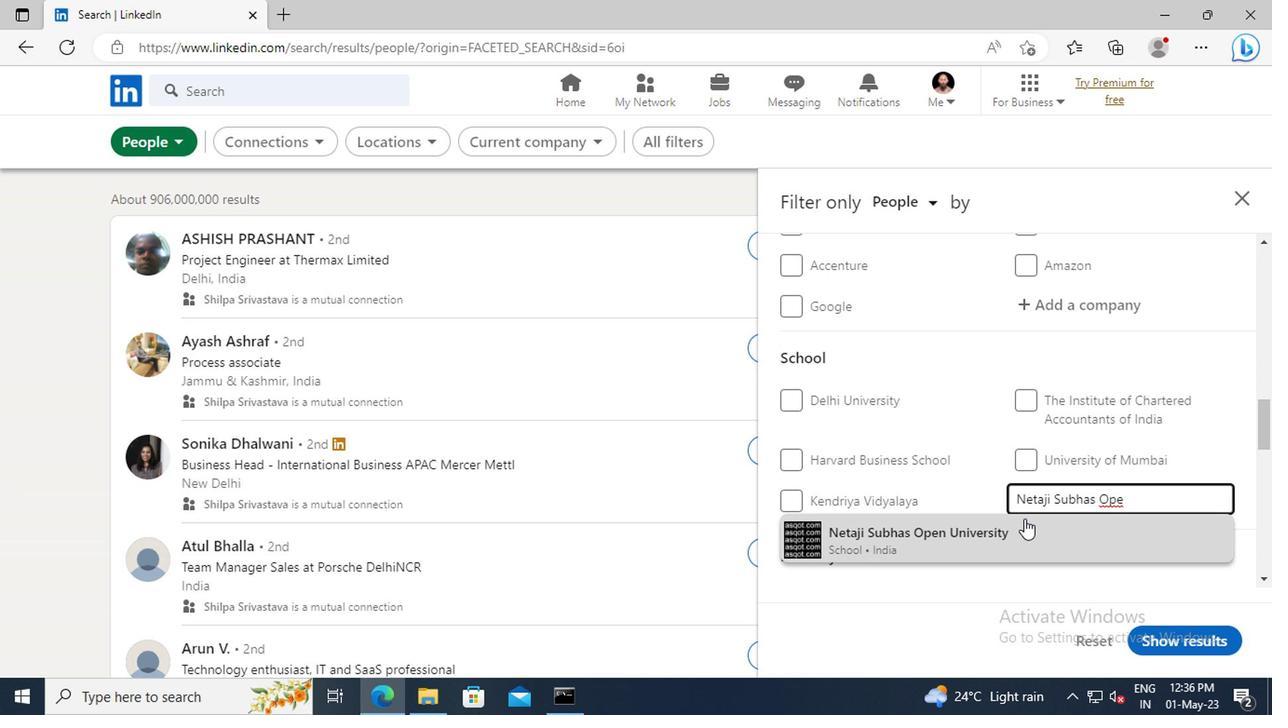
Action: Mouse scrolled (1020, 536) with delta (0, 0)
Screenshot: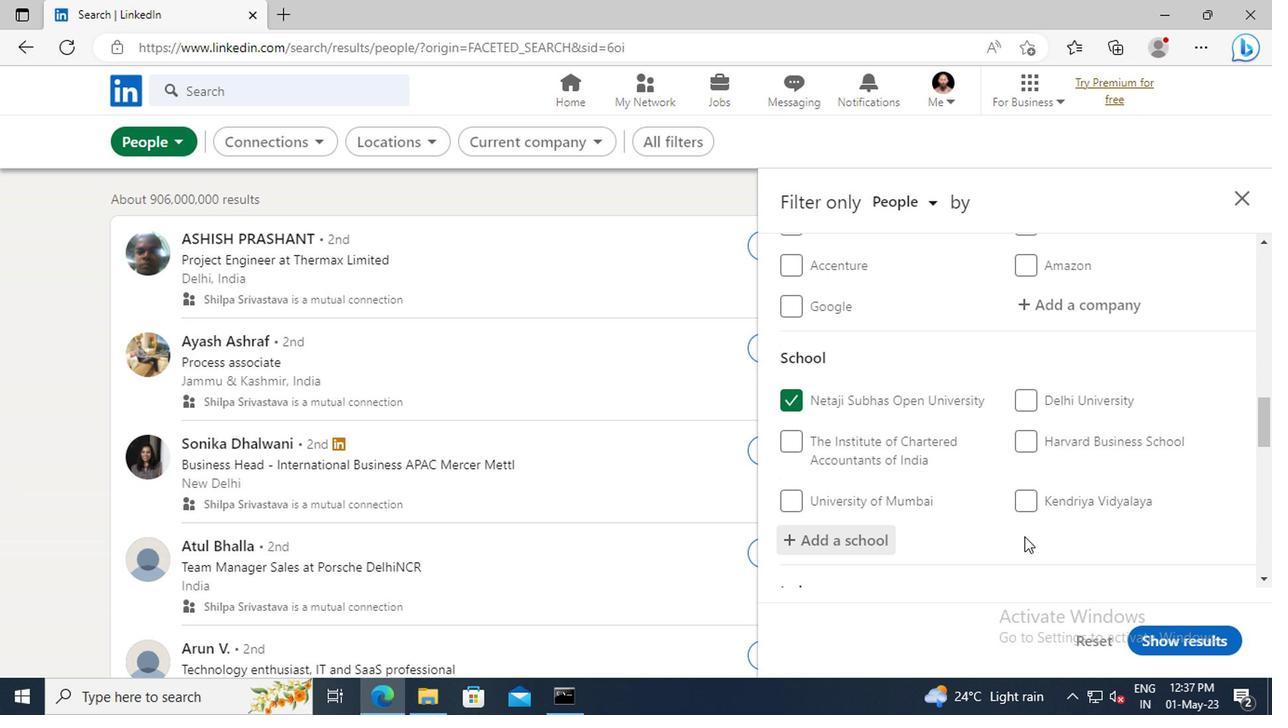 
Action: Mouse scrolled (1020, 536) with delta (0, 0)
Screenshot: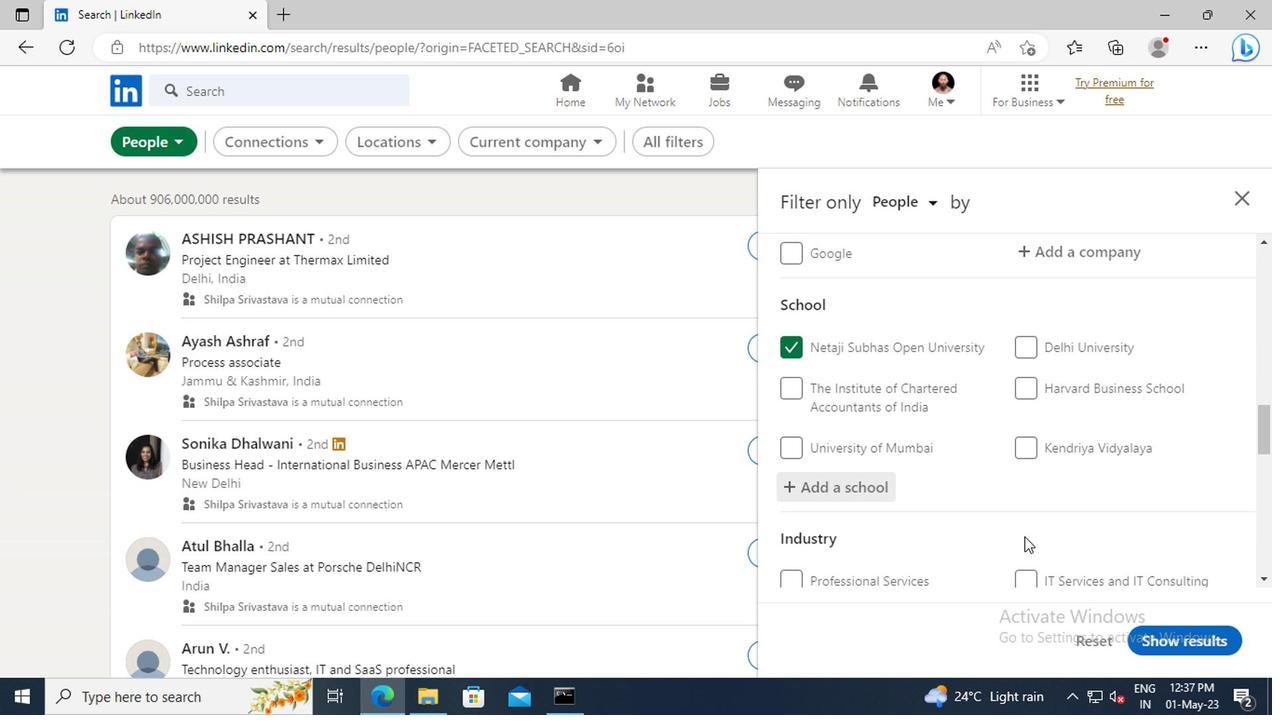 
Action: Mouse scrolled (1020, 536) with delta (0, 0)
Screenshot: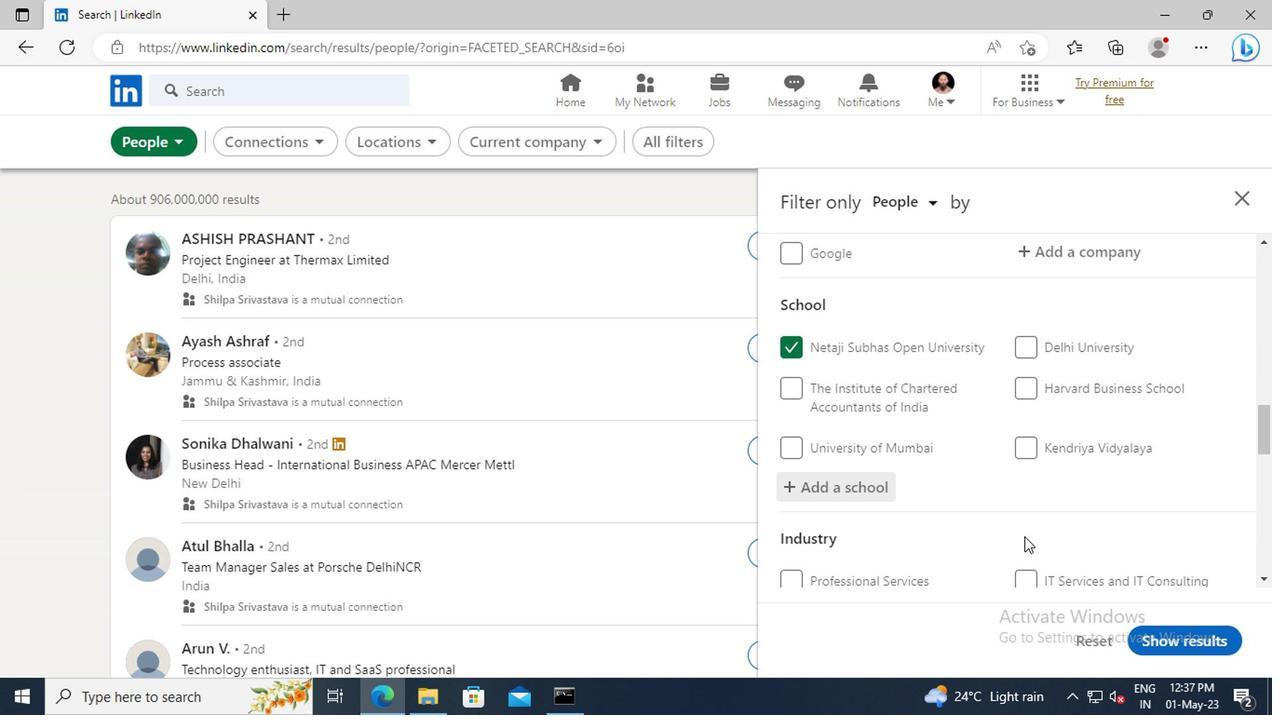 
Action: Mouse moved to (996, 477)
Screenshot: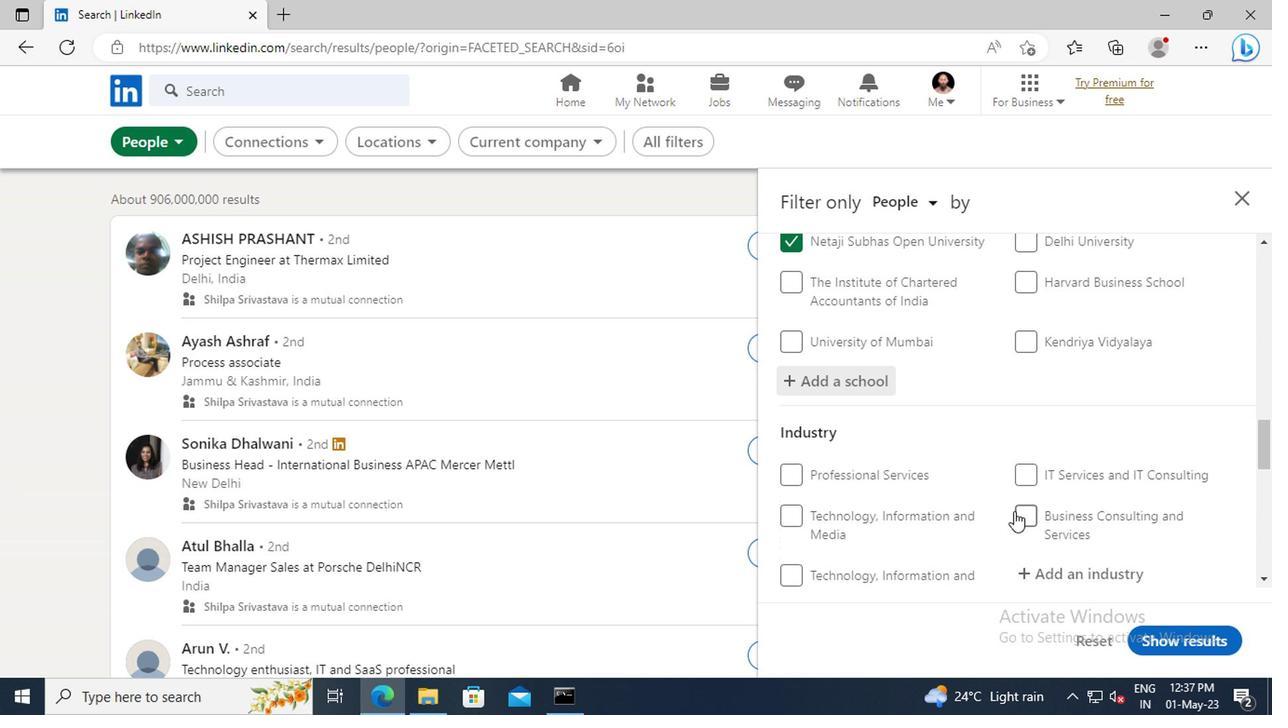 
Action: Mouse scrolled (996, 476) with delta (0, 0)
Screenshot: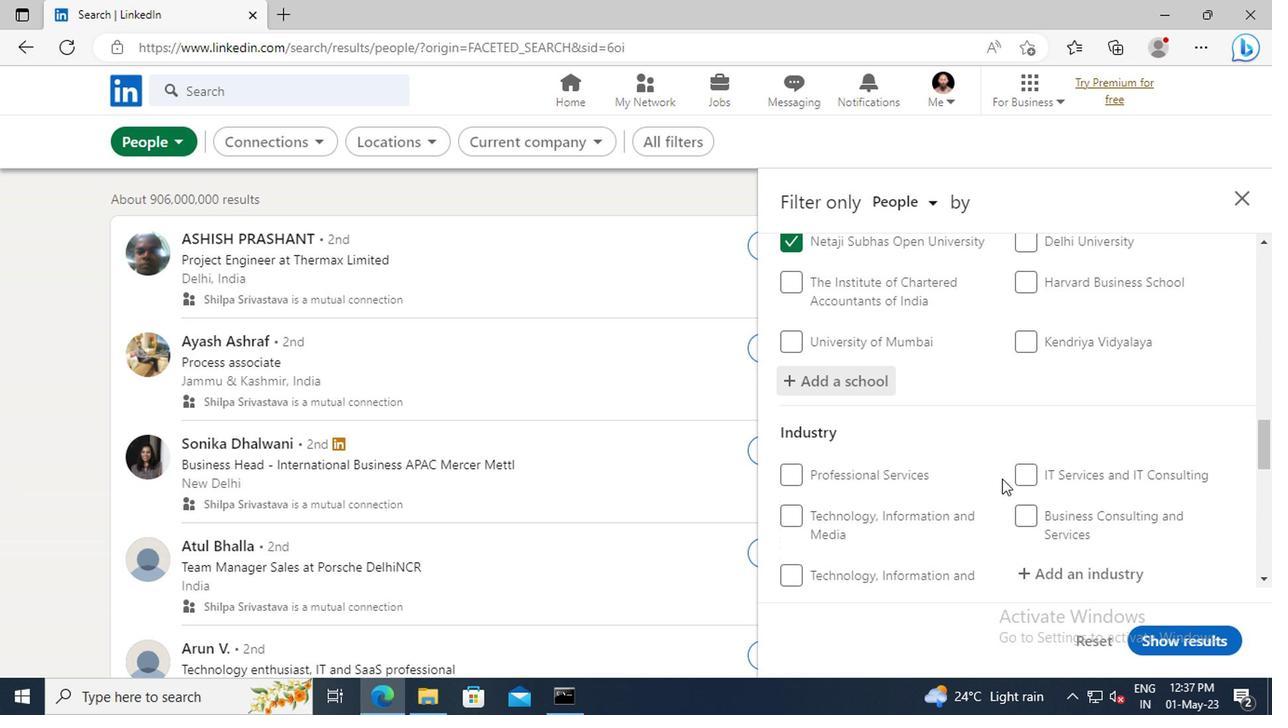 
Action: Mouse scrolled (996, 476) with delta (0, 0)
Screenshot: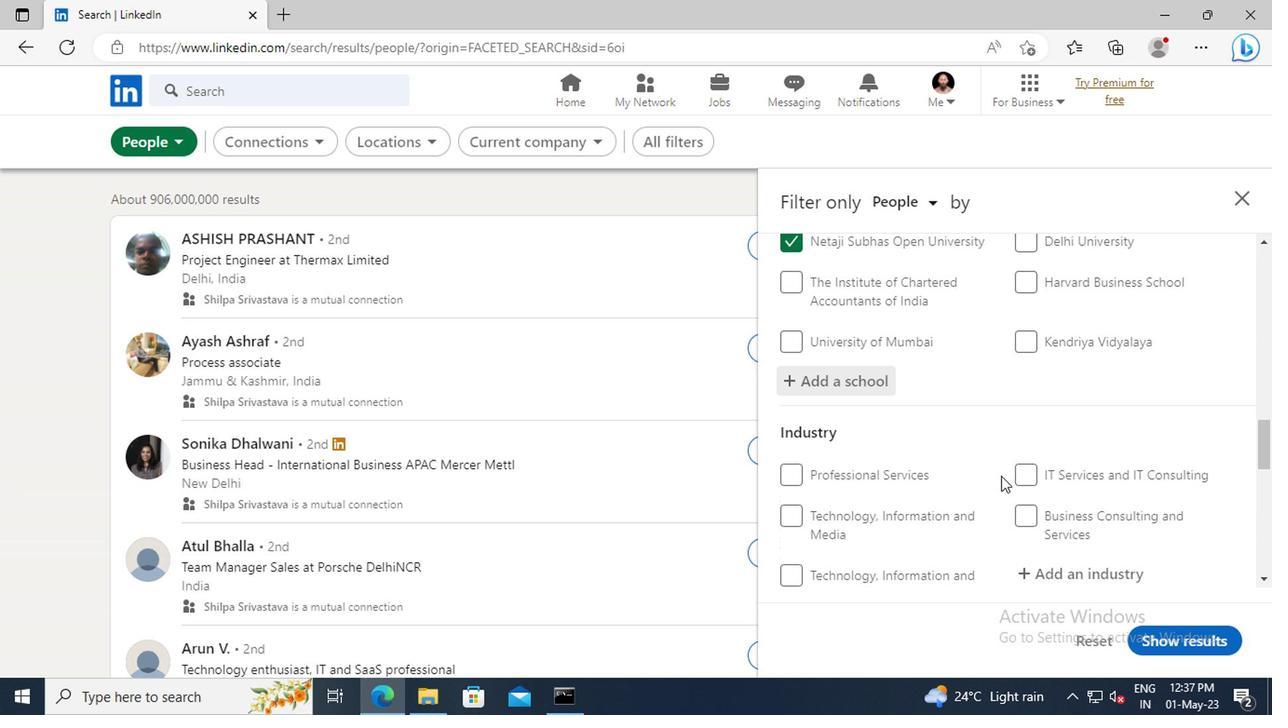 
Action: Mouse moved to (1027, 470)
Screenshot: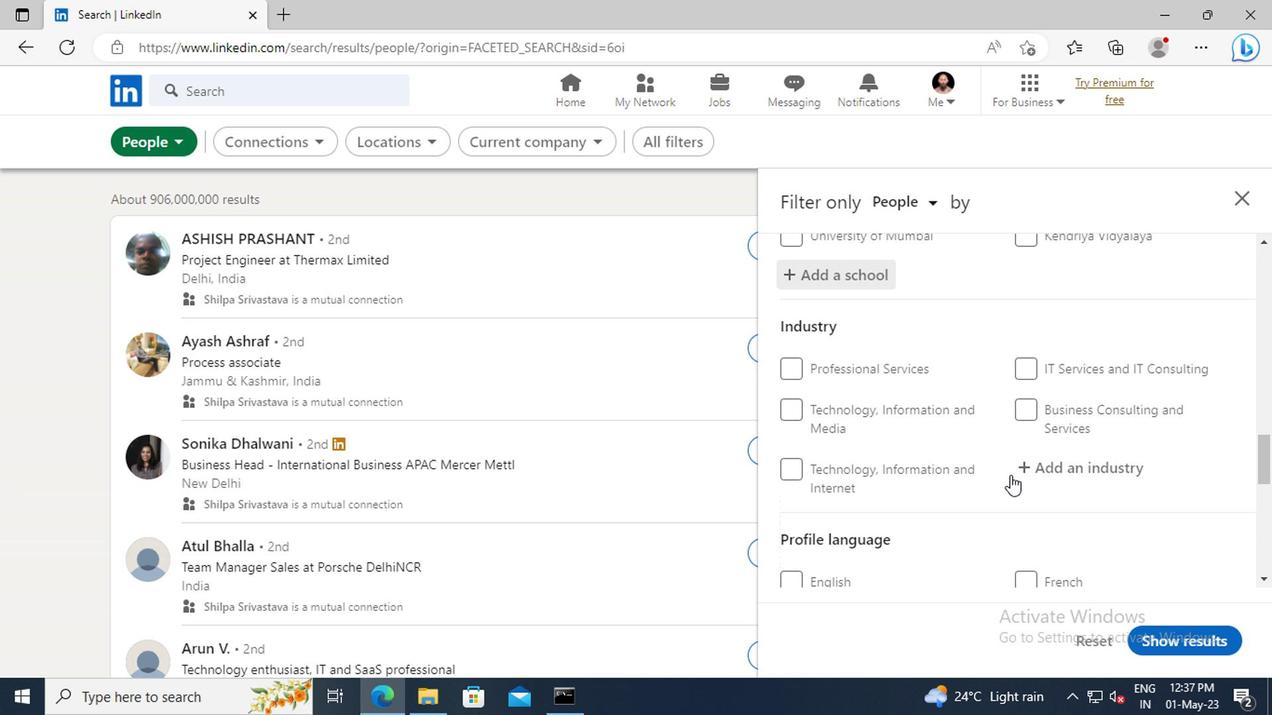 
Action: Mouse pressed left at (1027, 470)
Screenshot: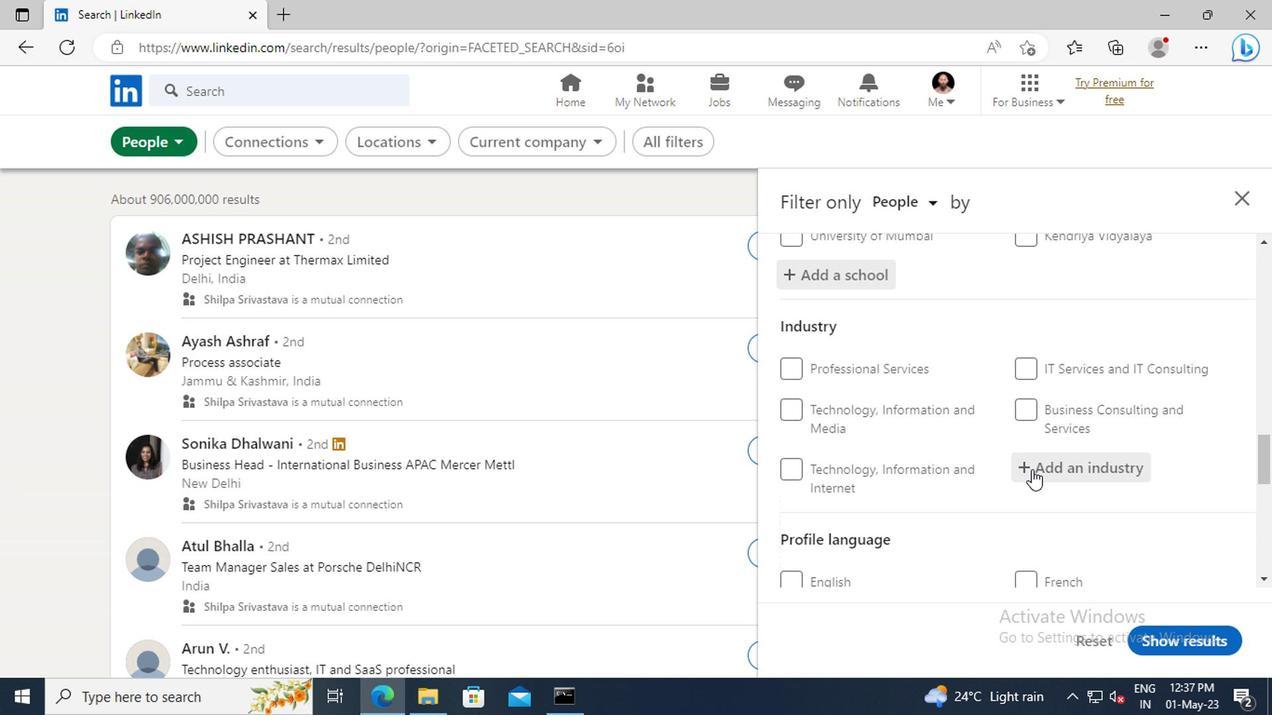 
Action: Key pressed <Key.shift>COMMERCIAL<Key.space>AND<Key.space>
Screenshot: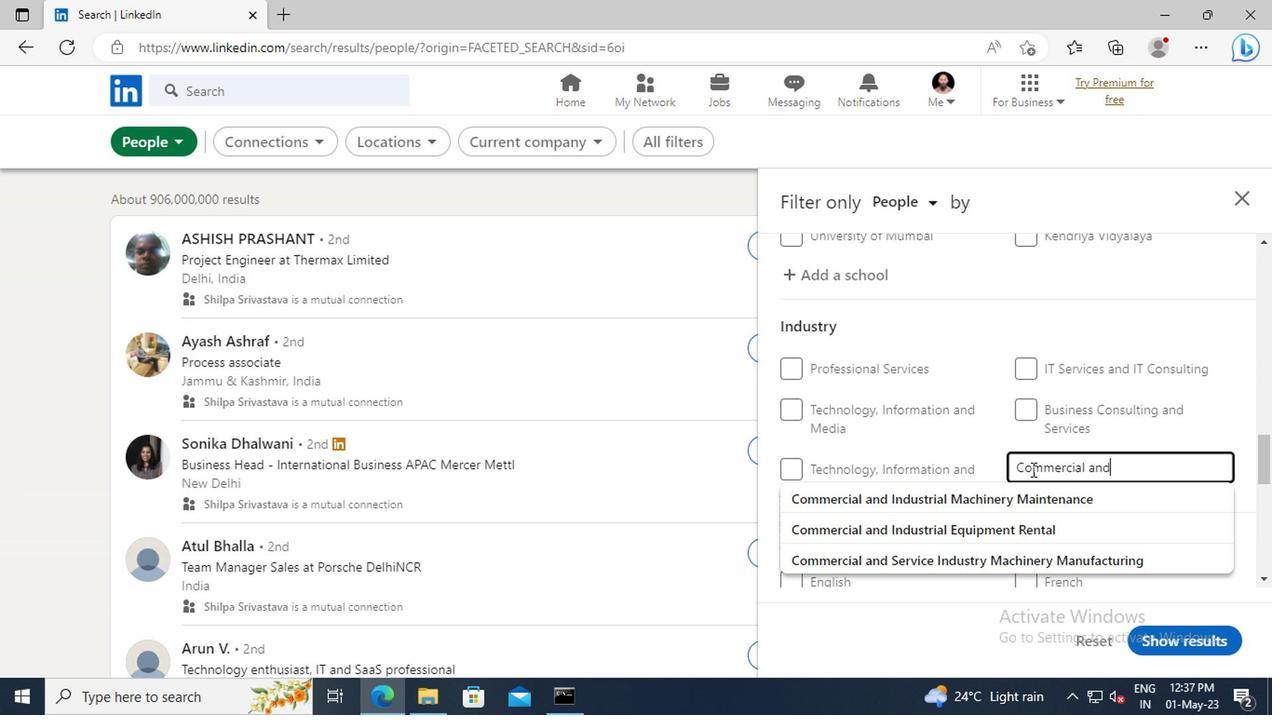 
Action: Mouse moved to (990, 504)
Screenshot: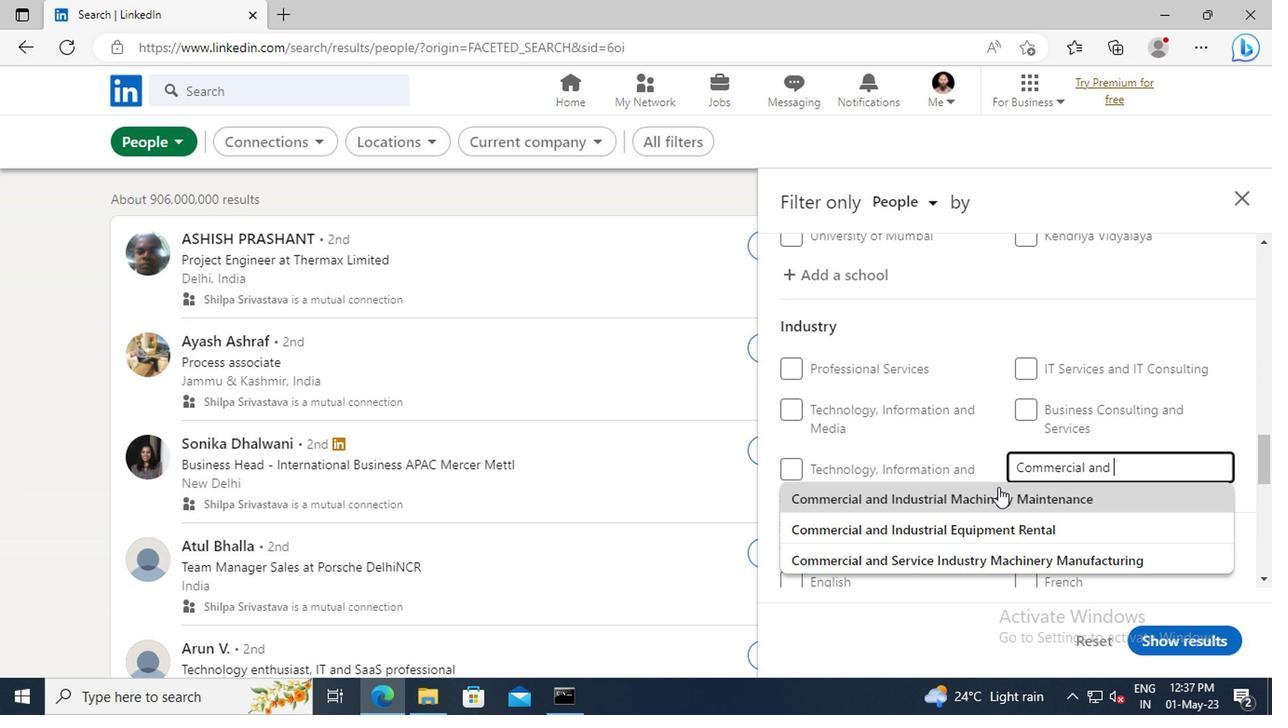 
Action: Mouse pressed left at (990, 504)
Screenshot: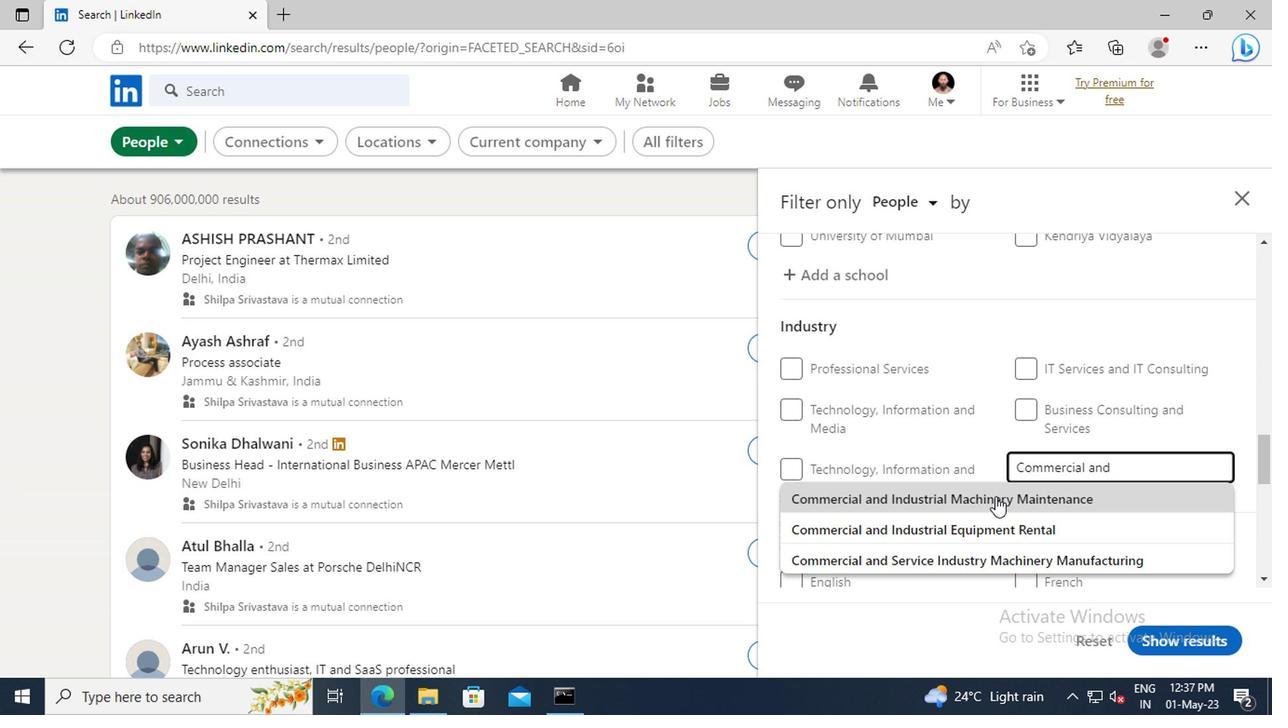 
Action: Mouse scrolled (990, 503) with delta (0, -1)
Screenshot: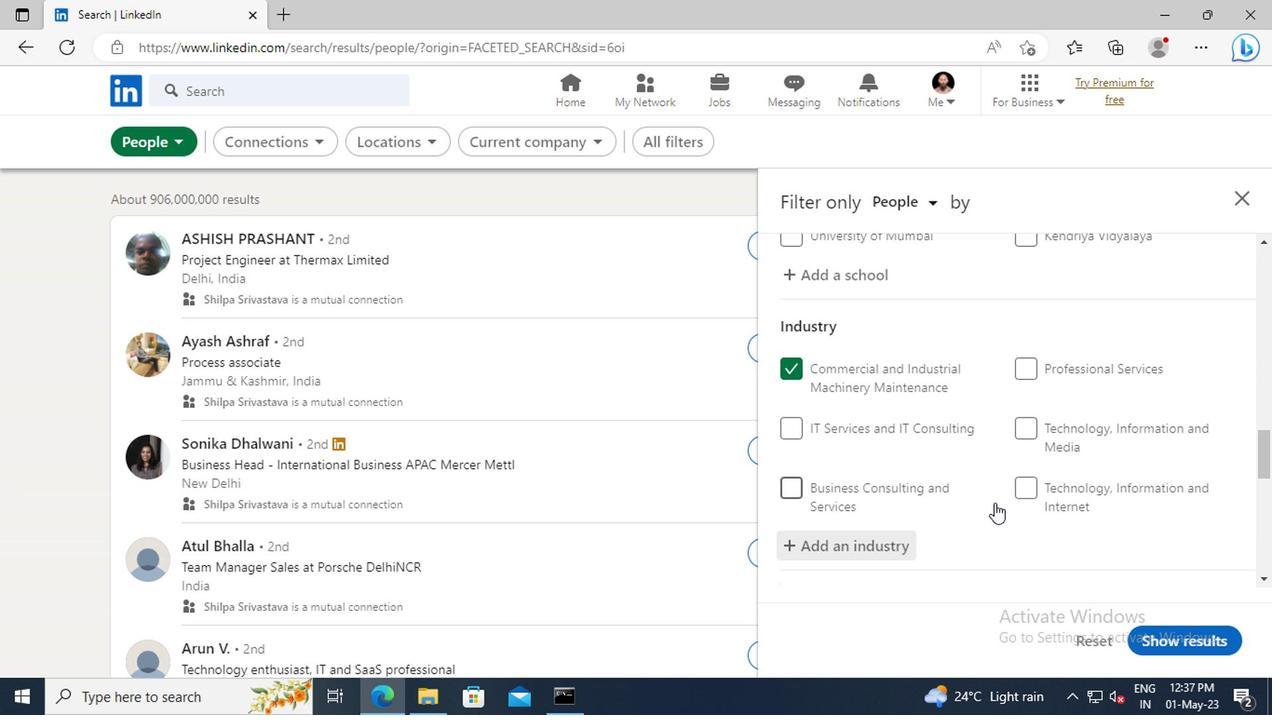 
Action: Mouse scrolled (990, 503) with delta (0, -1)
Screenshot: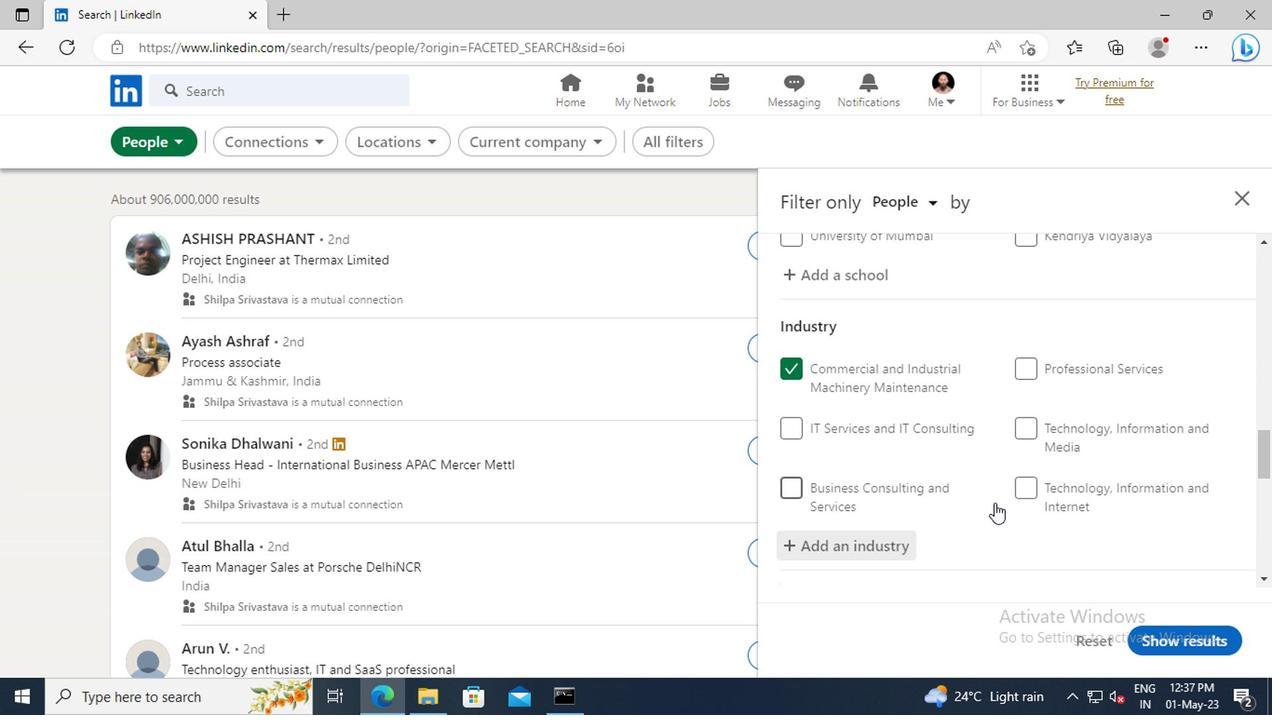 
Action: Mouse scrolled (990, 503) with delta (0, -1)
Screenshot: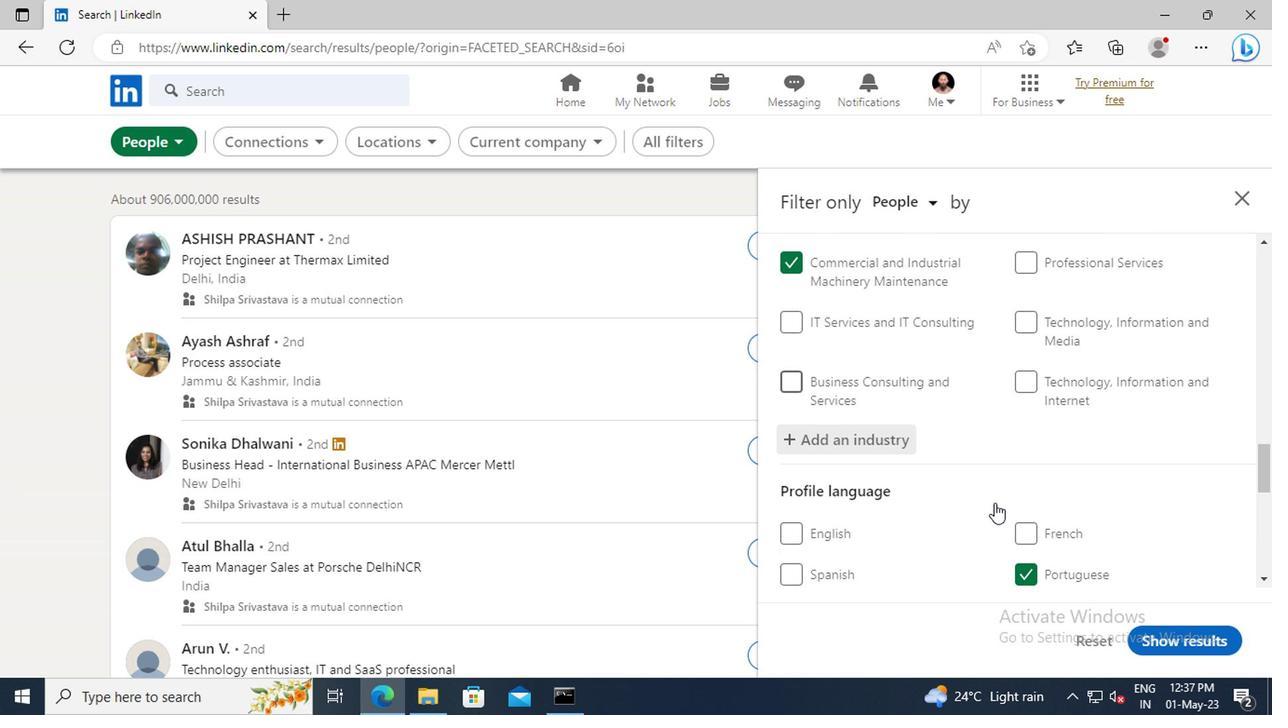 
Action: Mouse moved to (991, 499)
Screenshot: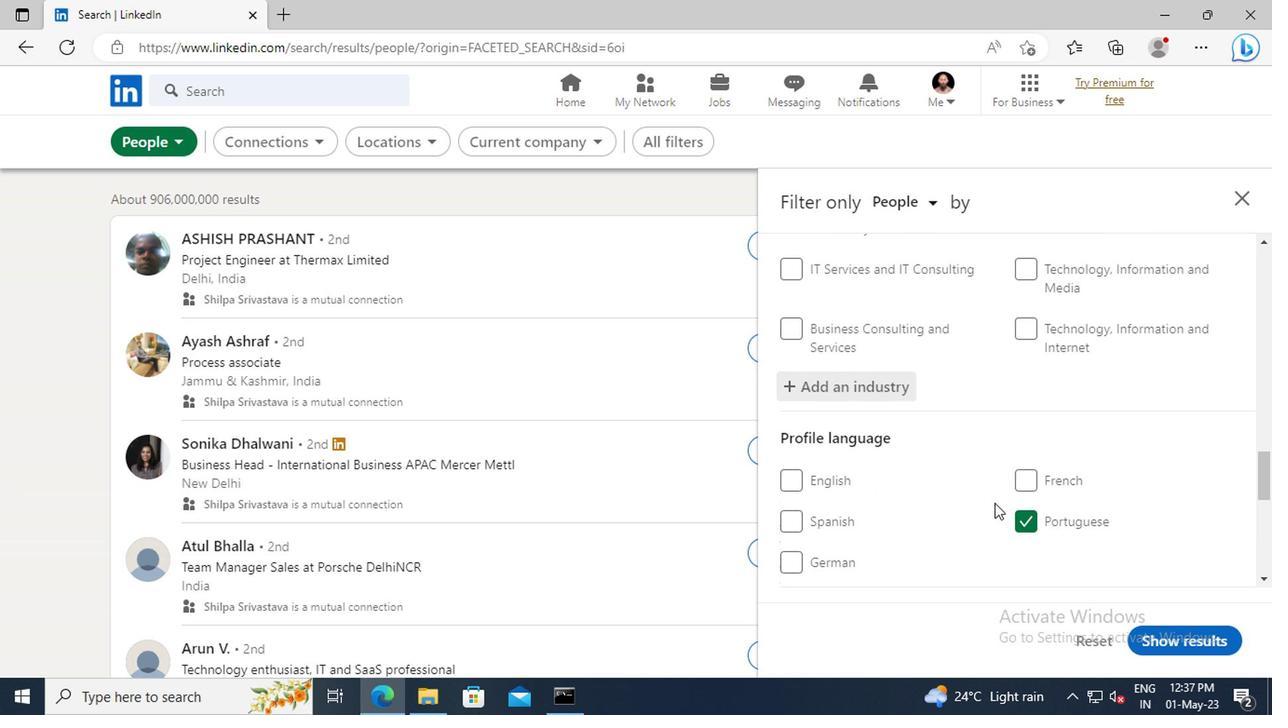 
Action: Mouse scrolled (991, 498) with delta (0, -1)
Screenshot: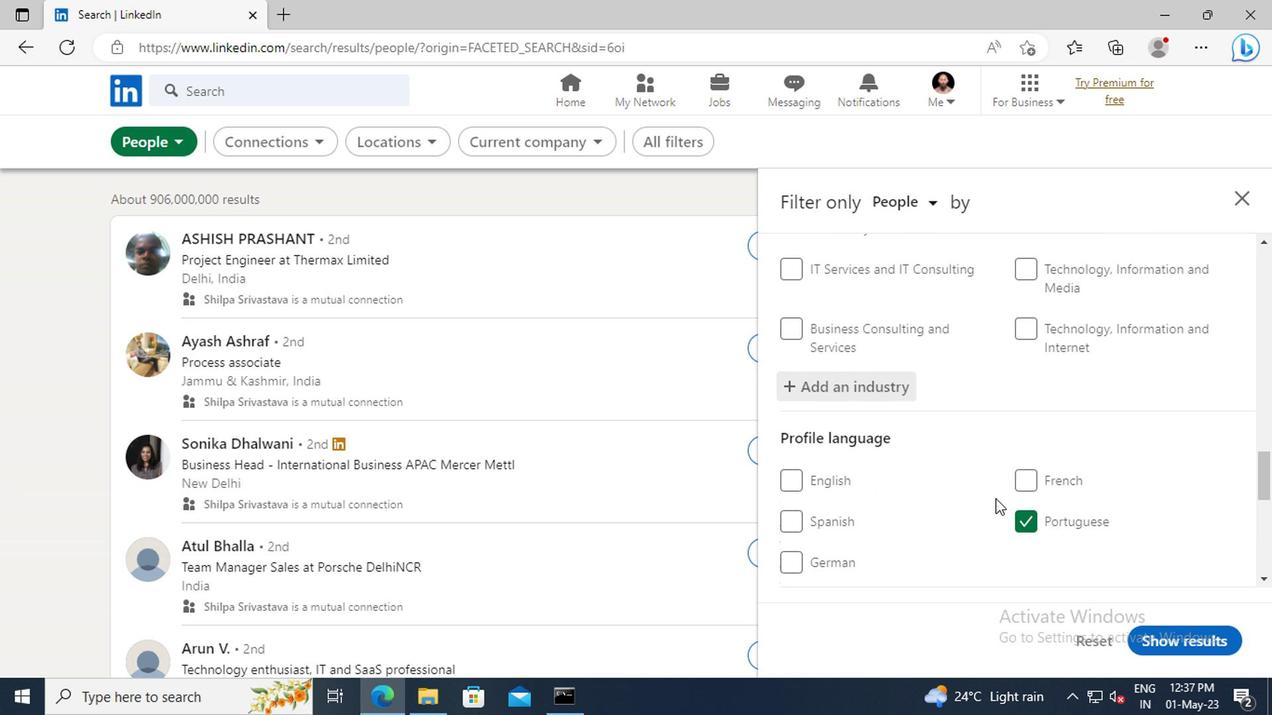 
Action: Mouse scrolled (991, 498) with delta (0, -1)
Screenshot: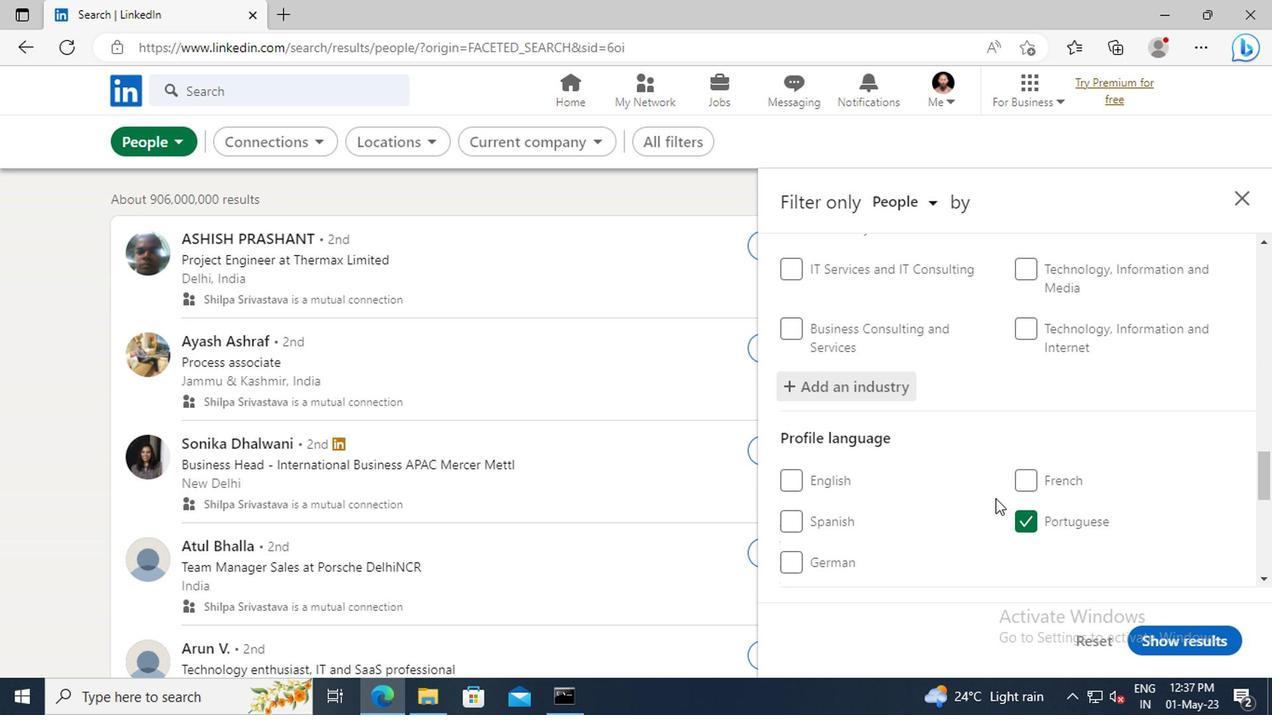 
Action: Mouse moved to (996, 465)
Screenshot: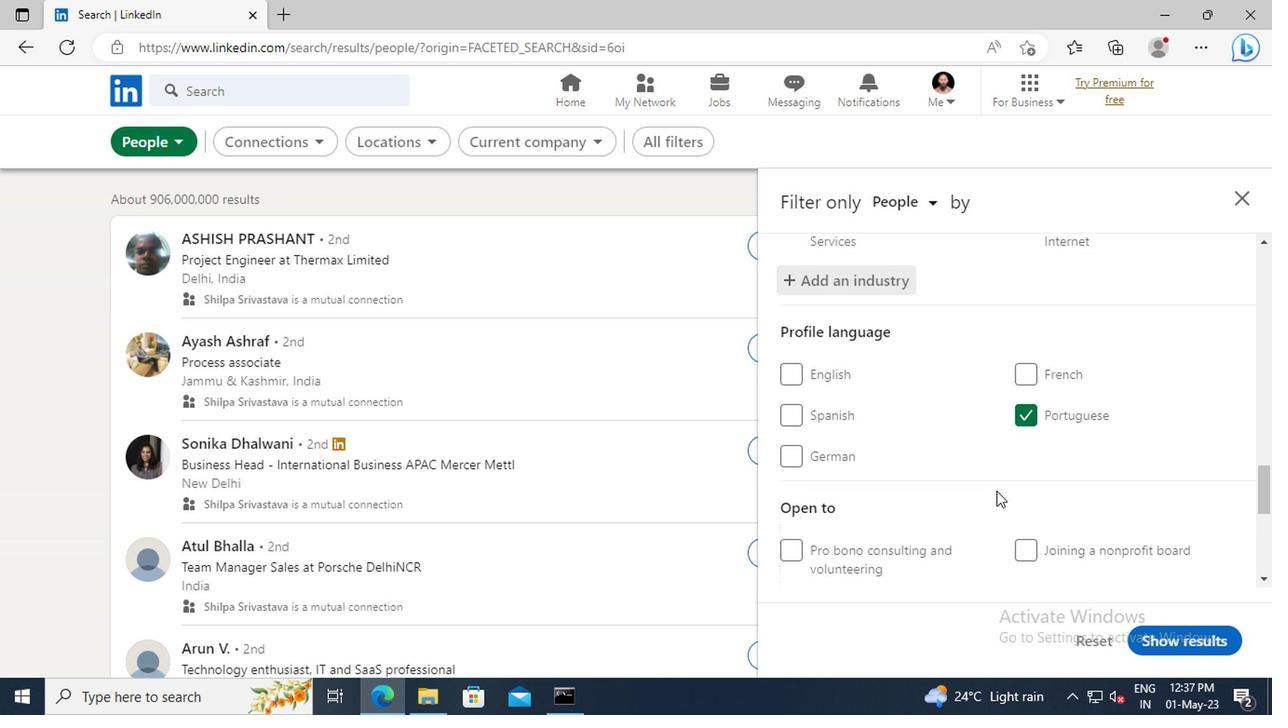 
Action: Mouse scrolled (996, 465) with delta (0, 0)
Screenshot: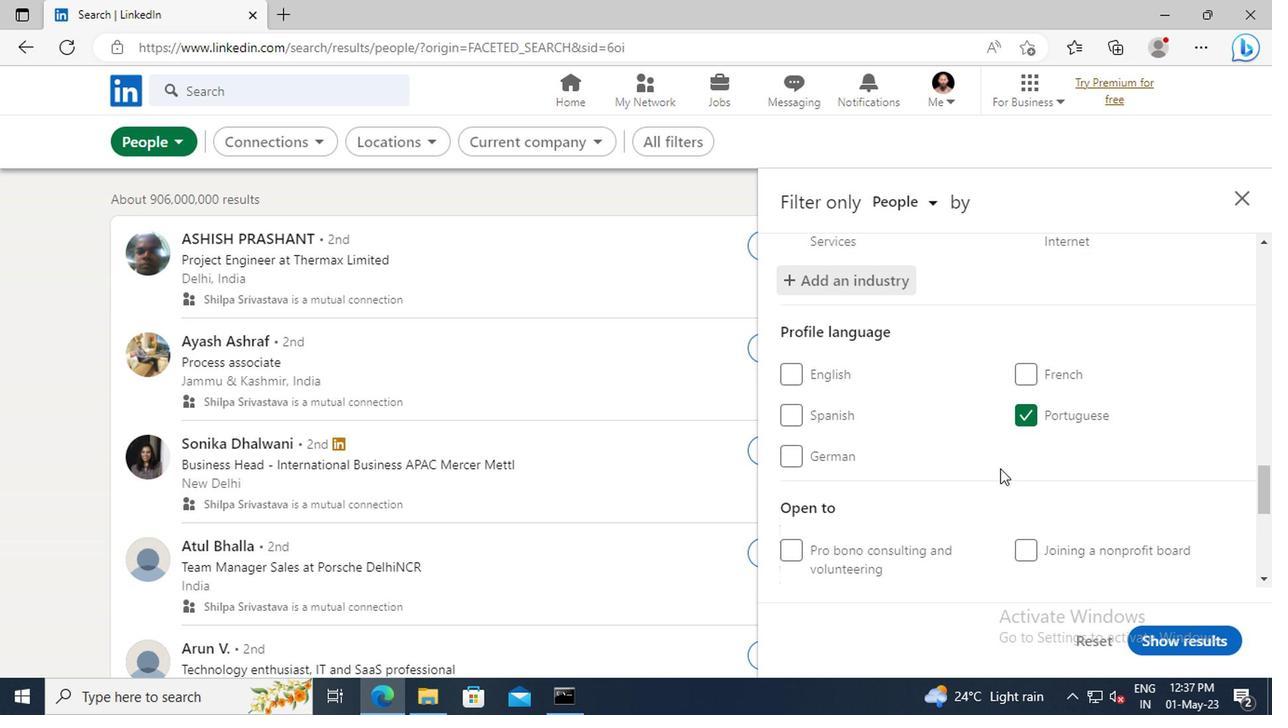 
Action: Mouse scrolled (996, 465) with delta (0, 0)
Screenshot: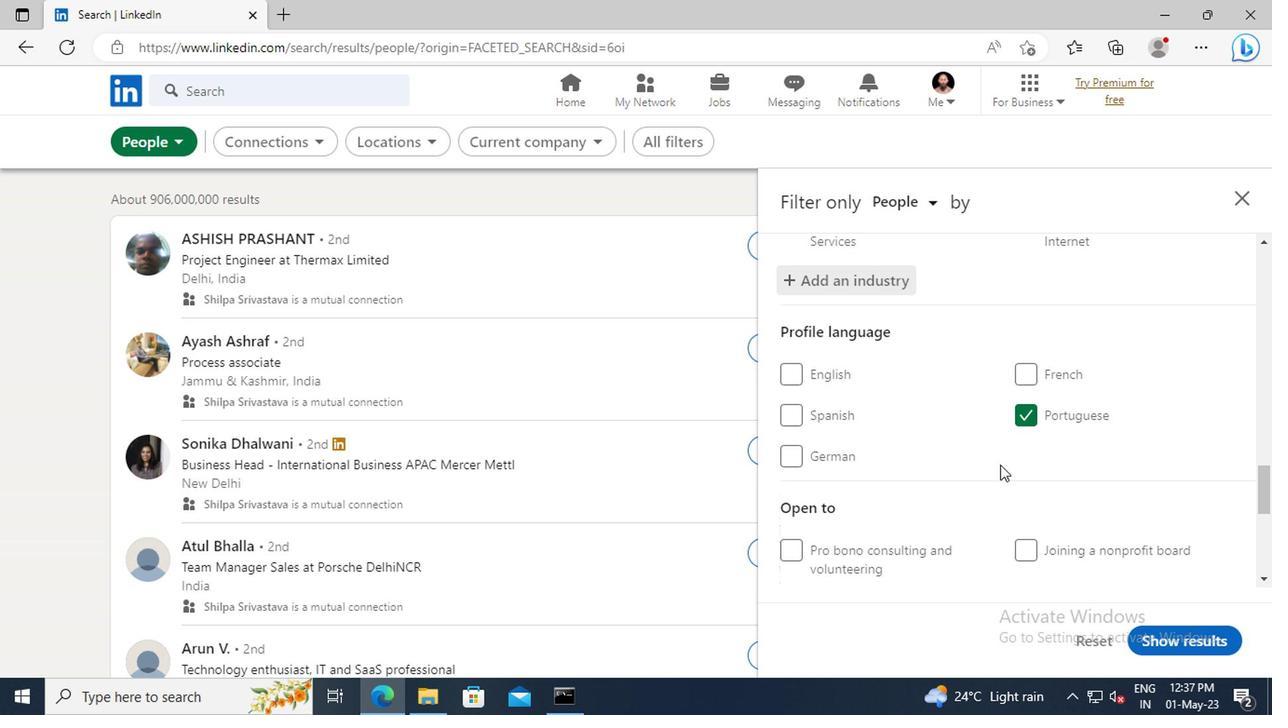
Action: Mouse moved to (998, 449)
Screenshot: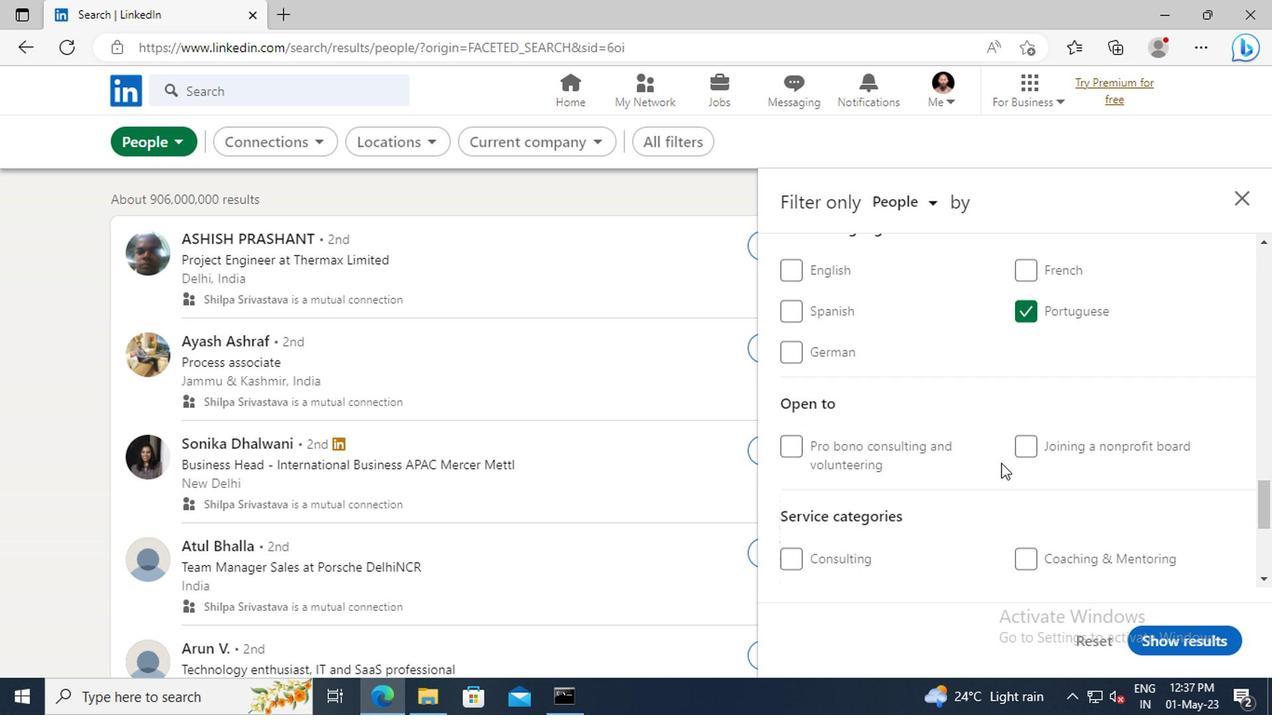 
Action: Mouse scrolled (998, 448) with delta (0, 0)
Screenshot: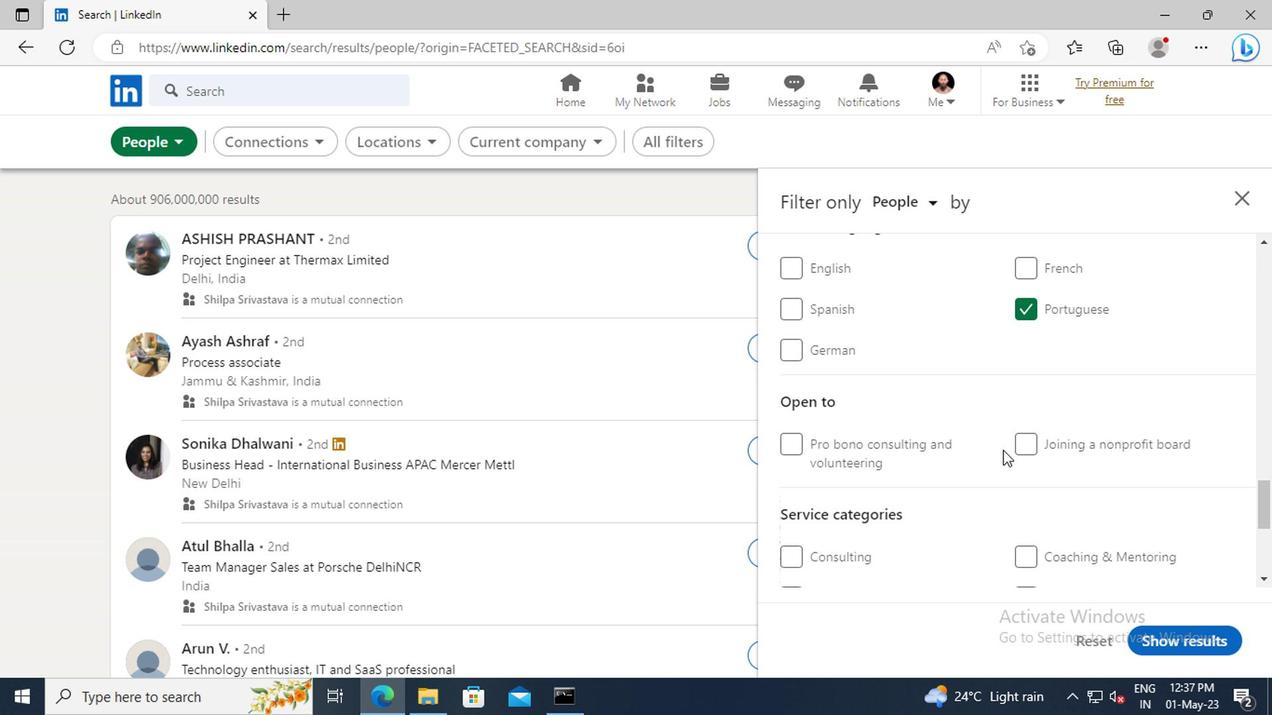 
Action: Mouse scrolled (998, 448) with delta (0, 0)
Screenshot: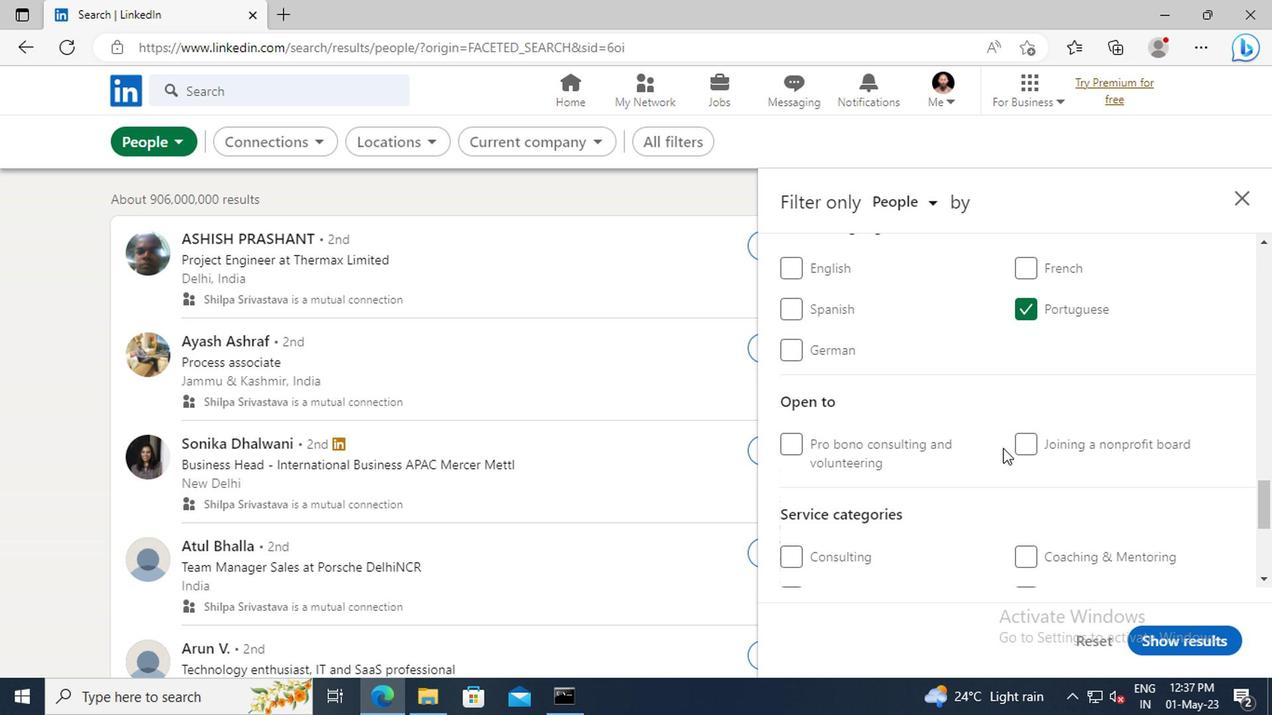 
Action: Mouse moved to (998, 436)
Screenshot: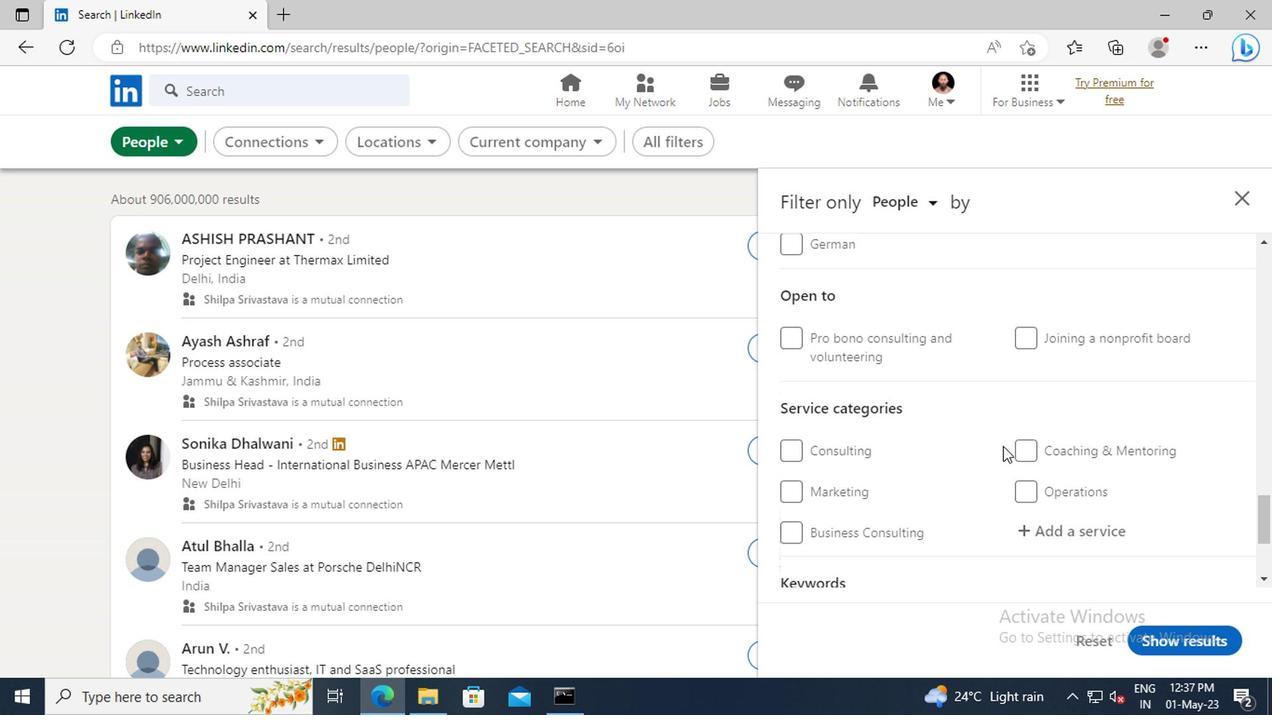 
Action: Mouse scrolled (998, 435) with delta (0, 0)
Screenshot: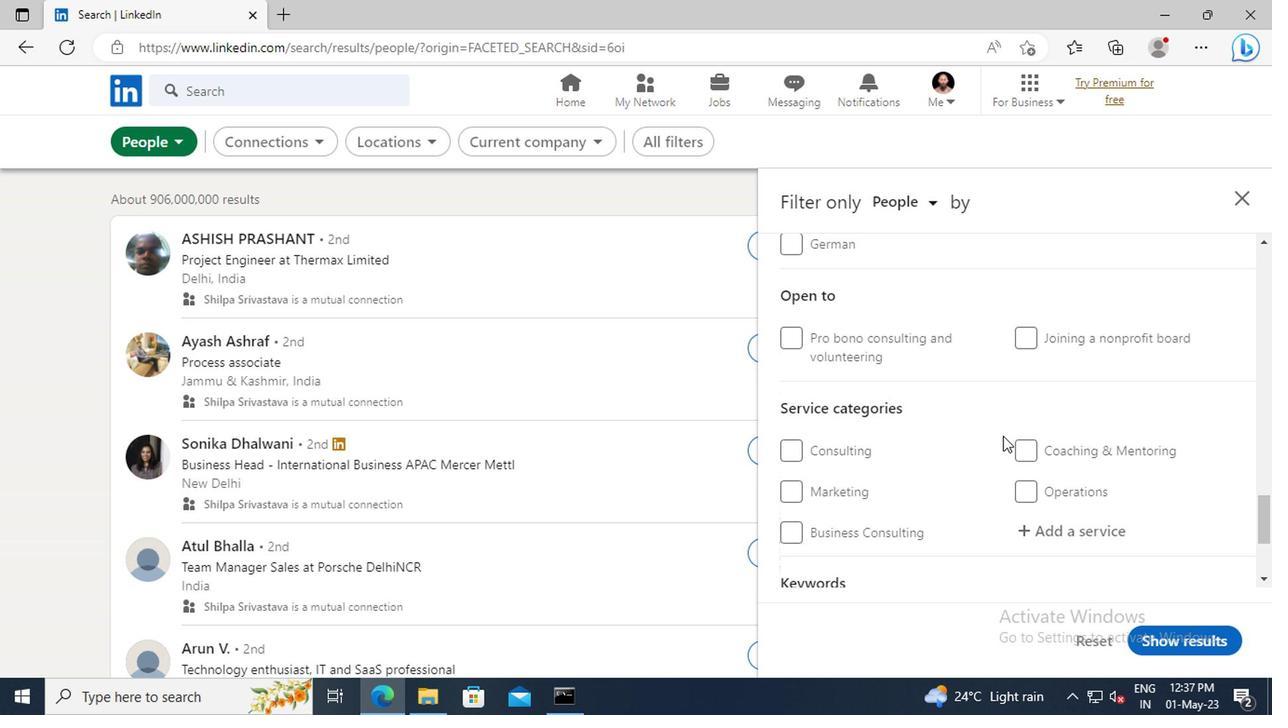 
Action: Mouse scrolled (998, 435) with delta (0, 0)
Screenshot: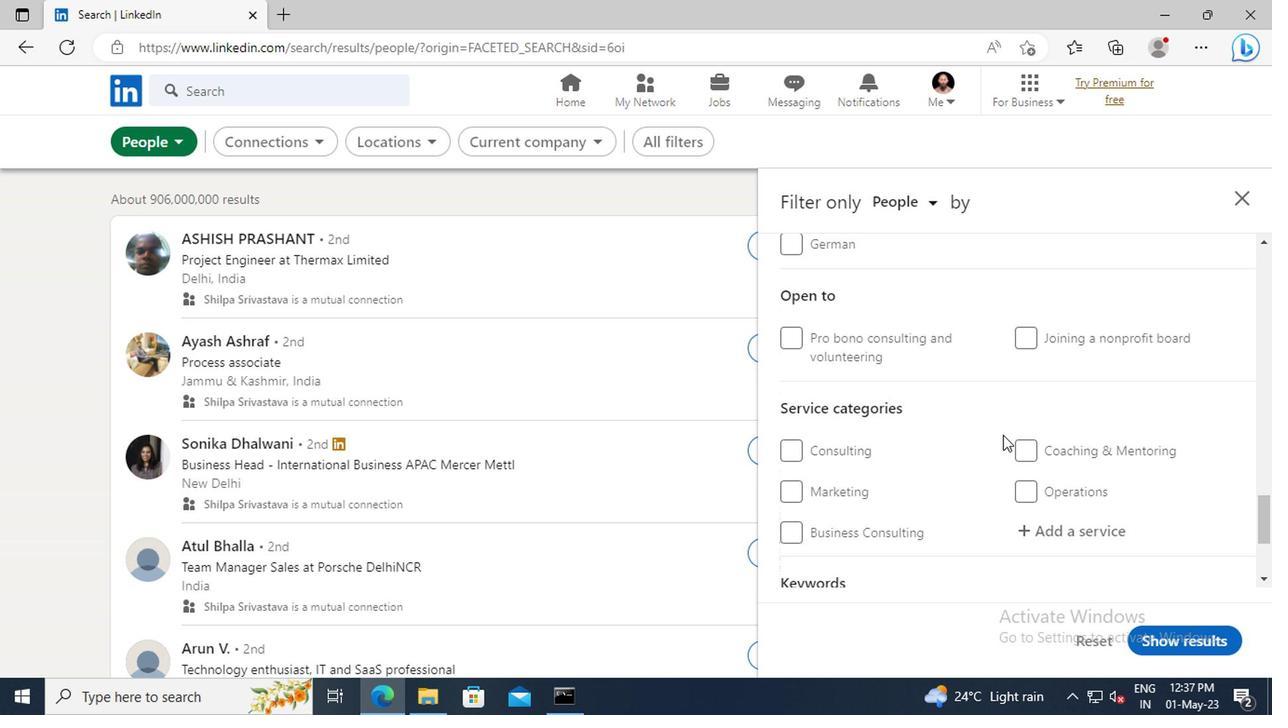 
Action: Mouse moved to (1026, 430)
Screenshot: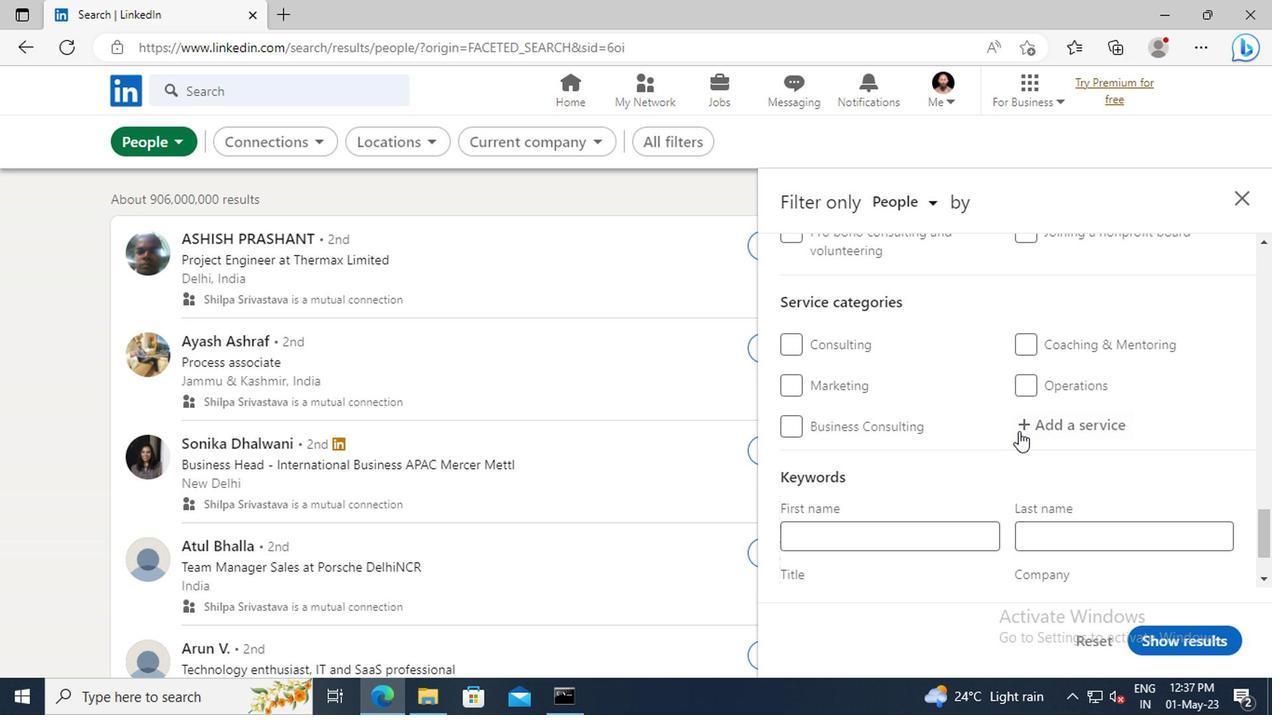 
Action: Mouse pressed left at (1026, 430)
Screenshot: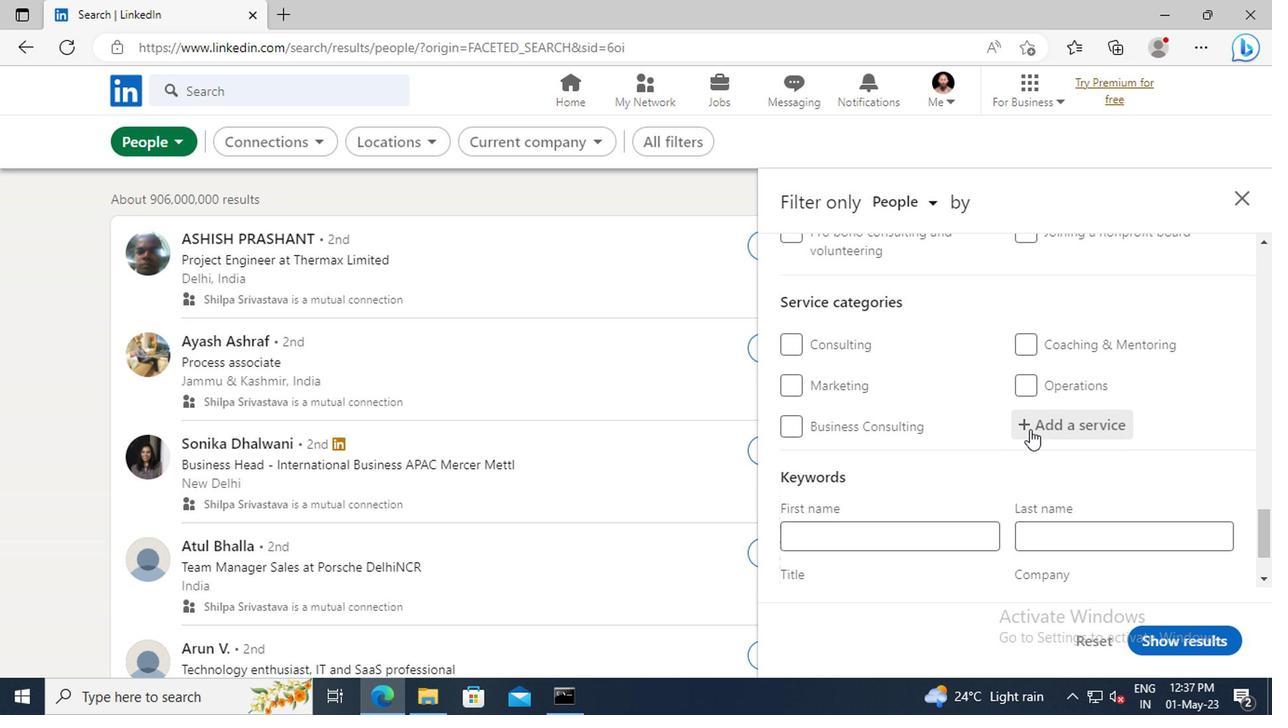 
Action: Key pressed <Key.shift>LABOR<Key.space>
Screenshot: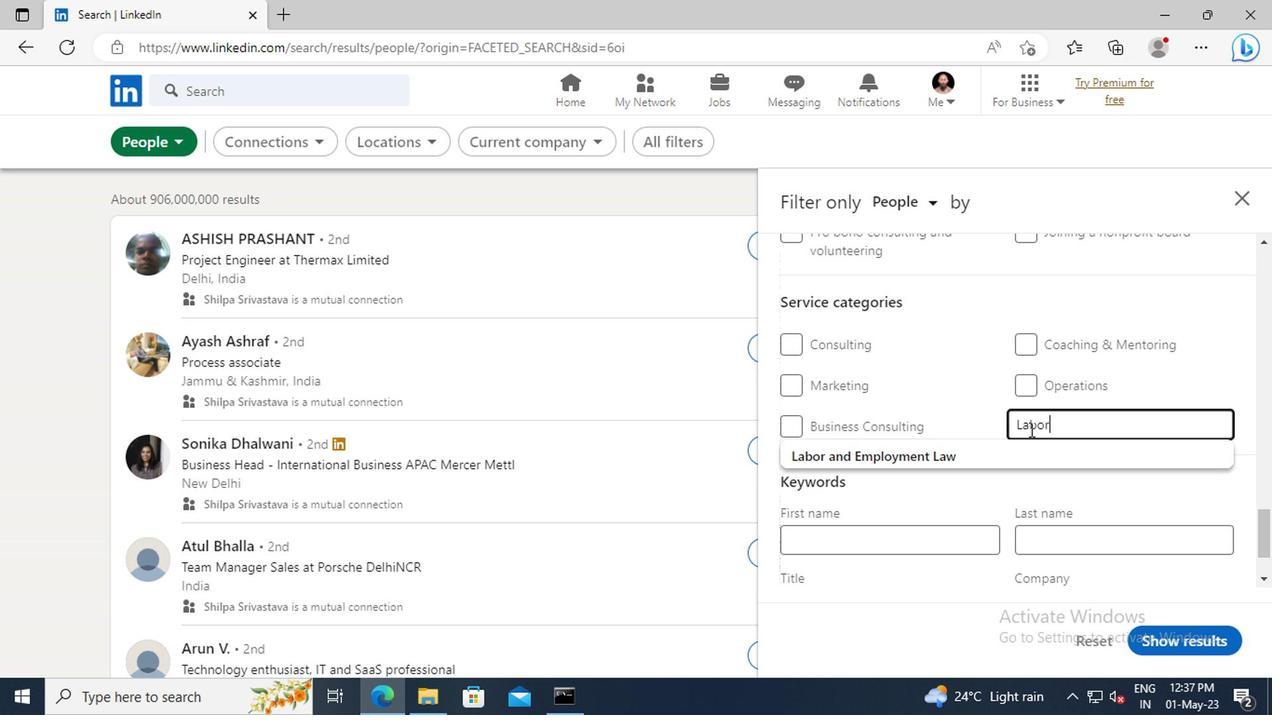 
Action: Mouse moved to (979, 447)
Screenshot: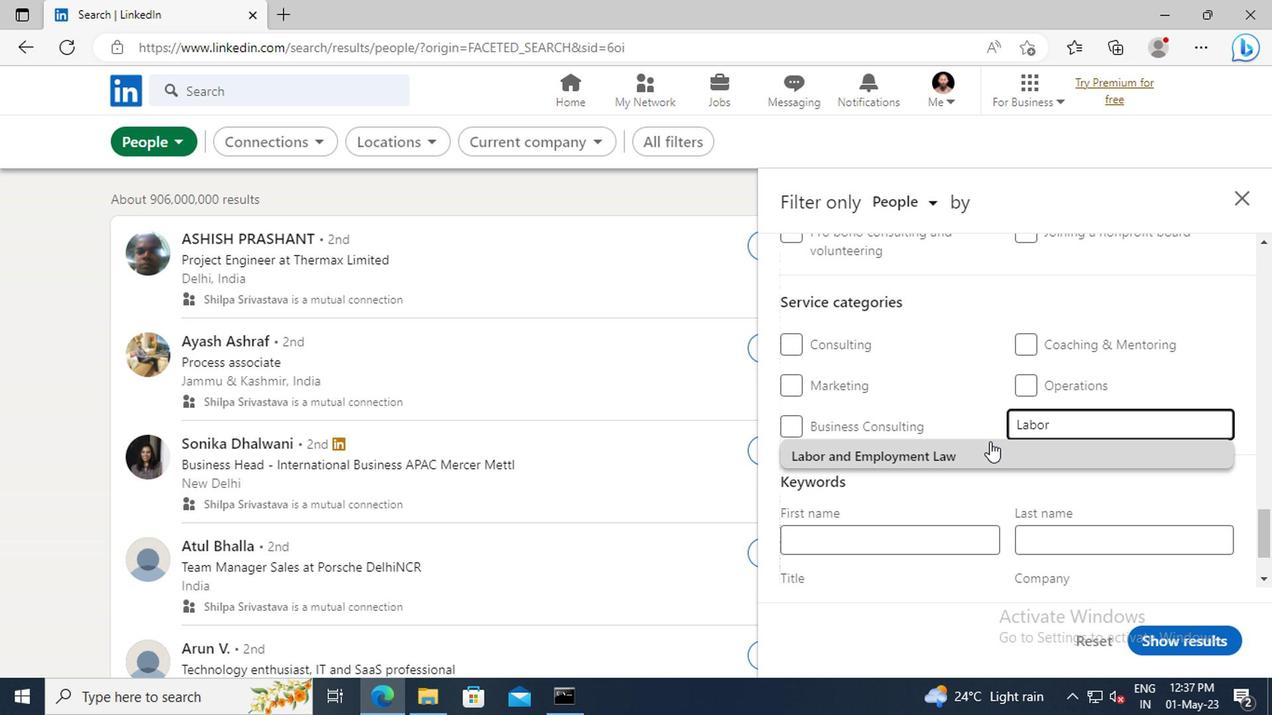 
Action: Mouse pressed left at (979, 447)
Screenshot: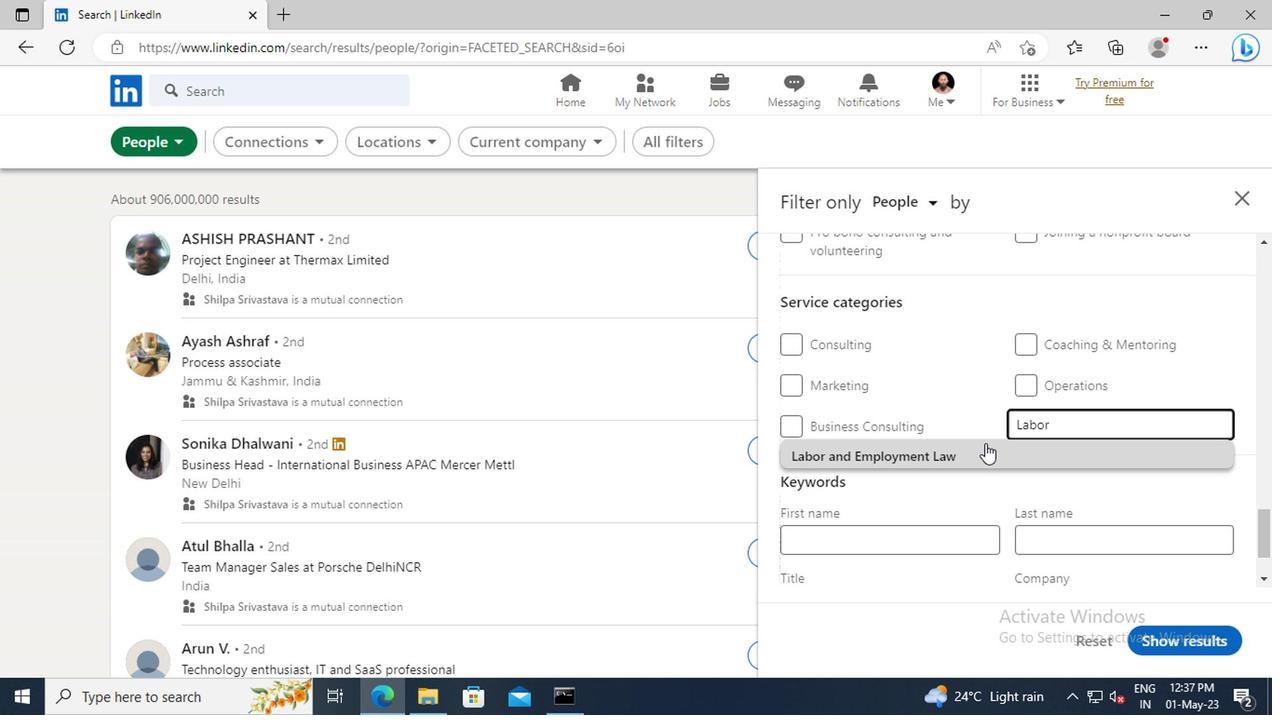 
Action: Mouse scrolled (979, 446) with delta (0, 0)
Screenshot: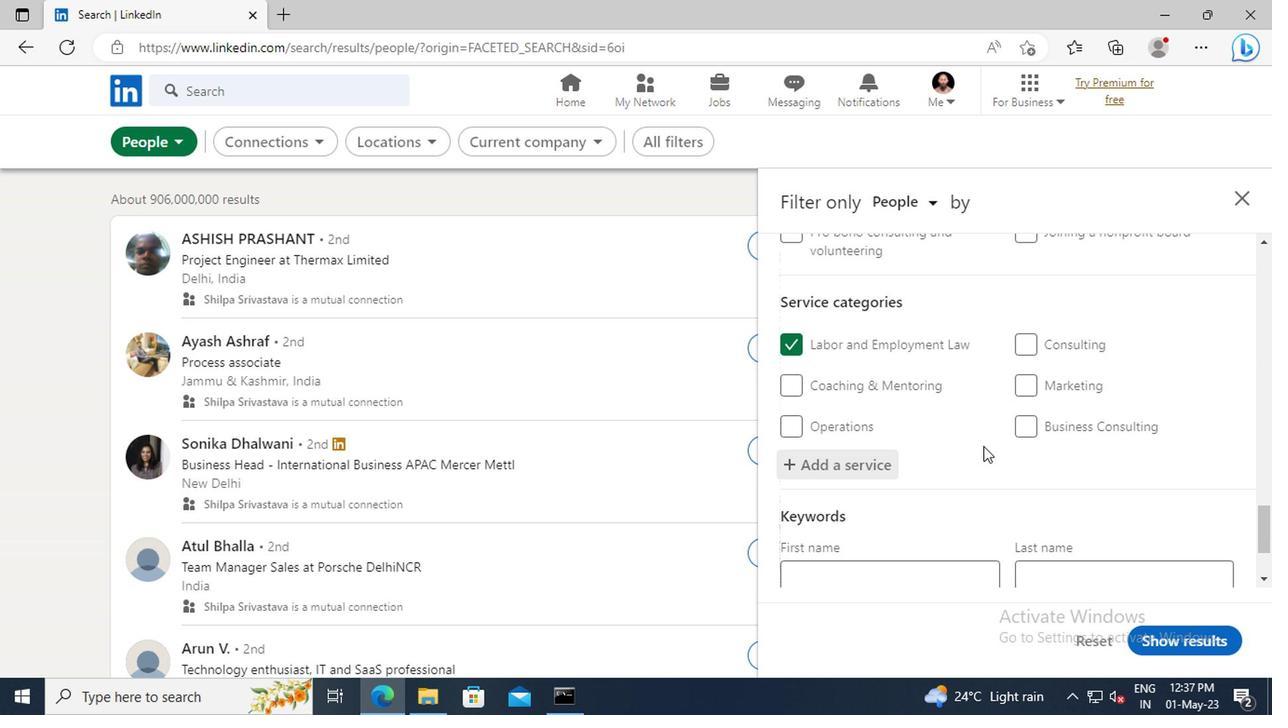 
Action: Mouse scrolled (979, 446) with delta (0, 0)
Screenshot: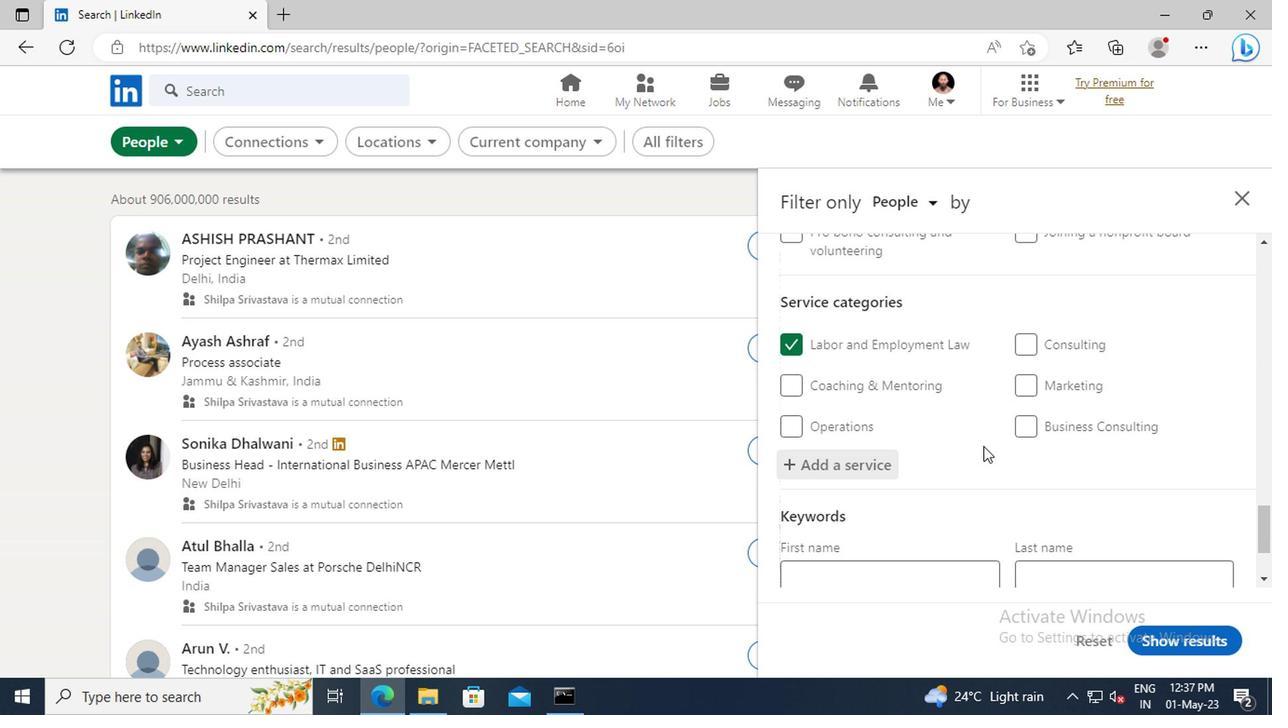 
Action: Mouse scrolled (979, 446) with delta (0, 0)
Screenshot: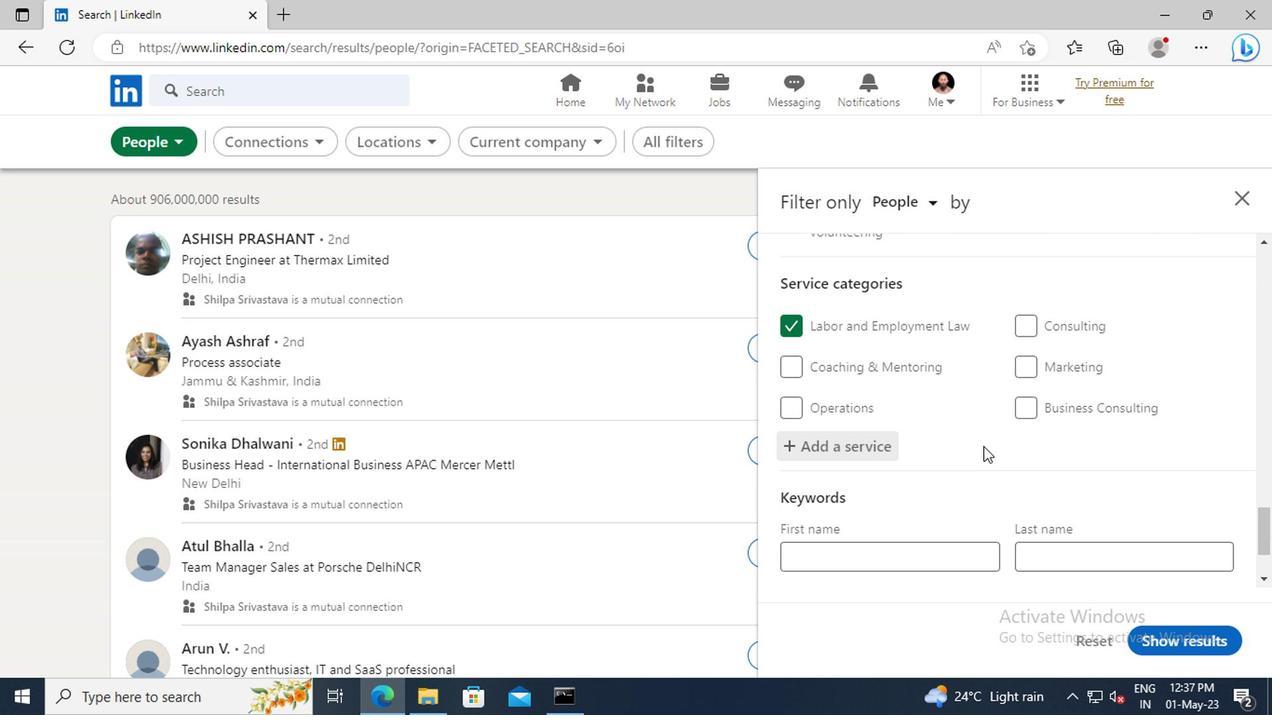 
Action: Mouse scrolled (979, 446) with delta (0, 0)
Screenshot: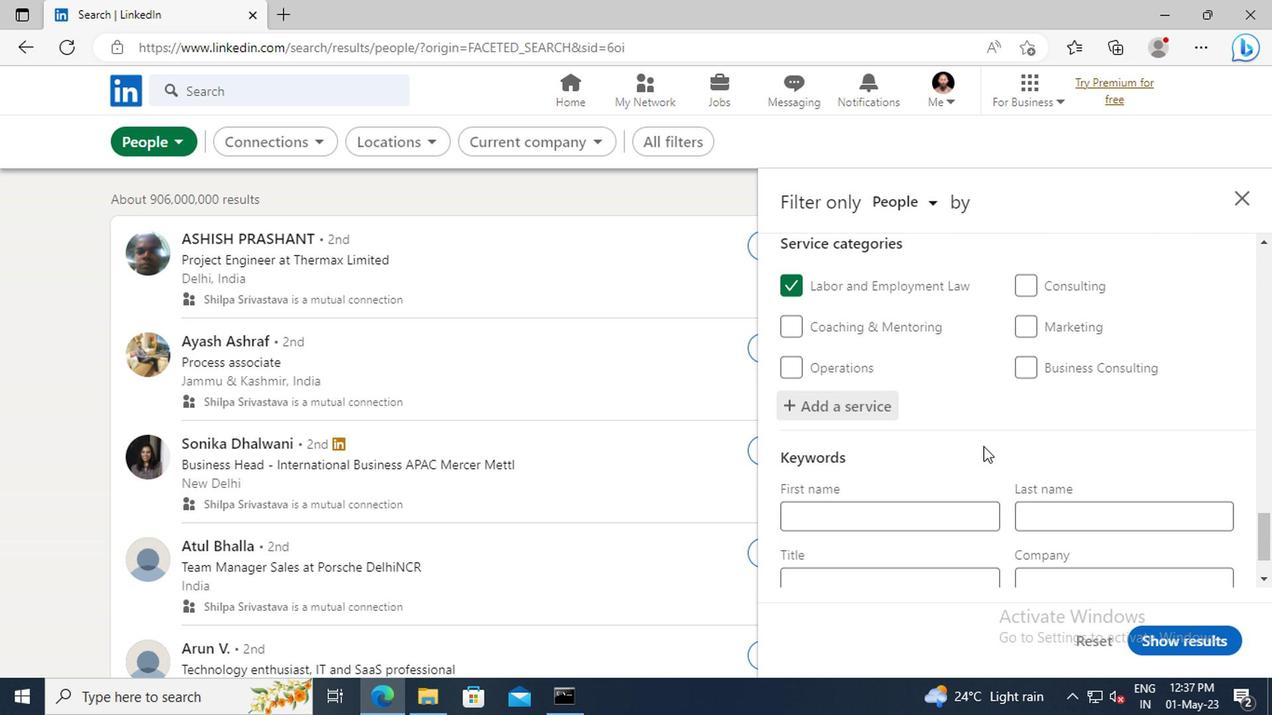 
Action: Mouse scrolled (979, 446) with delta (0, 0)
Screenshot: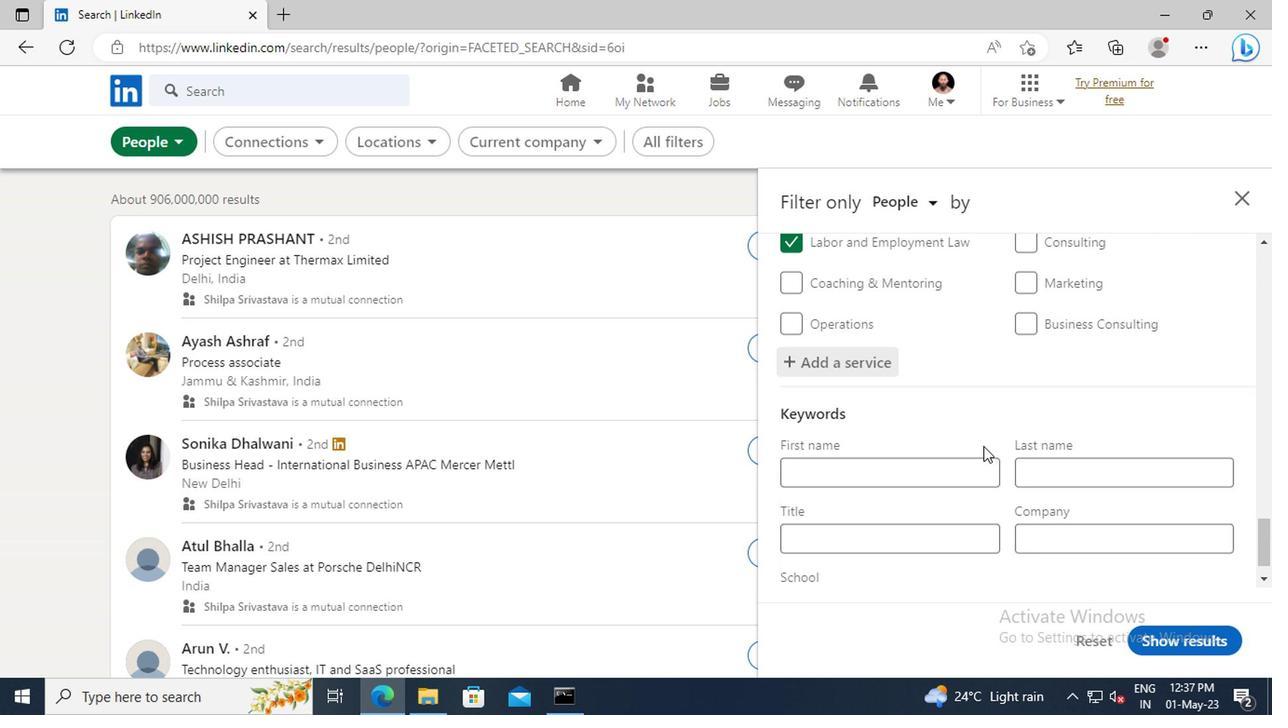 
Action: Mouse moved to (872, 505)
Screenshot: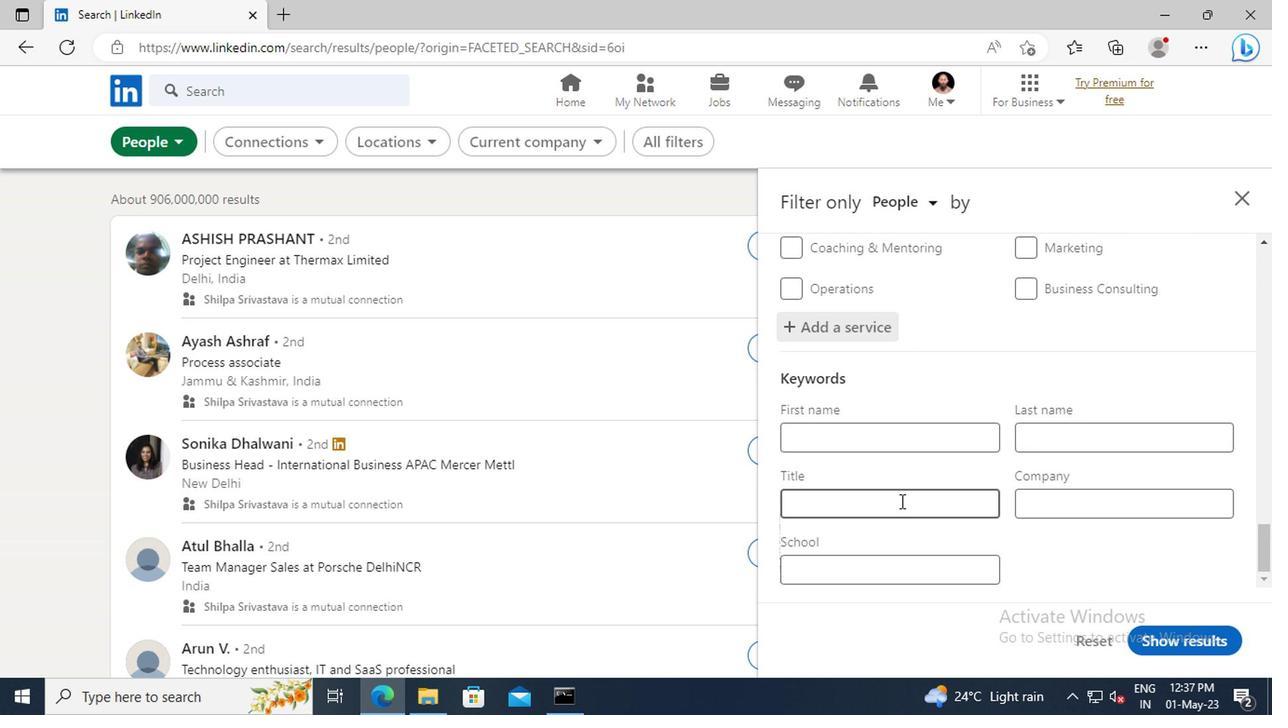 
Action: Mouse pressed left at (872, 505)
Screenshot: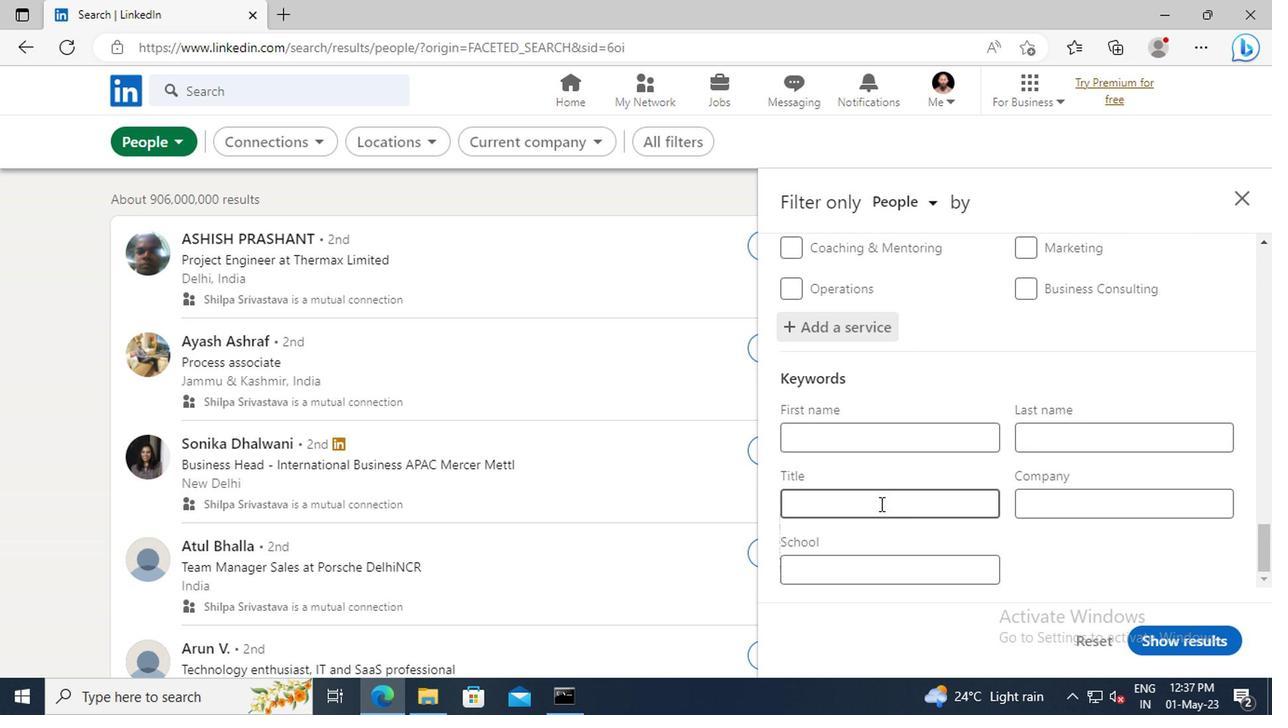 
Action: Key pressed <Key.shift>POLITICAL<Key.space><Key.shift>SCIENTIST<Key.enter>
Screenshot: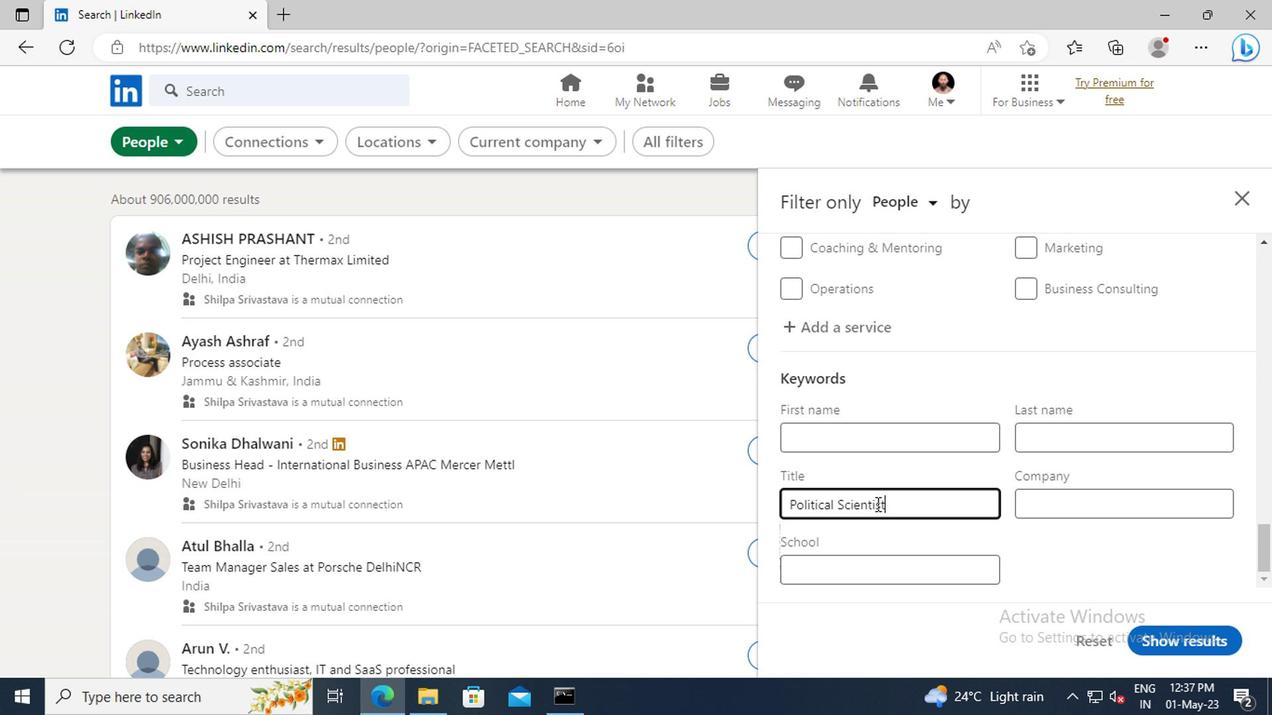 
Action: Mouse moved to (1147, 640)
Screenshot: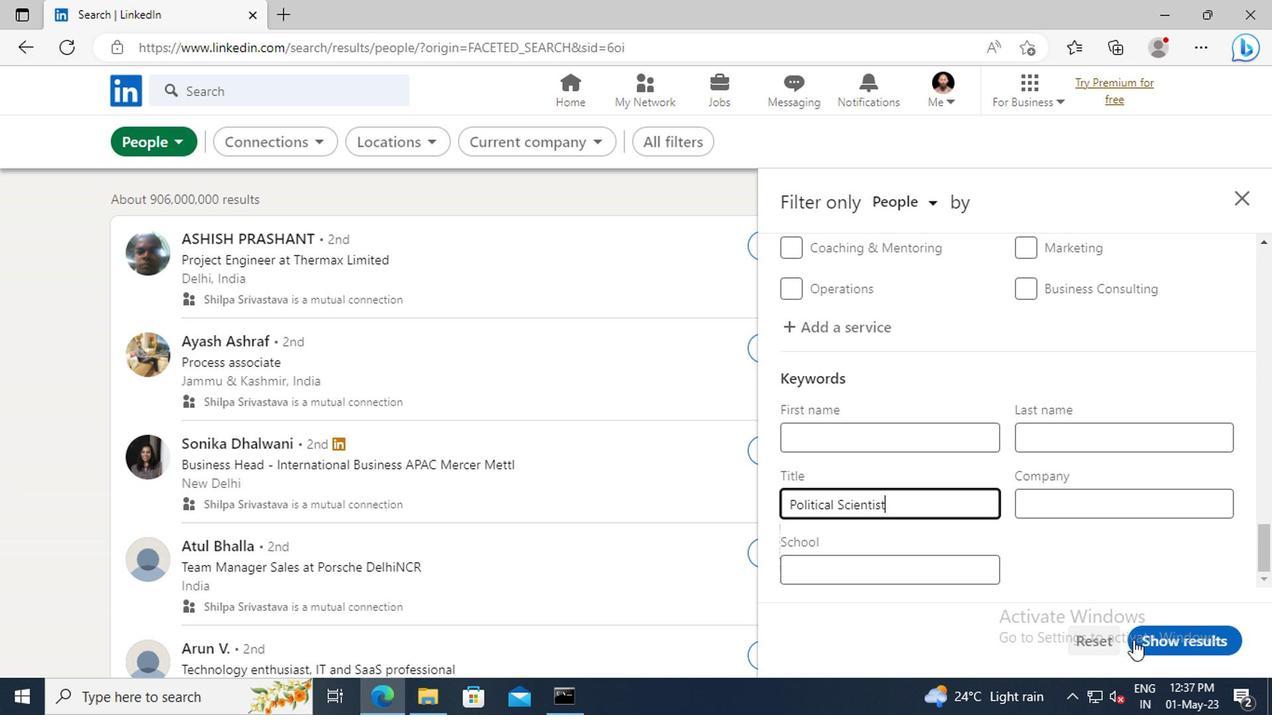 
Action: Mouse pressed left at (1147, 640)
Screenshot: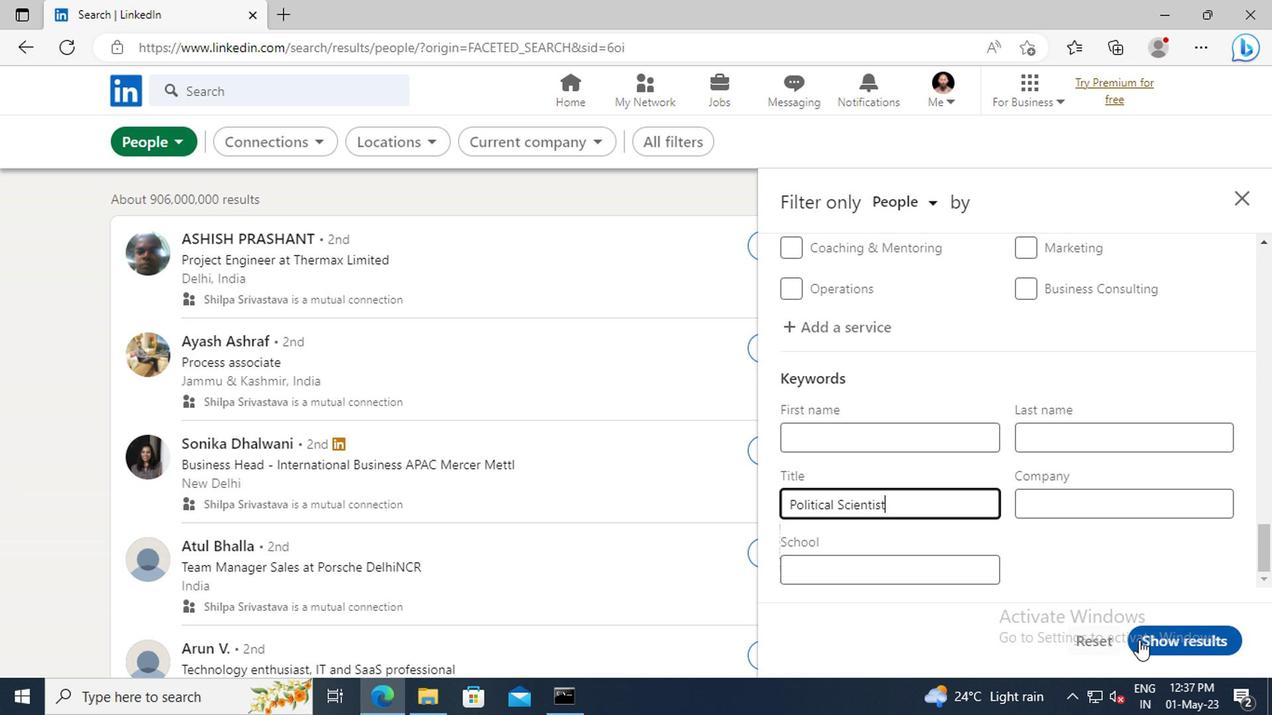 
